 Task: Create record types in player object.
Action: Mouse moved to (900, 72)
Screenshot: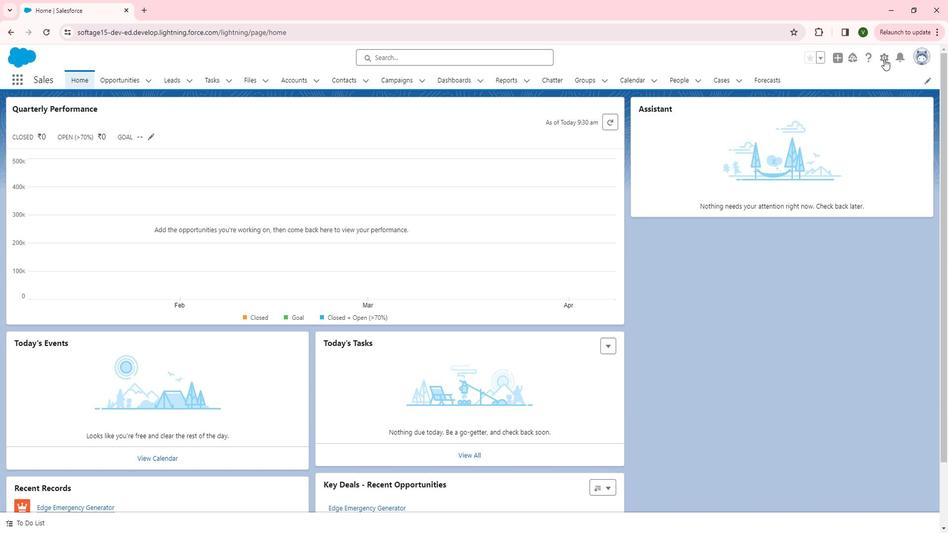 
Action: Mouse pressed left at (900, 72)
Screenshot: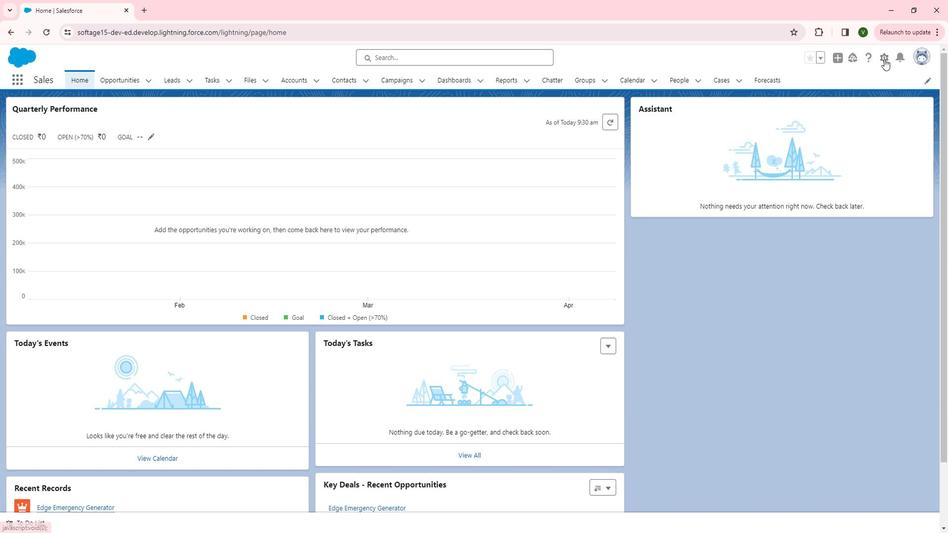 
Action: Mouse moved to (869, 95)
Screenshot: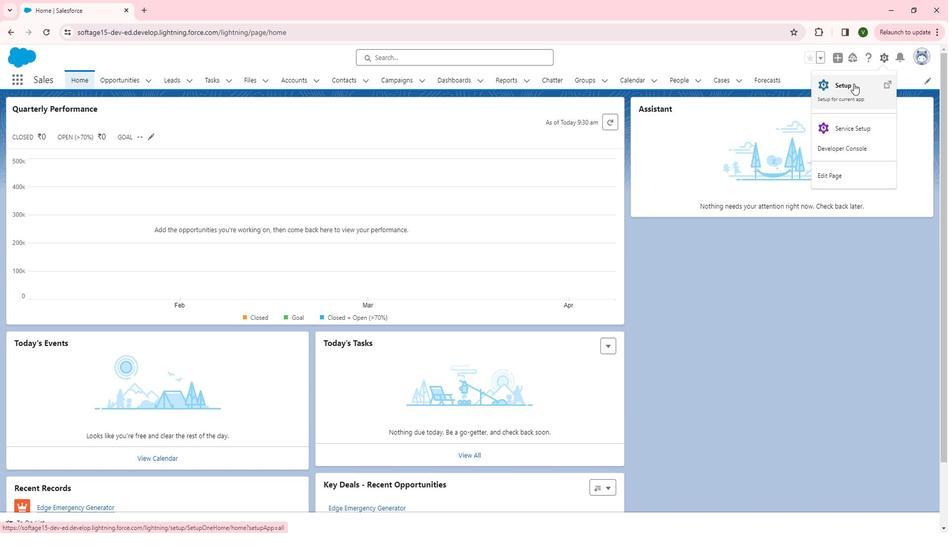 
Action: Mouse pressed left at (869, 95)
Screenshot: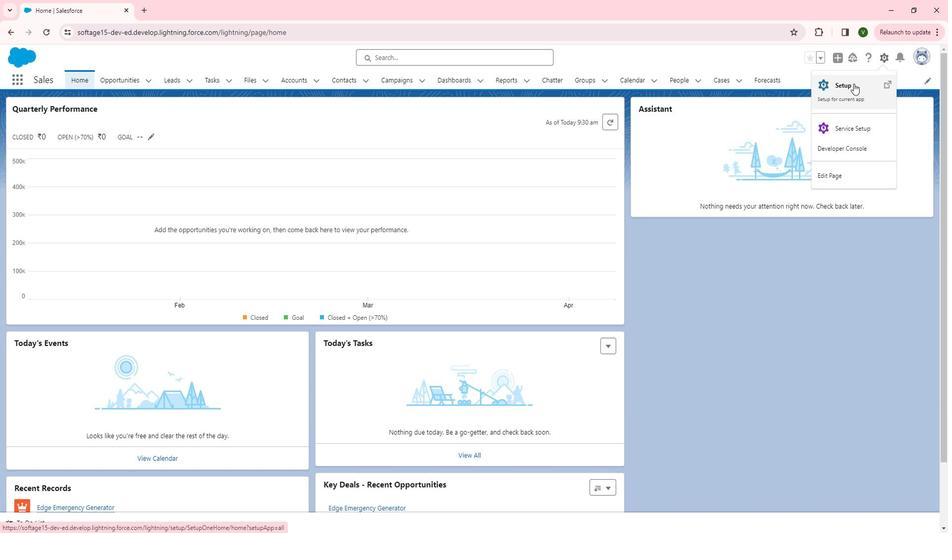 
Action: Mouse moved to (82, 349)
Screenshot: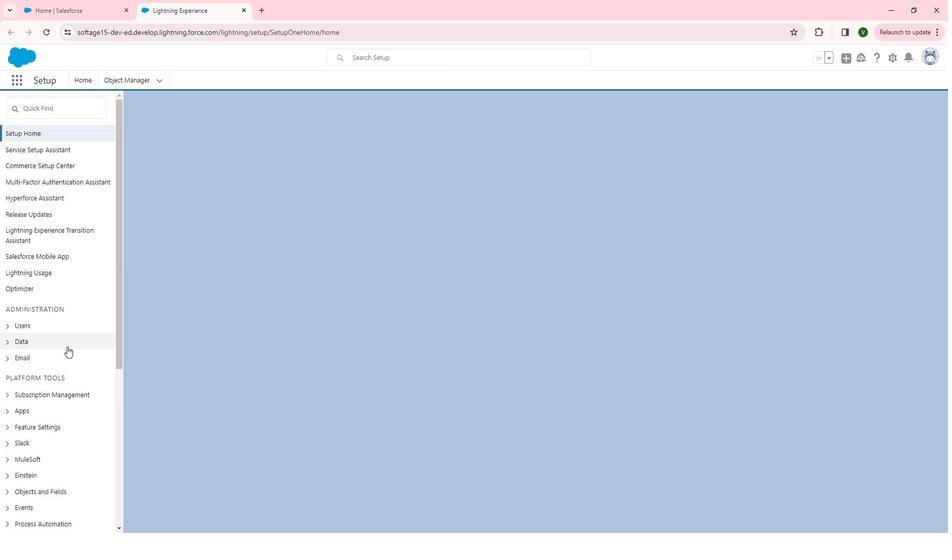 
Action: Mouse scrolled (82, 348) with delta (0, 0)
Screenshot: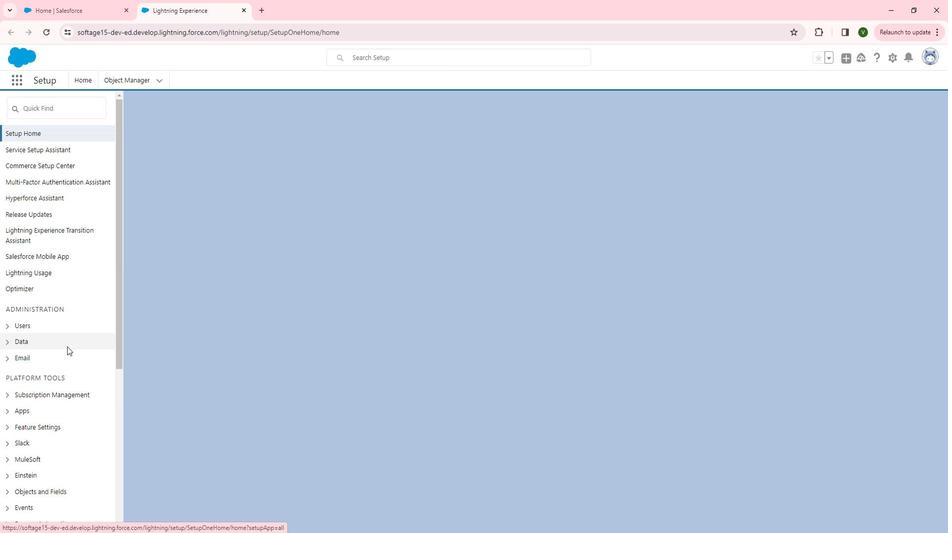 
Action: Mouse scrolled (82, 348) with delta (0, 0)
Screenshot: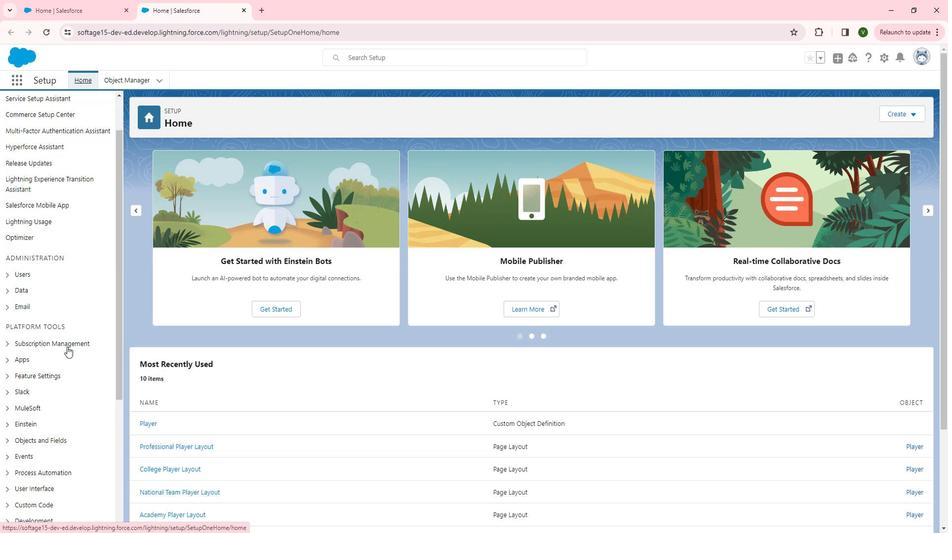
Action: Mouse scrolled (82, 348) with delta (0, 0)
Screenshot: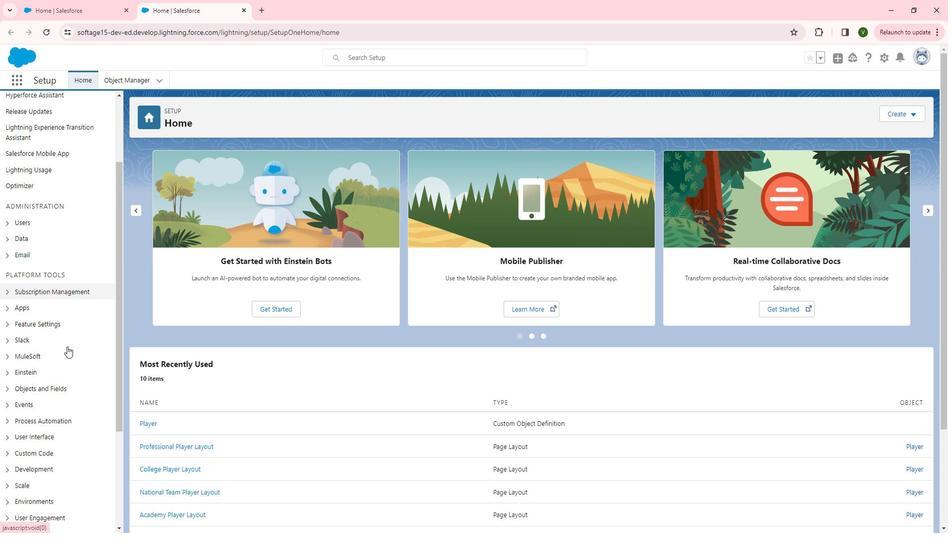 
Action: Mouse moved to (62, 342)
Screenshot: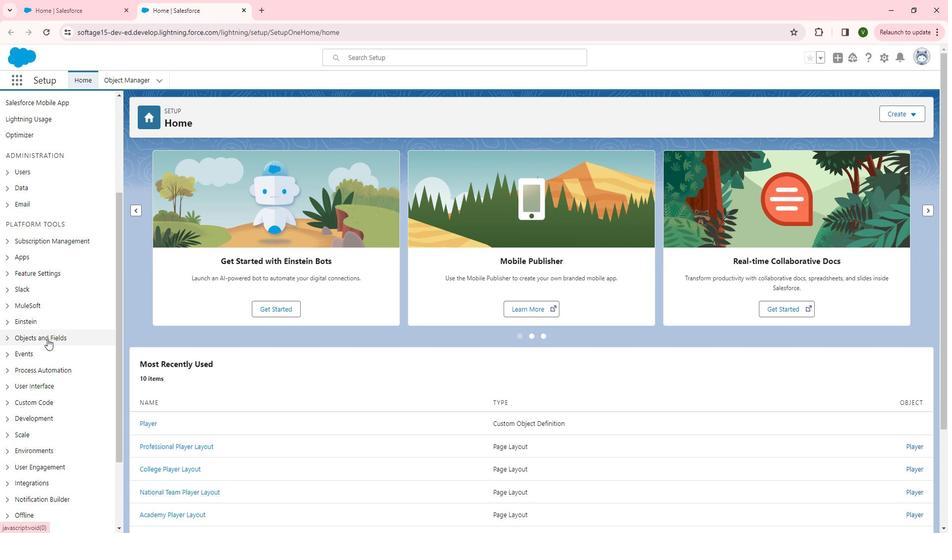 
Action: Mouse pressed left at (62, 342)
Screenshot: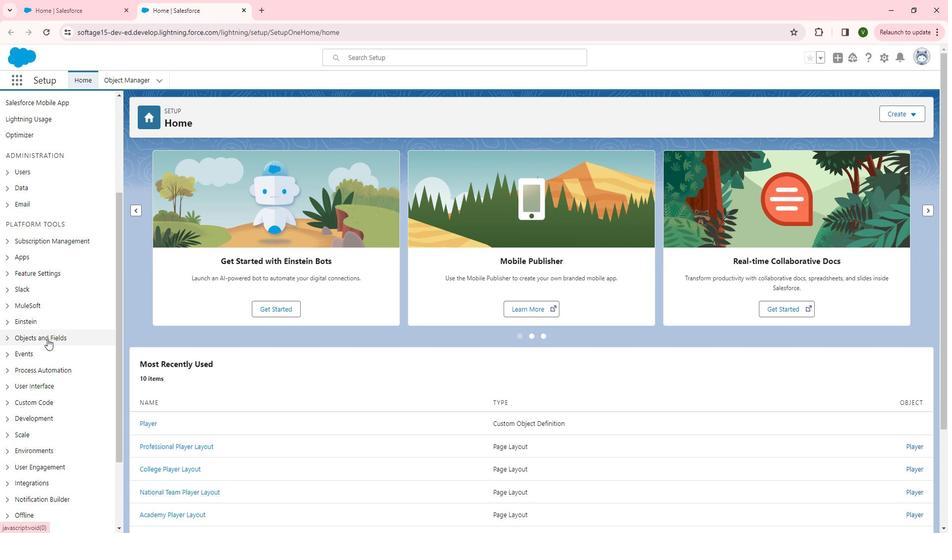
Action: Mouse moved to (70, 356)
Screenshot: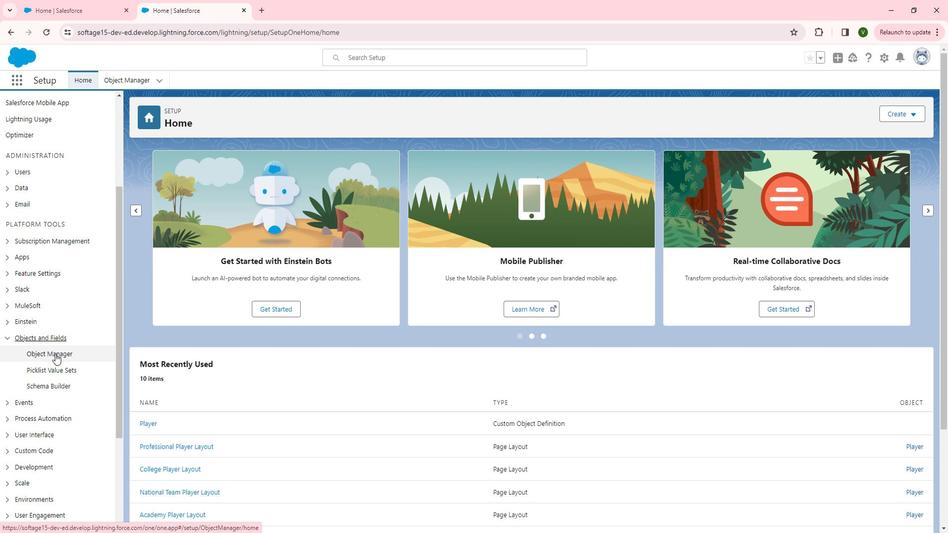 
Action: Mouse pressed left at (70, 356)
Screenshot: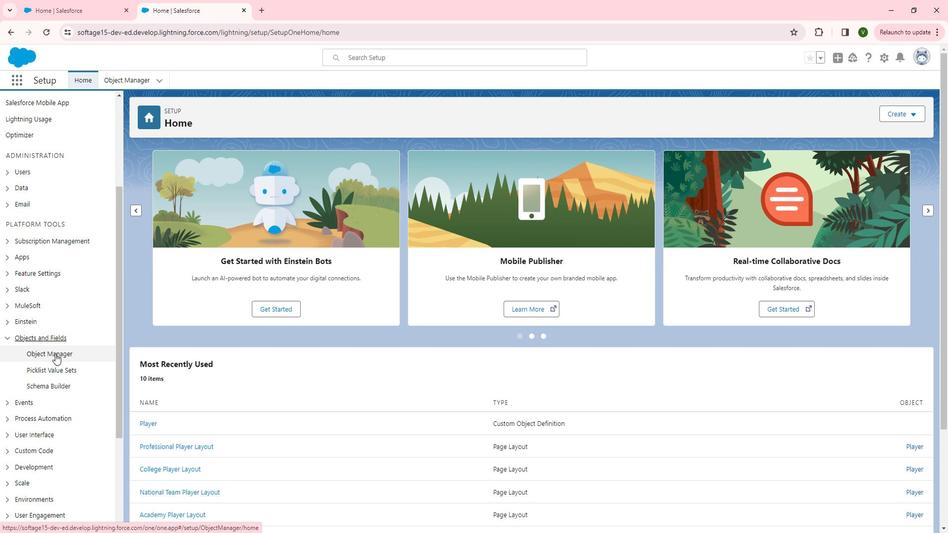 
Action: Mouse moved to (133, 365)
Screenshot: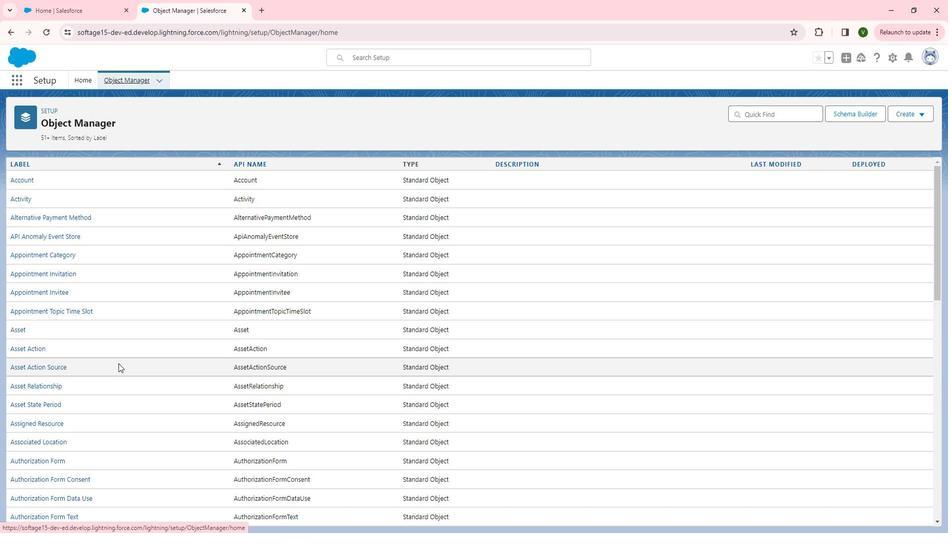 
Action: Mouse scrolled (133, 365) with delta (0, 0)
Screenshot: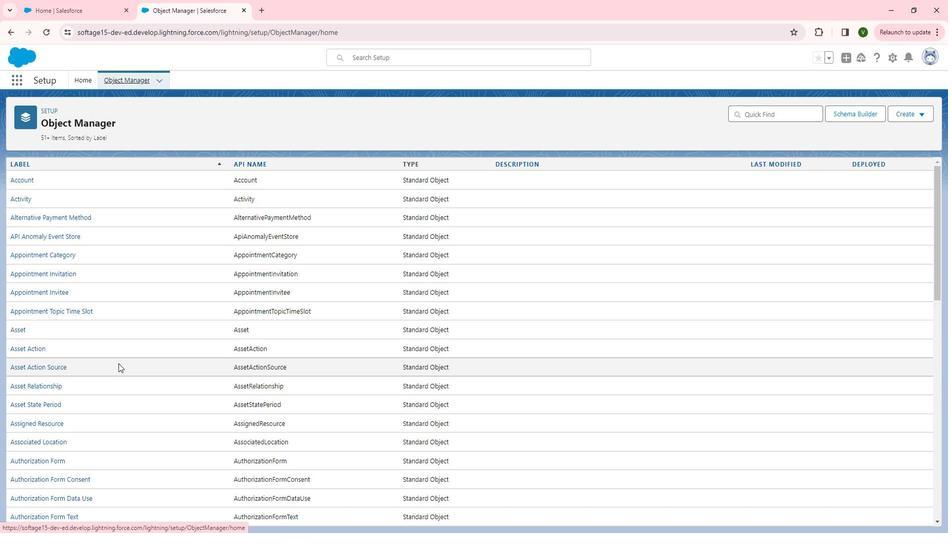 
Action: Mouse scrolled (133, 365) with delta (0, 0)
Screenshot: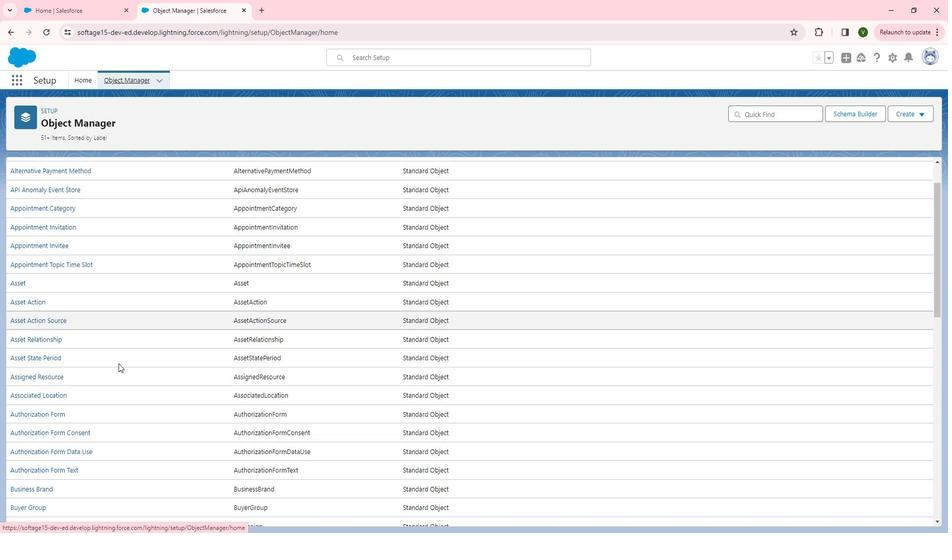 
Action: Mouse scrolled (133, 365) with delta (0, 0)
Screenshot: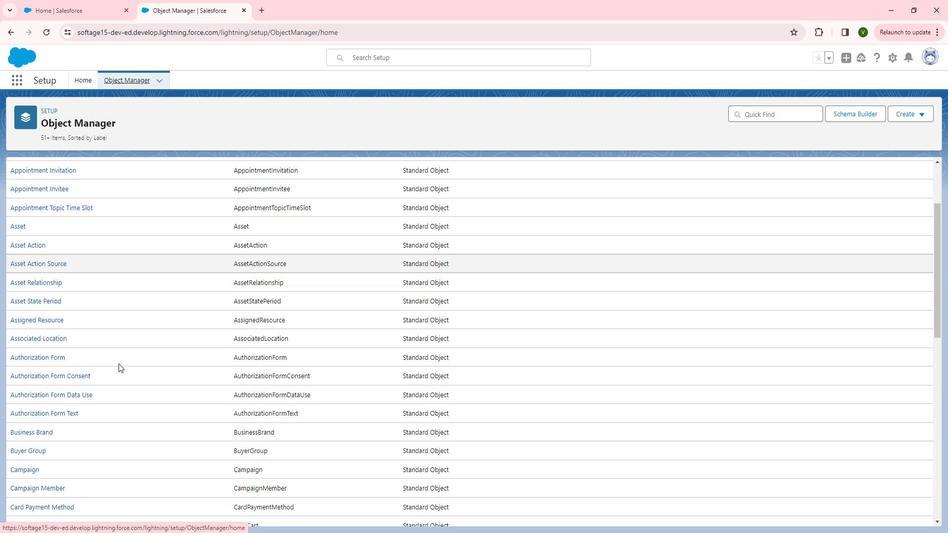 
Action: Mouse scrolled (133, 365) with delta (0, 0)
Screenshot: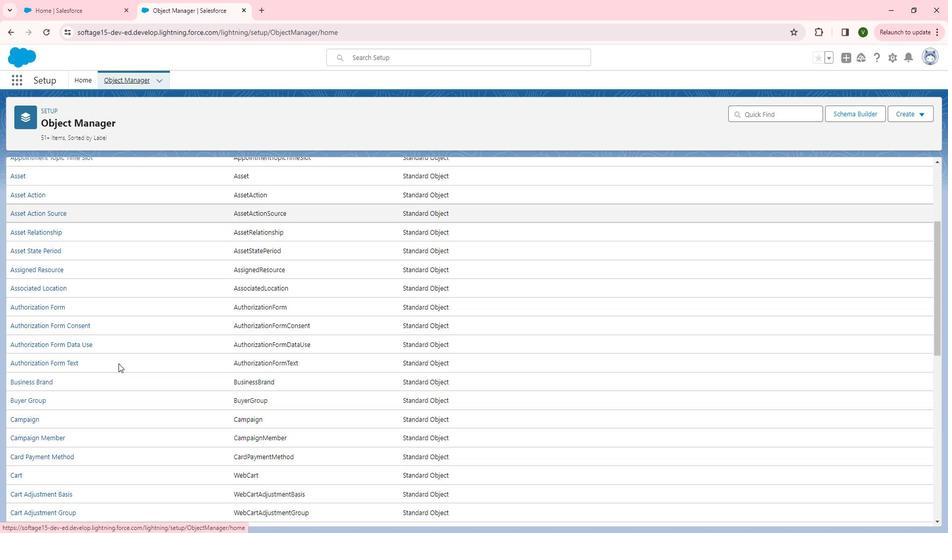 
Action: Mouse moved to (132, 366)
Screenshot: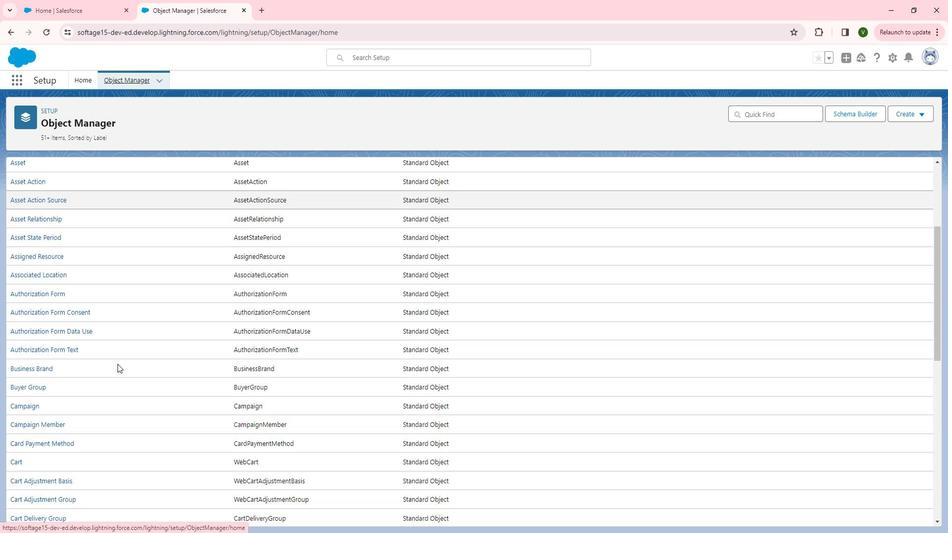 
Action: Mouse scrolled (132, 365) with delta (0, 0)
Screenshot: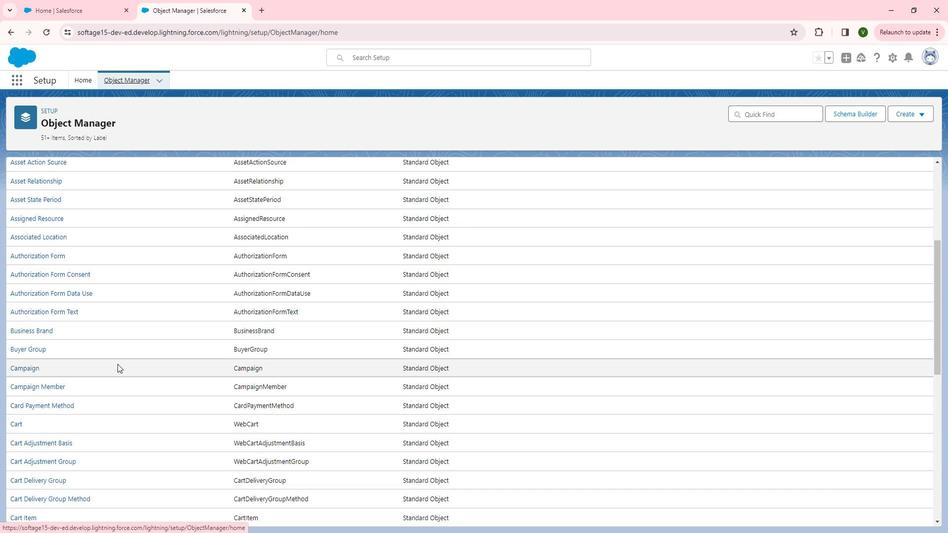 
Action: Mouse scrolled (132, 365) with delta (0, 0)
Screenshot: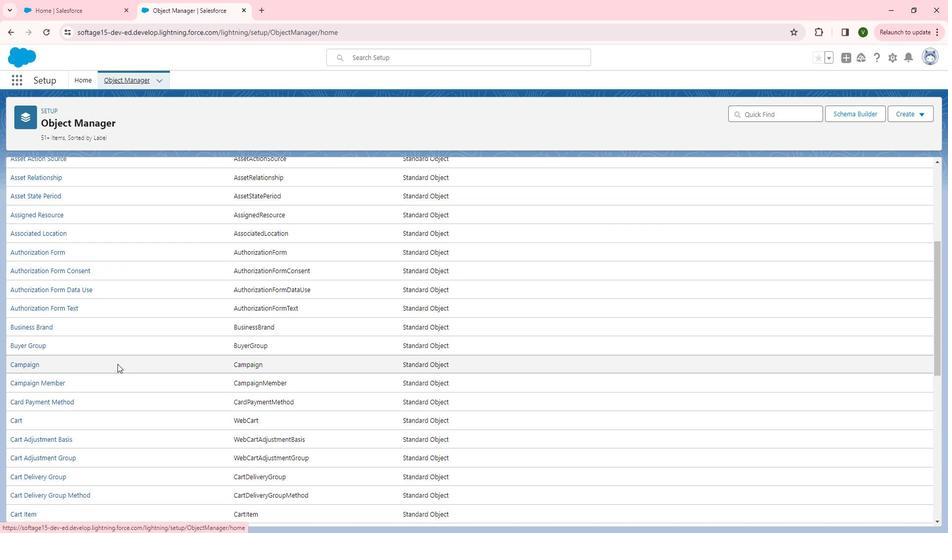 
Action: Mouse scrolled (132, 365) with delta (0, 0)
Screenshot: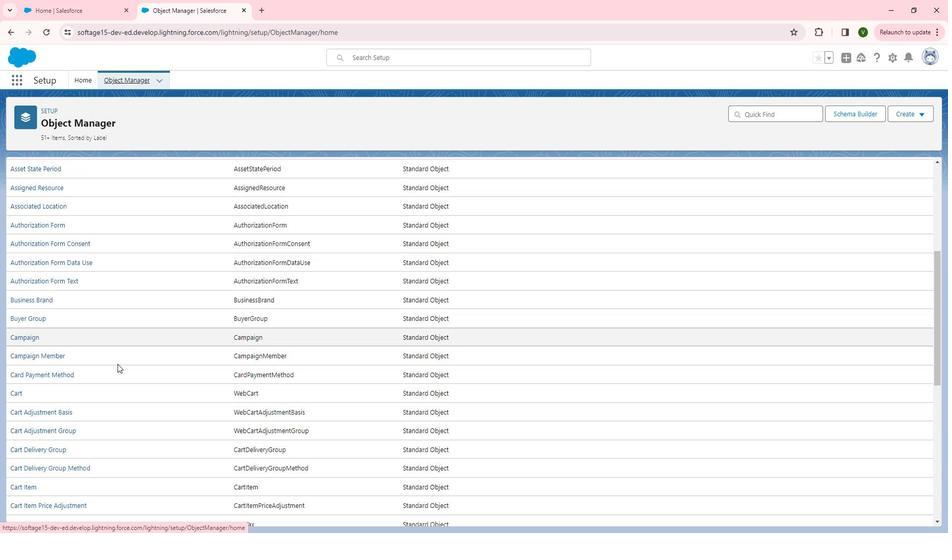 
Action: Mouse scrolled (132, 365) with delta (0, 0)
Screenshot: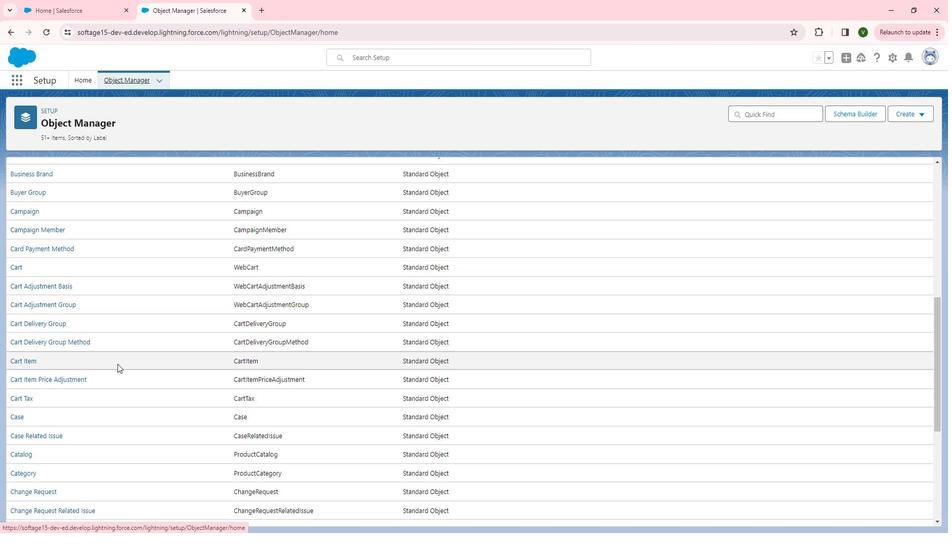 
Action: Mouse moved to (132, 366)
Screenshot: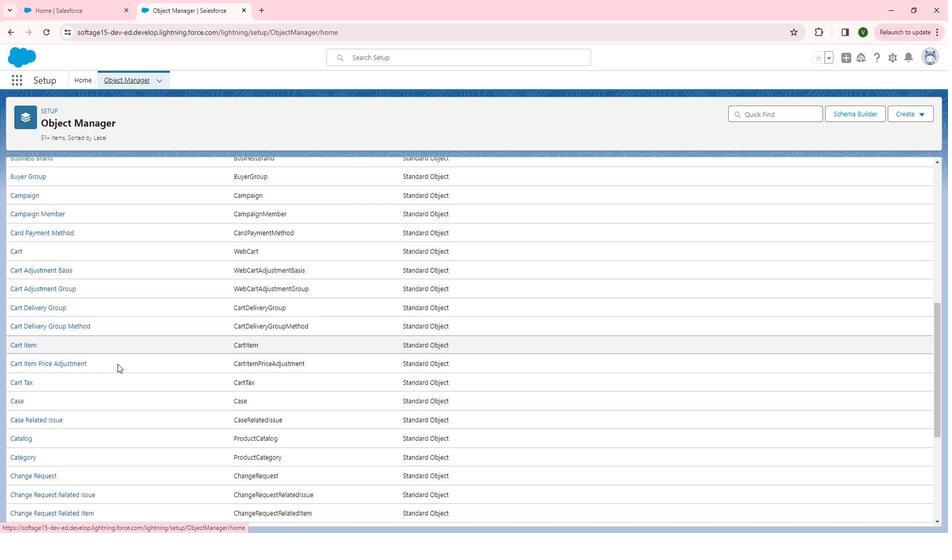 
Action: Mouse scrolled (132, 365) with delta (0, 0)
Screenshot: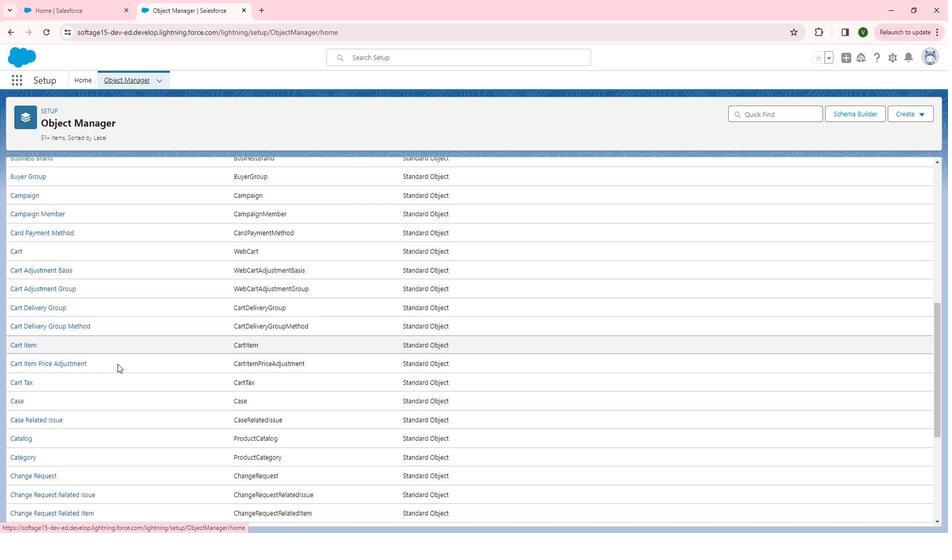
Action: Mouse moved to (131, 366)
Screenshot: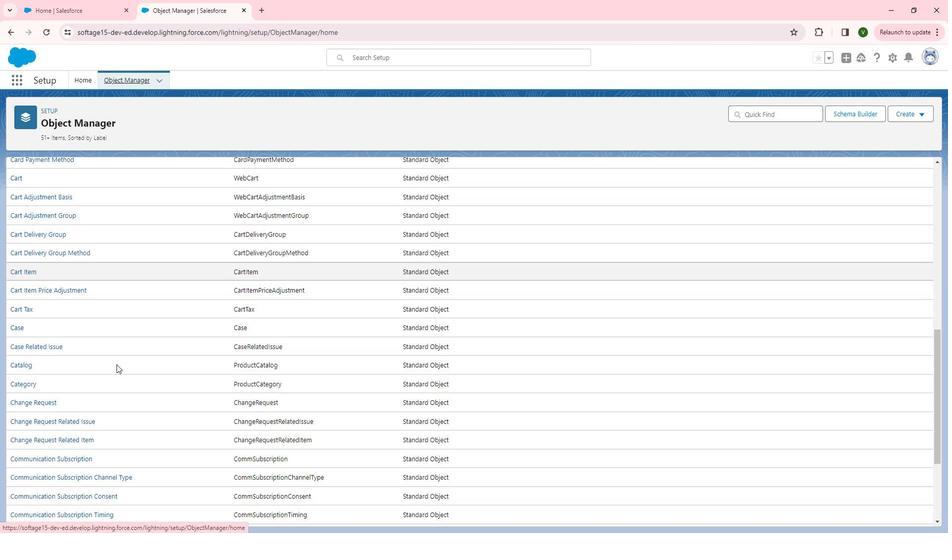 
Action: Mouse scrolled (131, 366) with delta (0, 0)
Screenshot: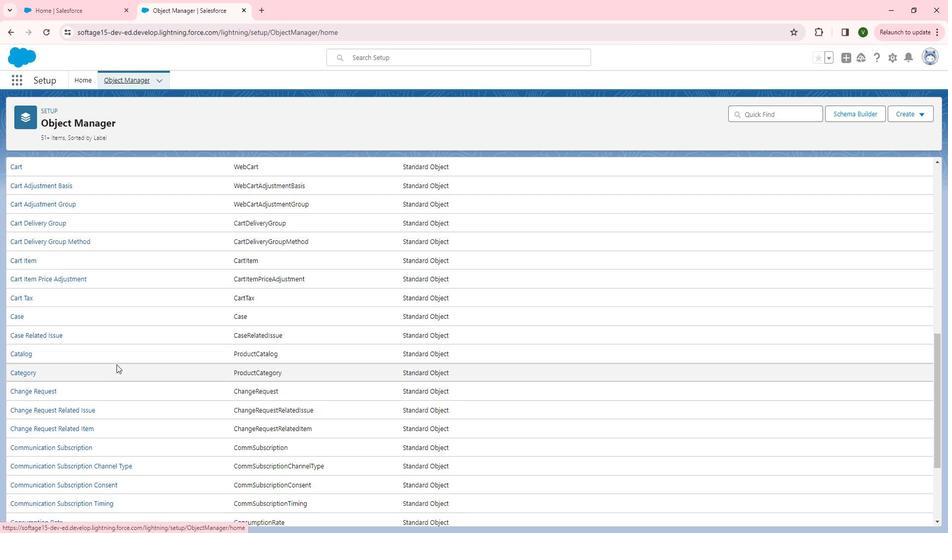 
Action: Mouse scrolled (131, 366) with delta (0, 0)
Screenshot: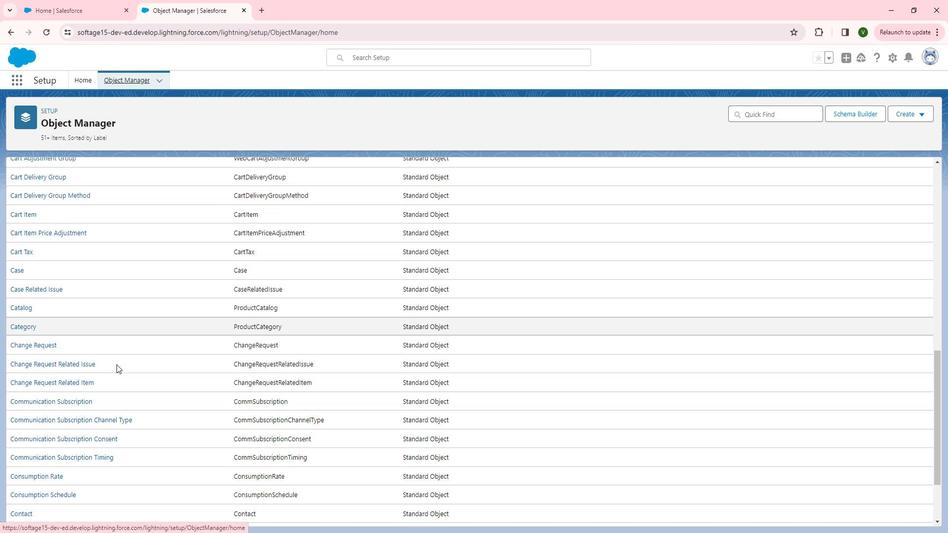 
Action: Mouse moved to (131, 366)
Screenshot: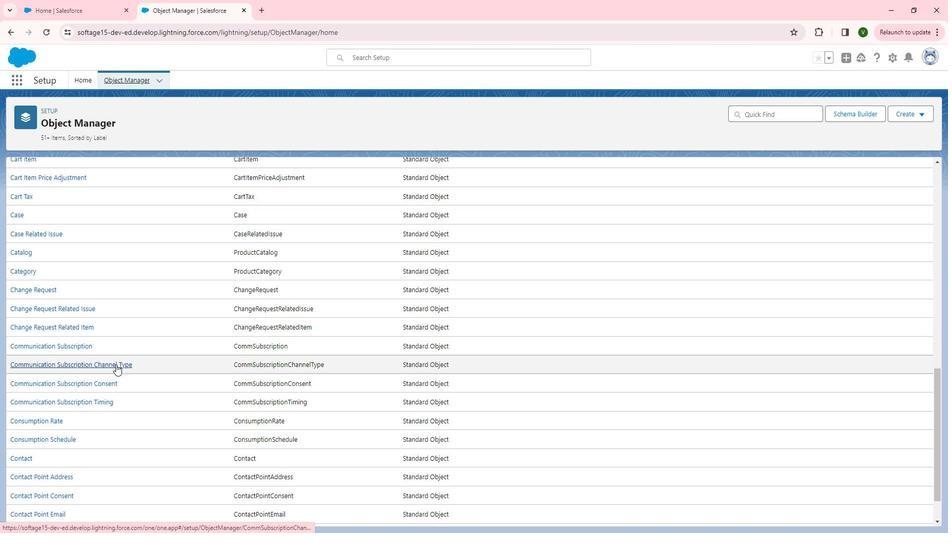 
Action: Mouse scrolled (131, 366) with delta (0, 0)
Screenshot: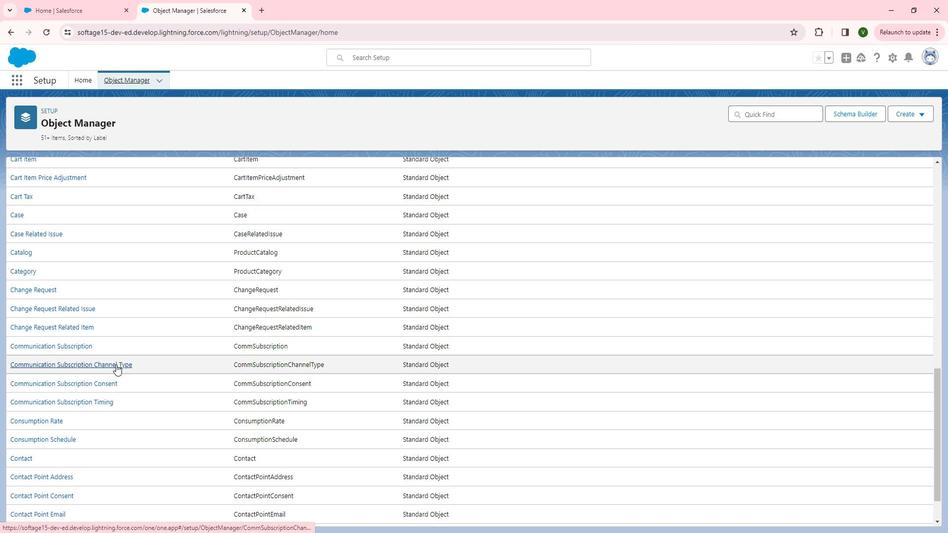 
Action: Mouse scrolled (131, 366) with delta (0, 0)
Screenshot: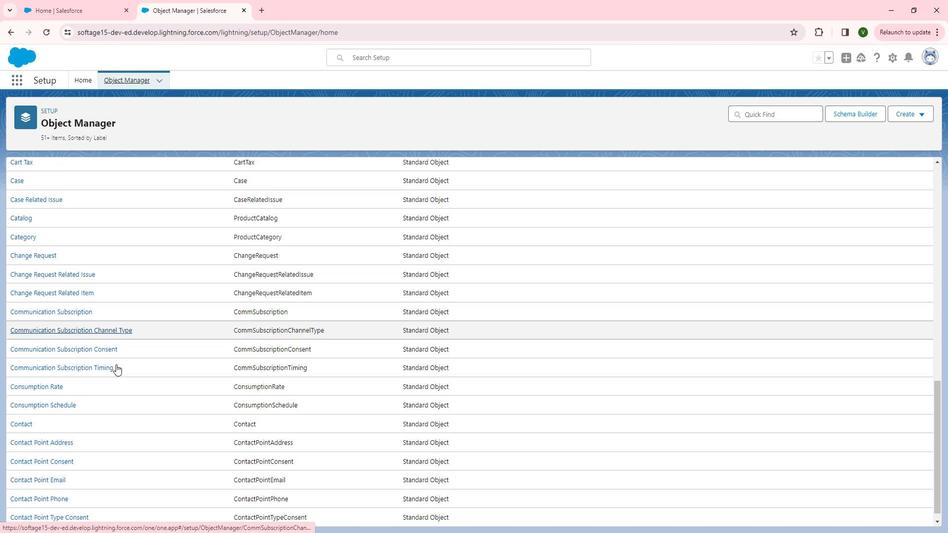 
Action: Mouse scrolled (131, 366) with delta (0, 0)
Screenshot: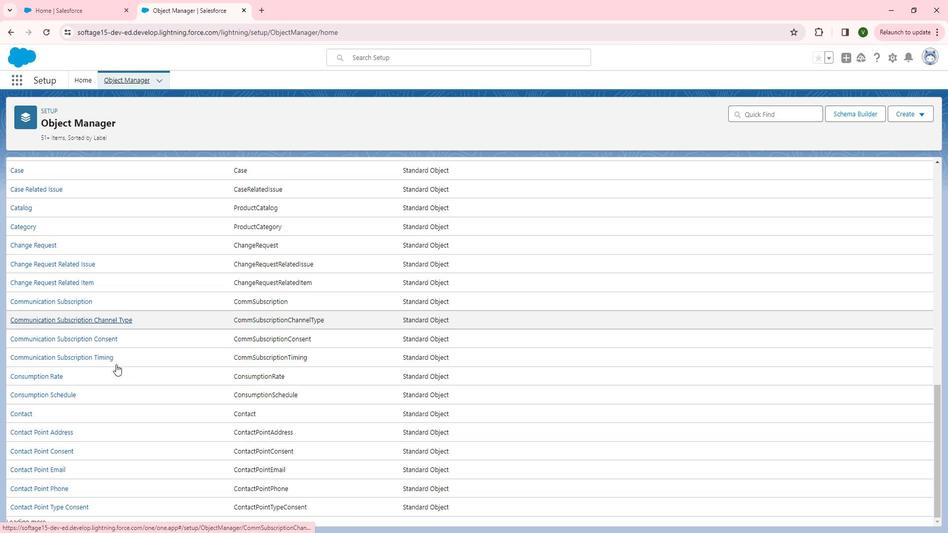 
Action: Mouse scrolled (131, 366) with delta (0, 0)
Screenshot: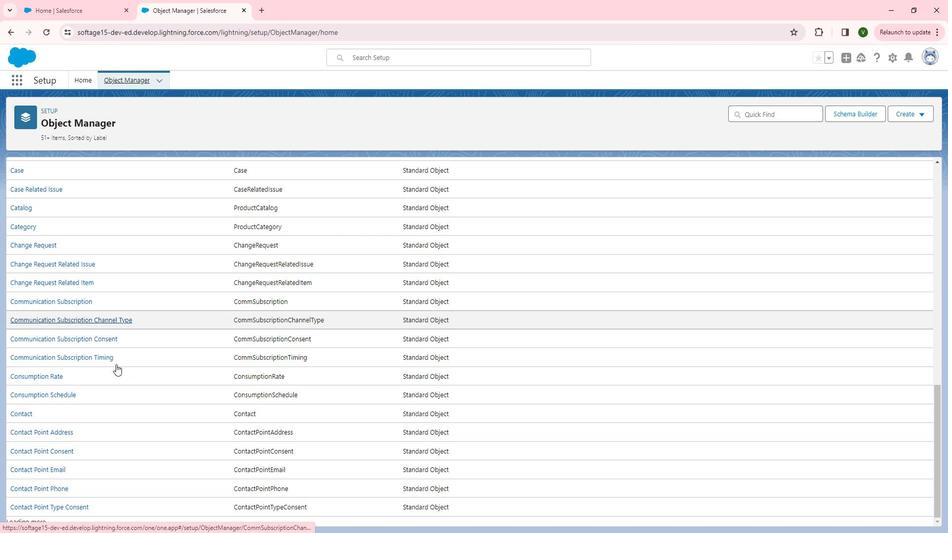 
Action: Mouse moved to (130, 367)
Screenshot: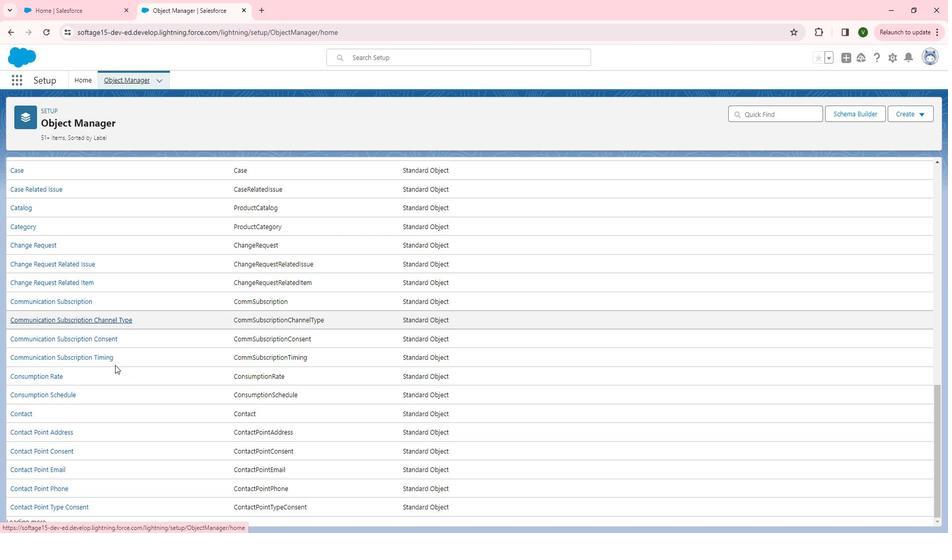 
Action: Mouse scrolled (130, 366) with delta (0, 0)
Screenshot: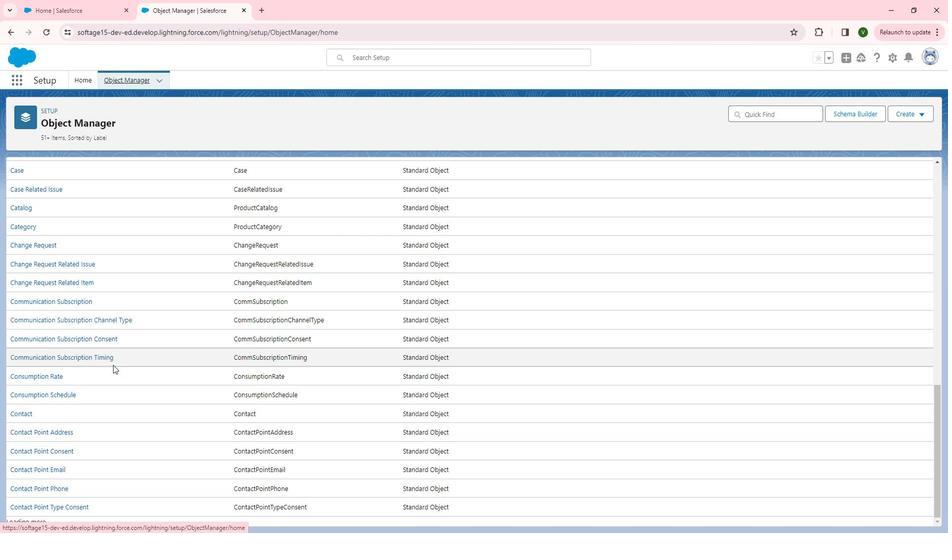 
Action: Mouse moved to (128, 367)
Screenshot: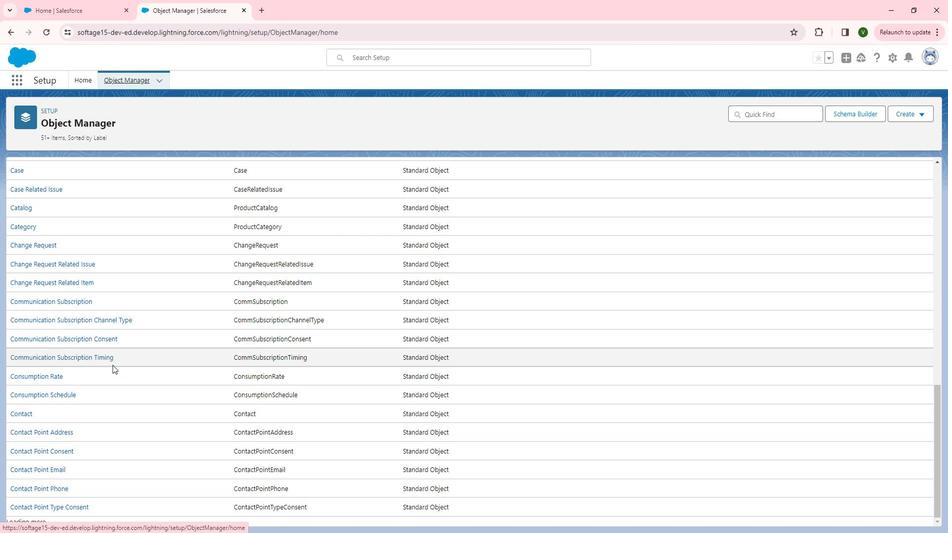 
Action: Mouse scrolled (128, 366) with delta (0, 0)
Screenshot: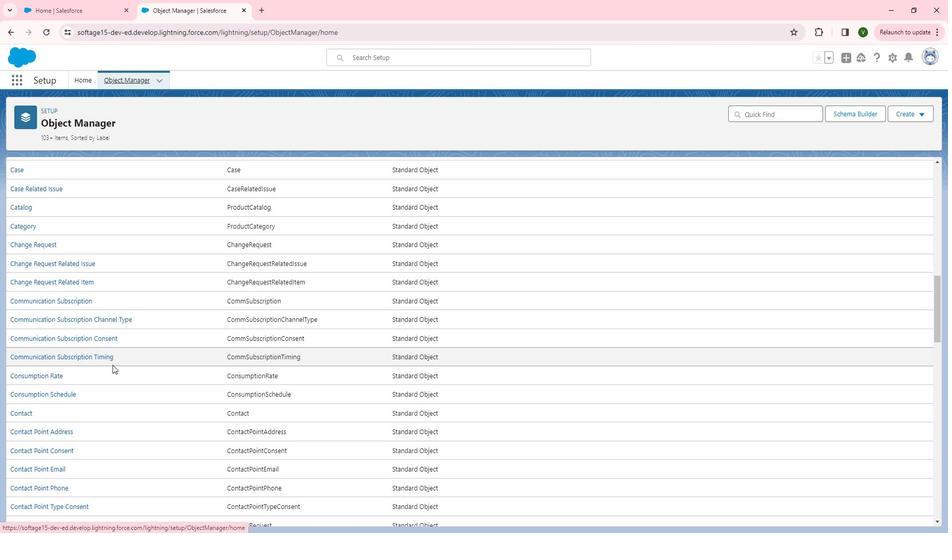 
Action: Mouse scrolled (128, 366) with delta (0, 0)
Screenshot: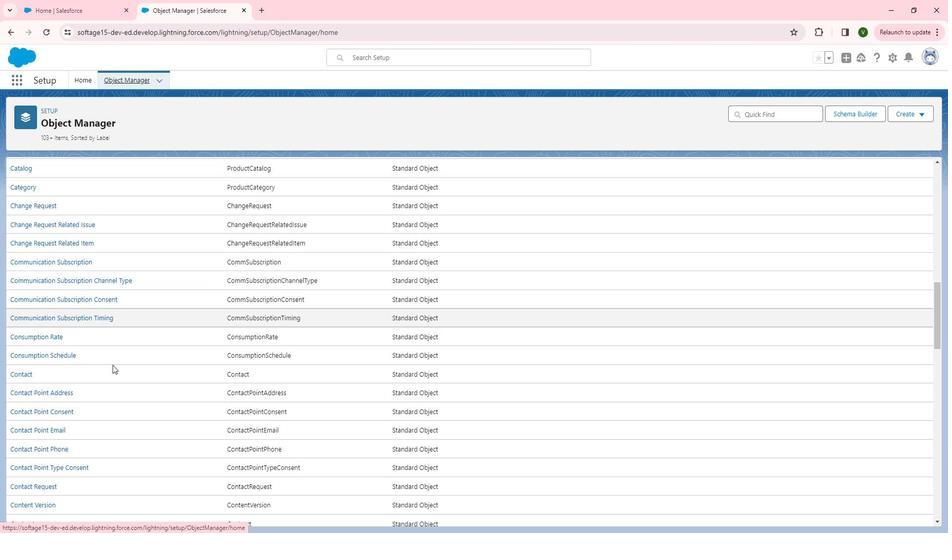 
Action: Mouse scrolled (128, 366) with delta (0, 0)
Screenshot: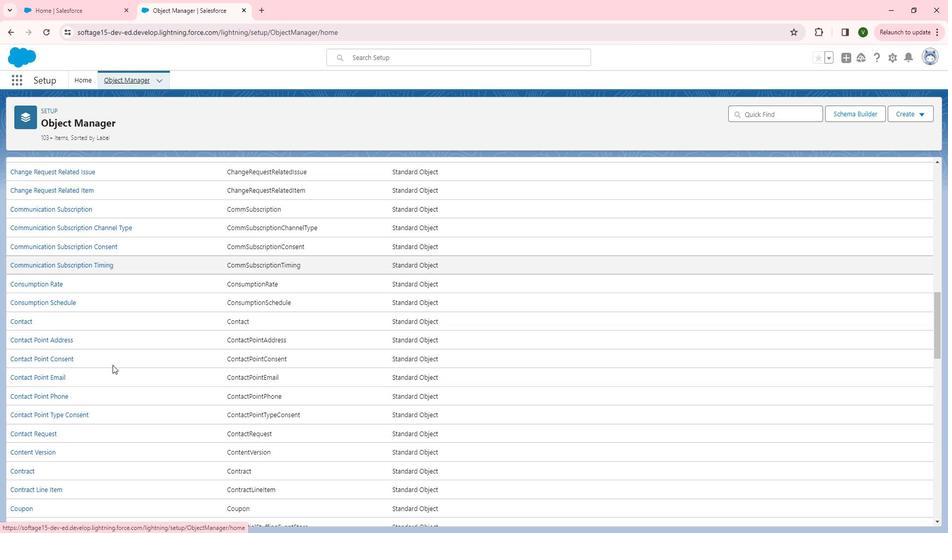 
Action: Mouse scrolled (128, 366) with delta (0, 0)
Screenshot: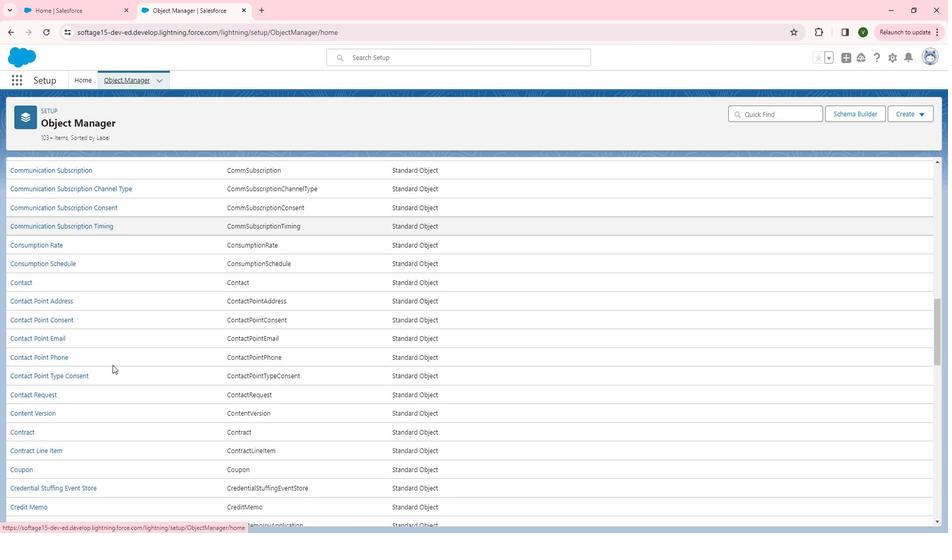 
Action: Mouse scrolled (128, 366) with delta (0, 0)
Screenshot: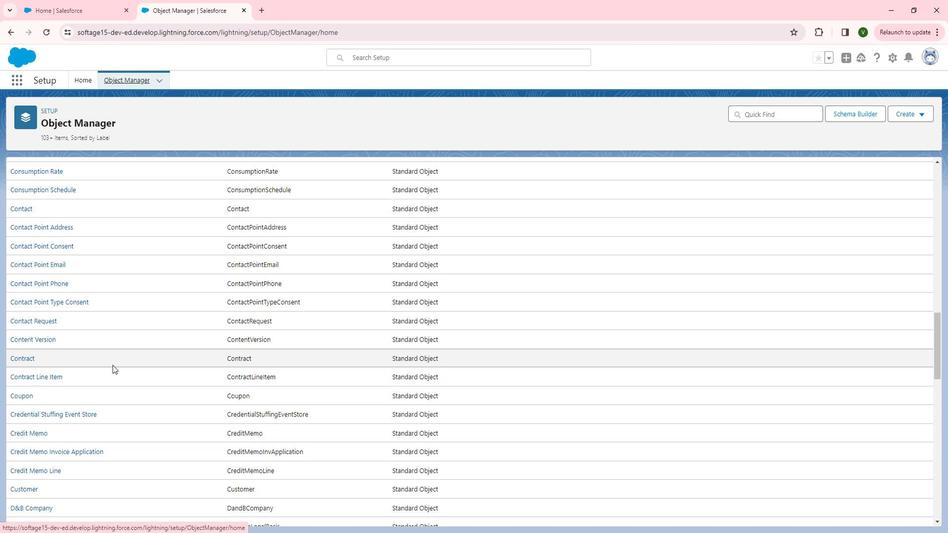 
Action: Mouse scrolled (128, 366) with delta (0, 0)
Screenshot: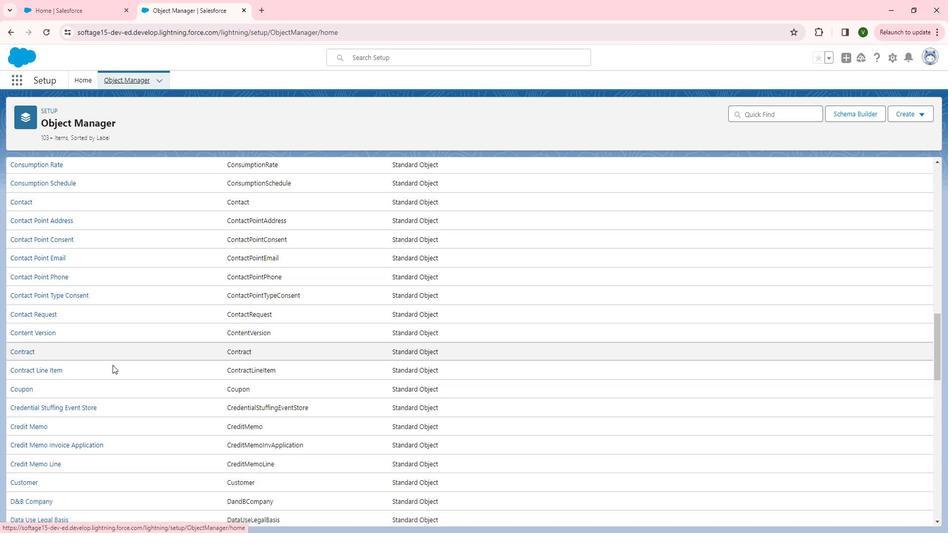 
Action: Mouse scrolled (128, 366) with delta (0, 0)
Screenshot: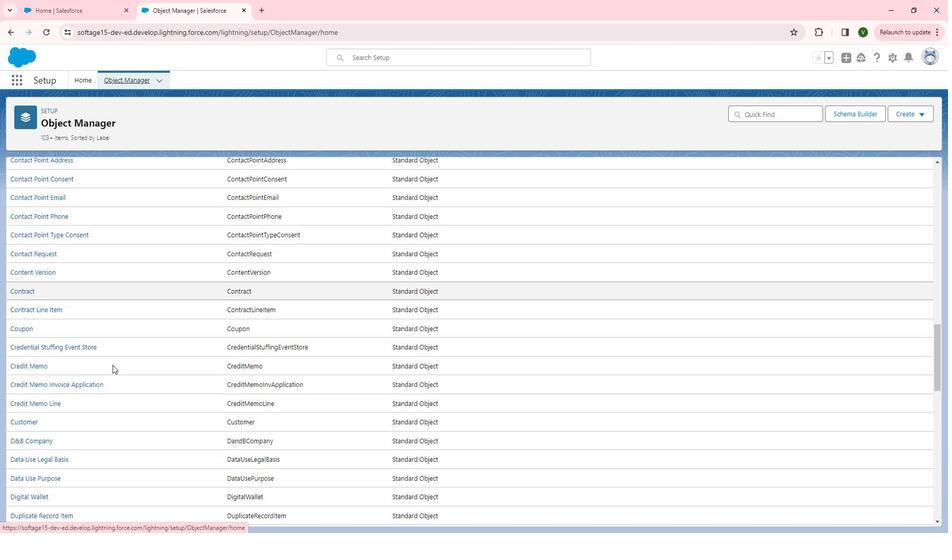 
Action: Mouse scrolled (128, 366) with delta (0, 0)
Screenshot: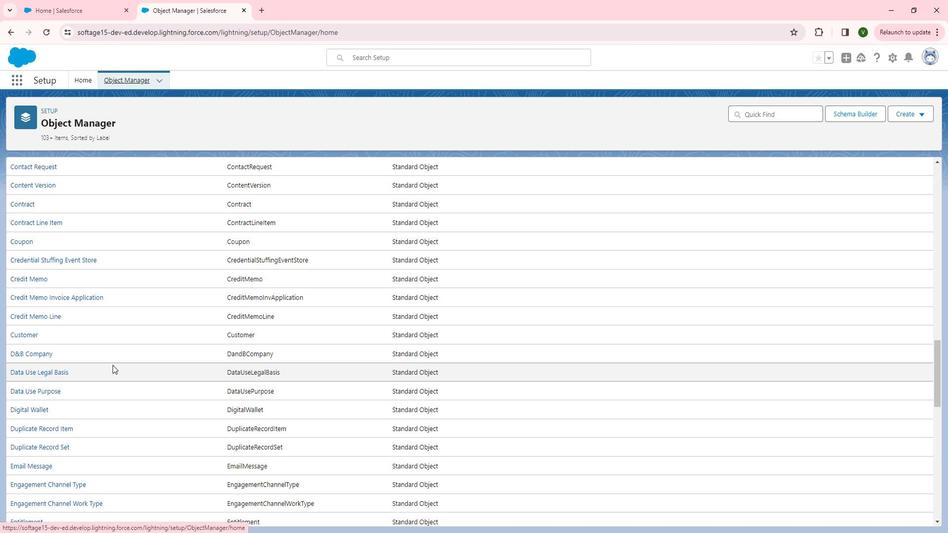 
Action: Mouse scrolled (128, 366) with delta (0, 0)
Screenshot: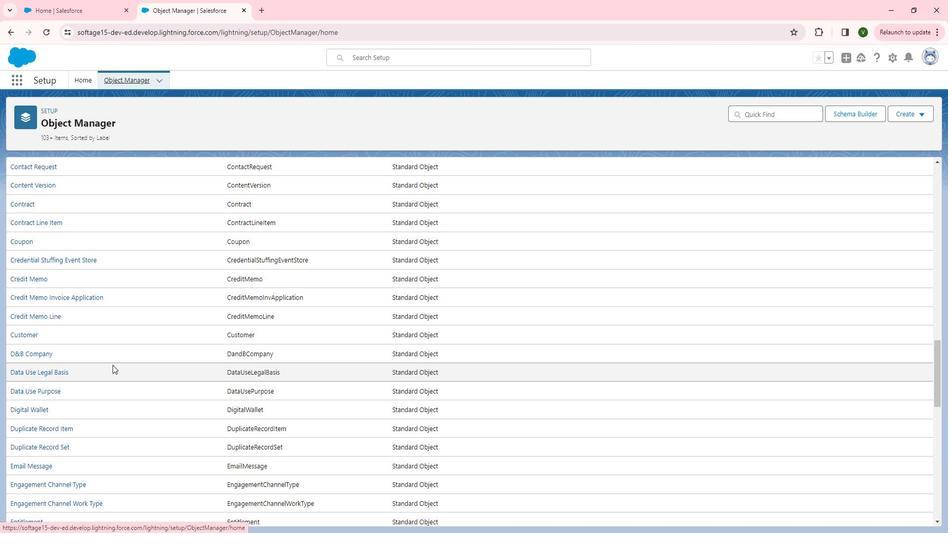 
Action: Mouse scrolled (128, 366) with delta (0, 0)
Screenshot: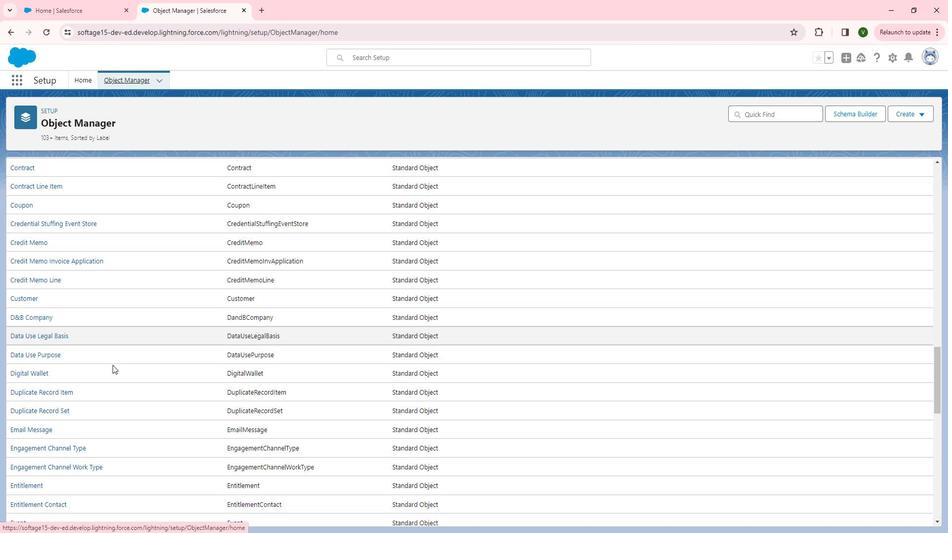 
Action: Mouse scrolled (128, 366) with delta (0, 0)
Screenshot: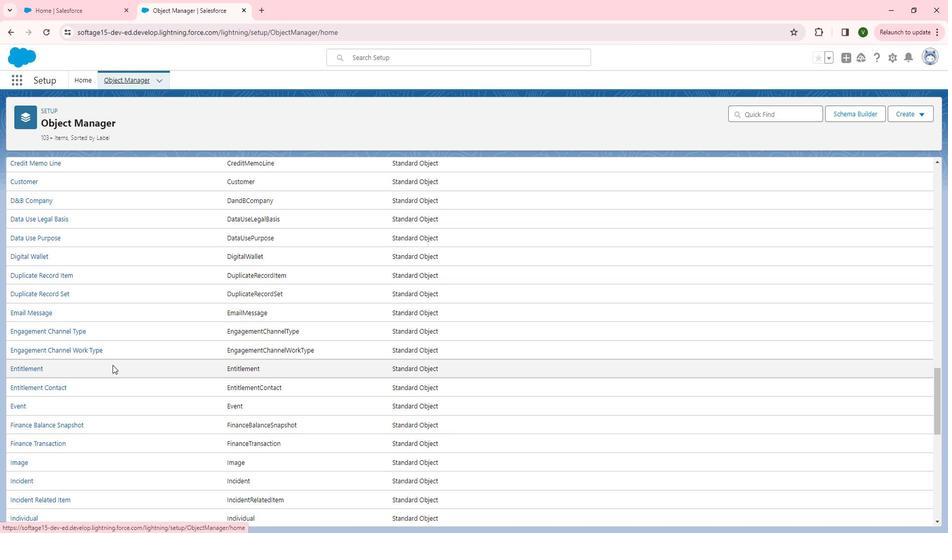 
Action: Mouse scrolled (128, 366) with delta (0, 0)
Screenshot: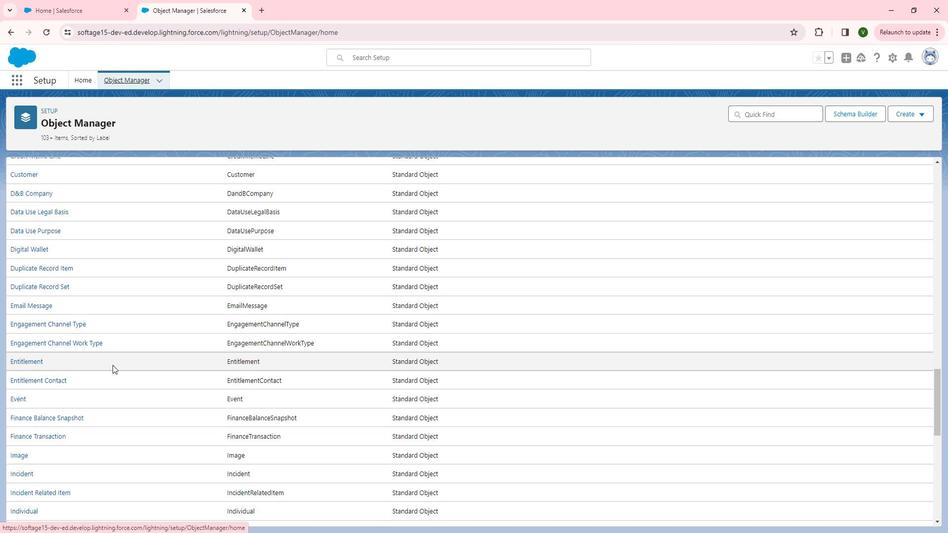 
Action: Mouse scrolled (128, 366) with delta (0, 0)
Screenshot: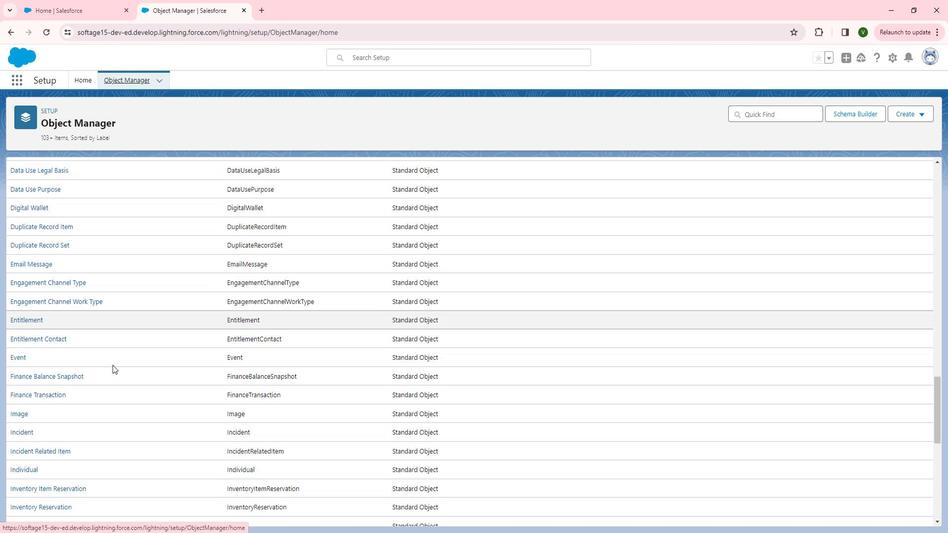 
Action: Mouse moved to (126, 366)
Screenshot: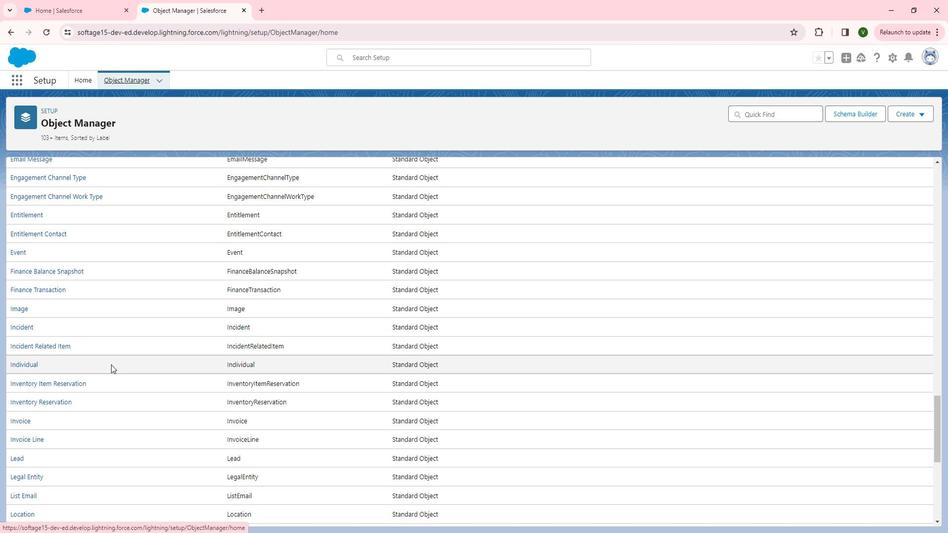 
Action: Mouse scrolled (126, 366) with delta (0, 0)
Screenshot: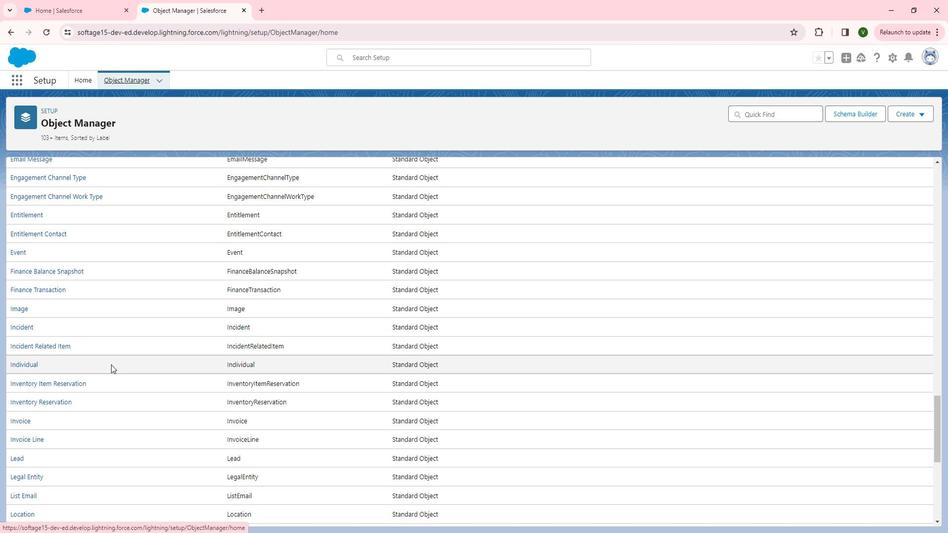 
Action: Mouse scrolled (126, 366) with delta (0, 0)
Screenshot: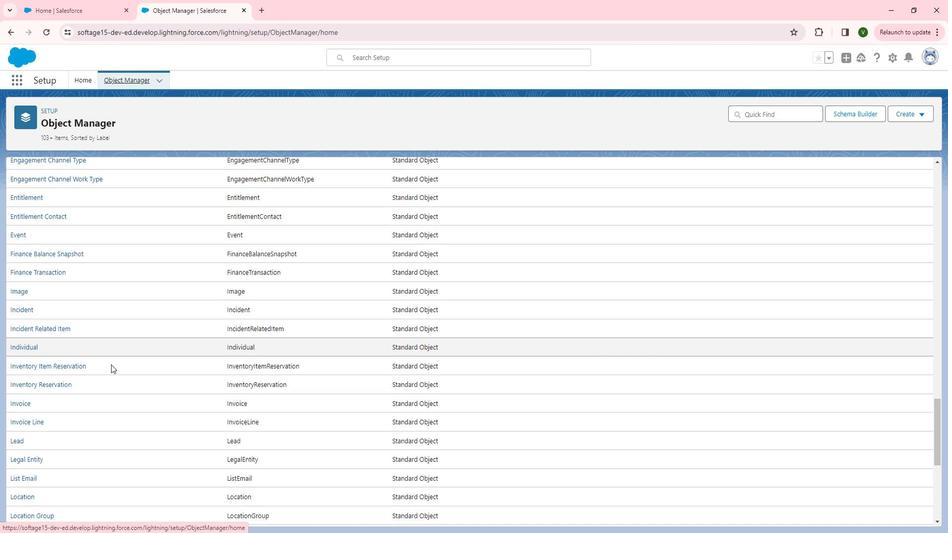 
Action: Mouse scrolled (126, 366) with delta (0, 0)
Screenshot: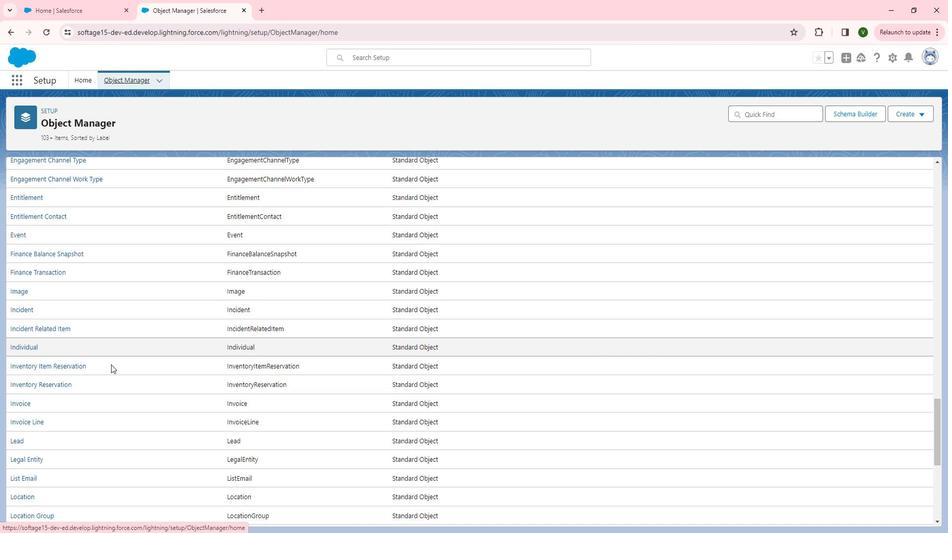 
Action: Mouse moved to (126, 365)
Screenshot: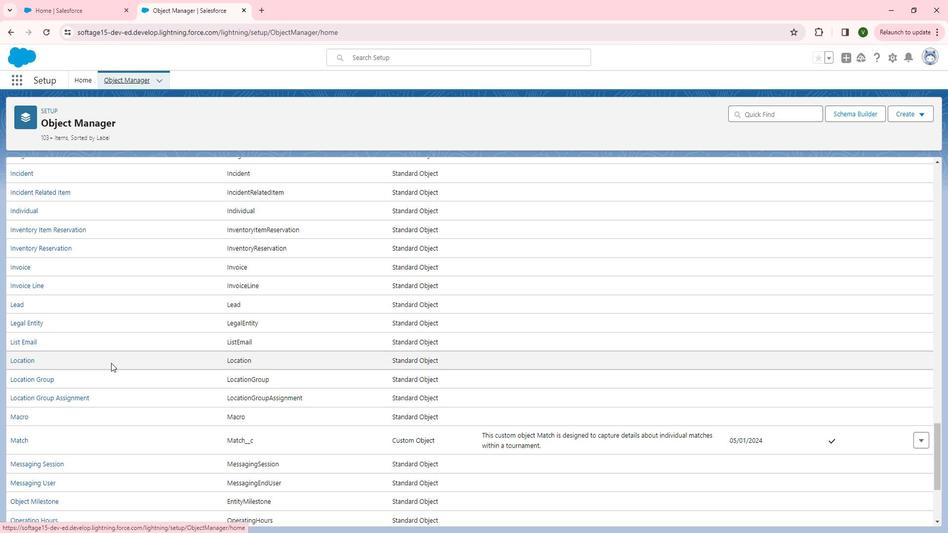 
Action: Mouse scrolled (126, 364) with delta (0, 0)
Screenshot: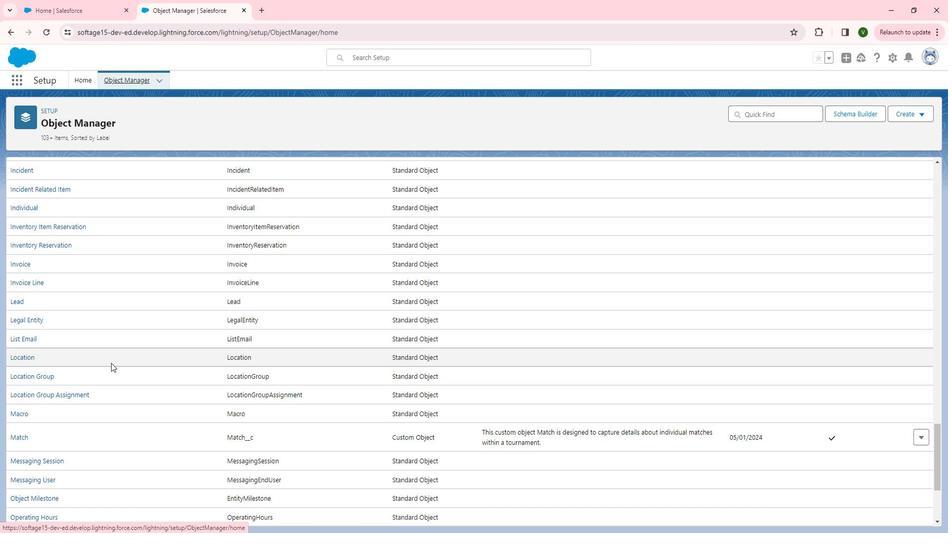 
Action: Mouse moved to (112, 347)
Screenshot: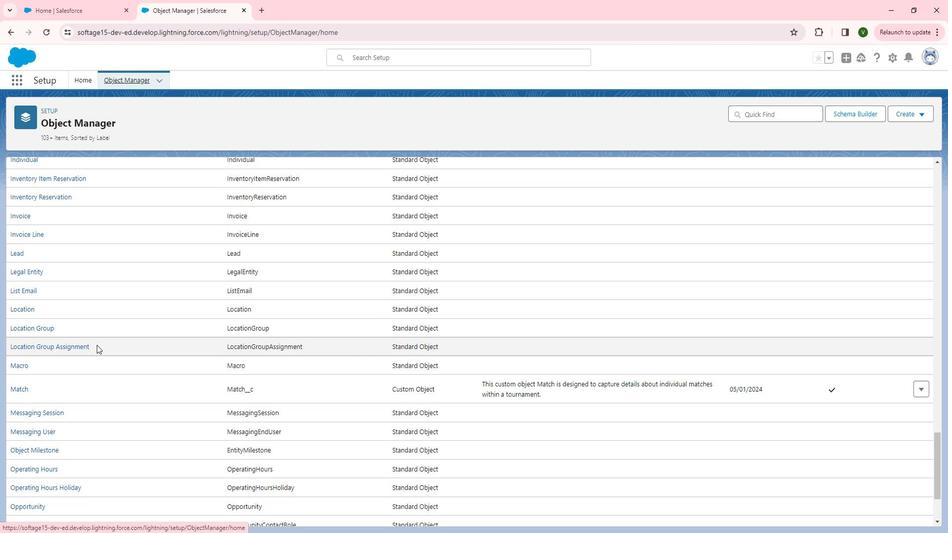 
Action: Mouse scrolled (112, 347) with delta (0, 0)
Screenshot: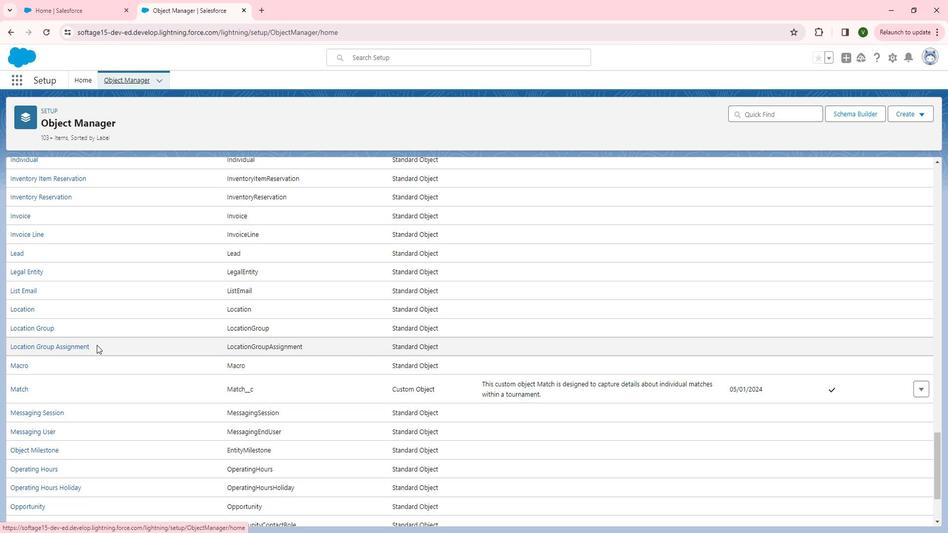 
Action: Mouse scrolled (112, 347) with delta (0, 0)
Screenshot: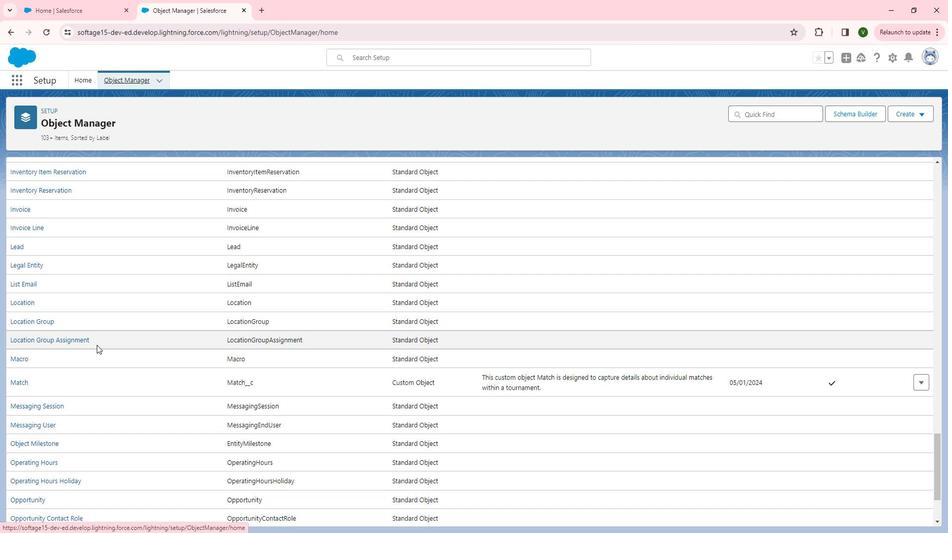 
Action: Mouse scrolled (112, 347) with delta (0, 0)
Screenshot: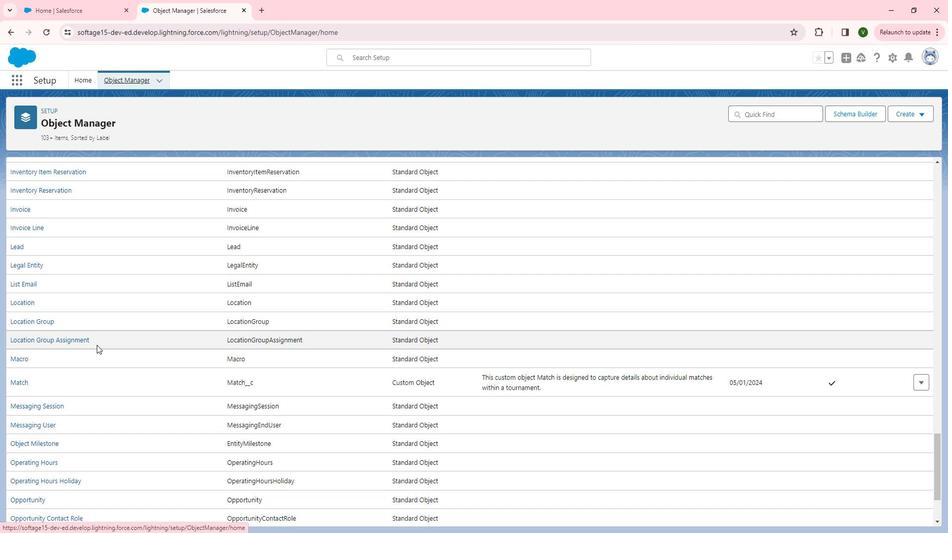 
Action: Mouse moved to (110, 348)
Screenshot: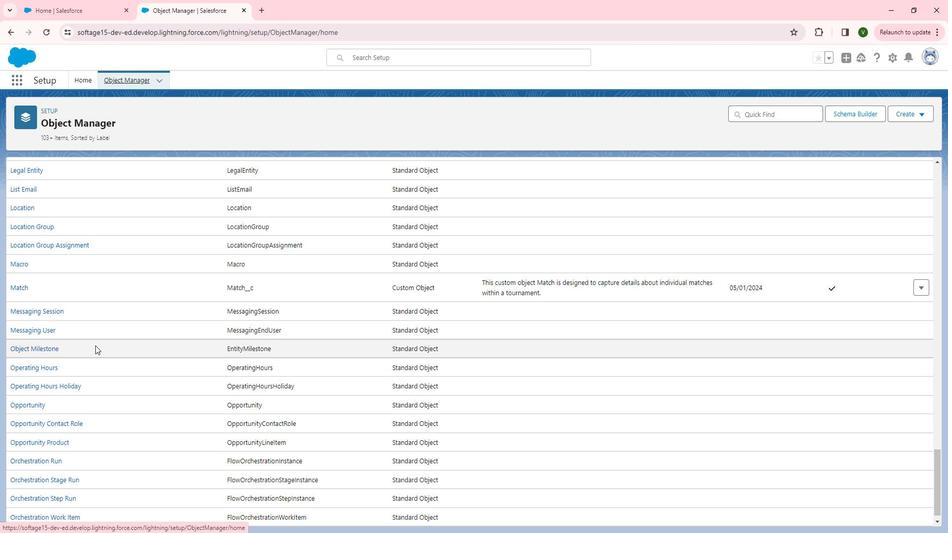 
Action: Mouse scrolled (110, 347) with delta (0, 0)
Screenshot: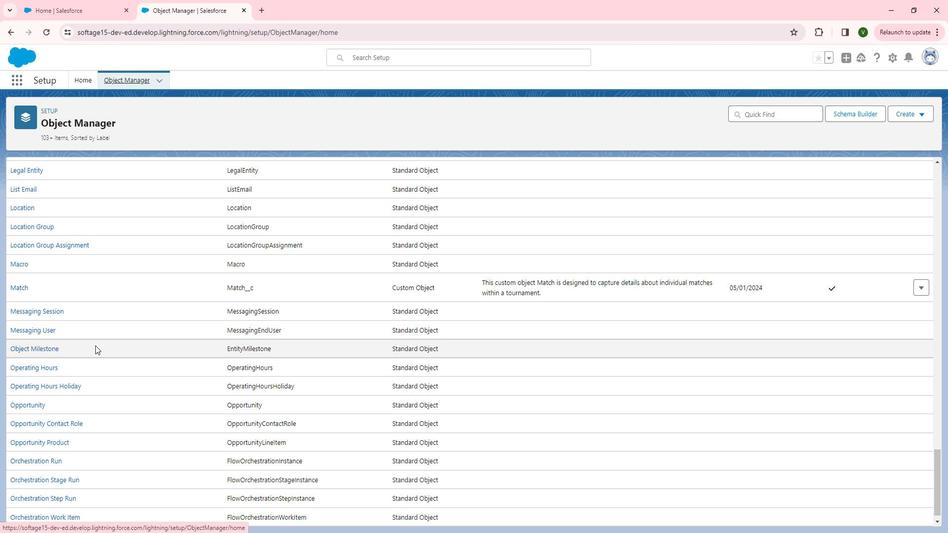 
Action: Mouse scrolled (110, 347) with delta (0, 0)
Screenshot: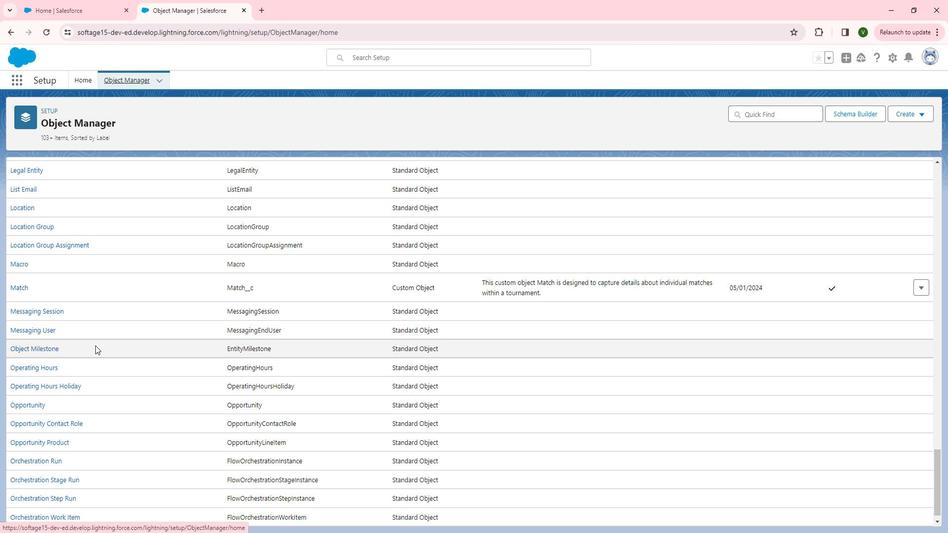 
Action: Mouse moved to (110, 348)
Screenshot: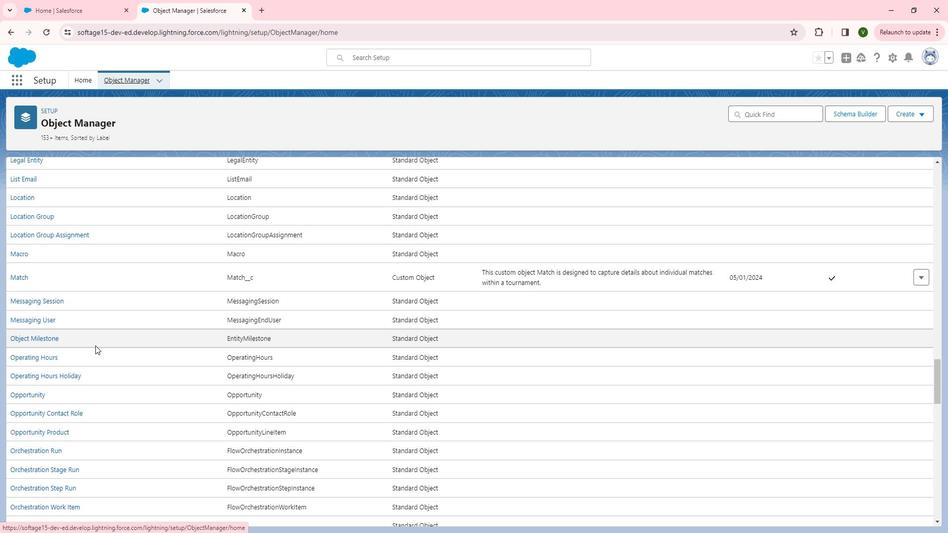 
Action: Mouse scrolled (110, 347) with delta (0, 0)
Screenshot: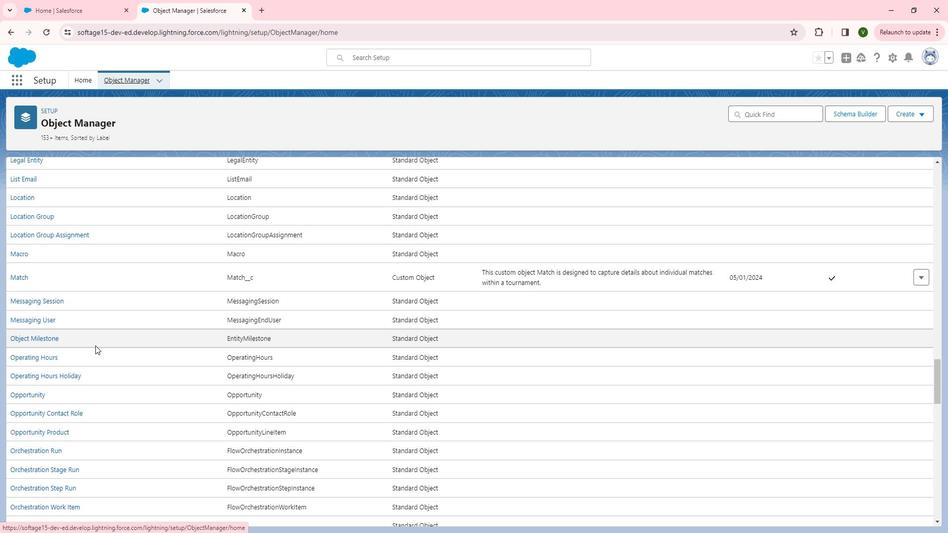 
Action: Mouse scrolled (110, 347) with delta (0, 0)
Screenshot: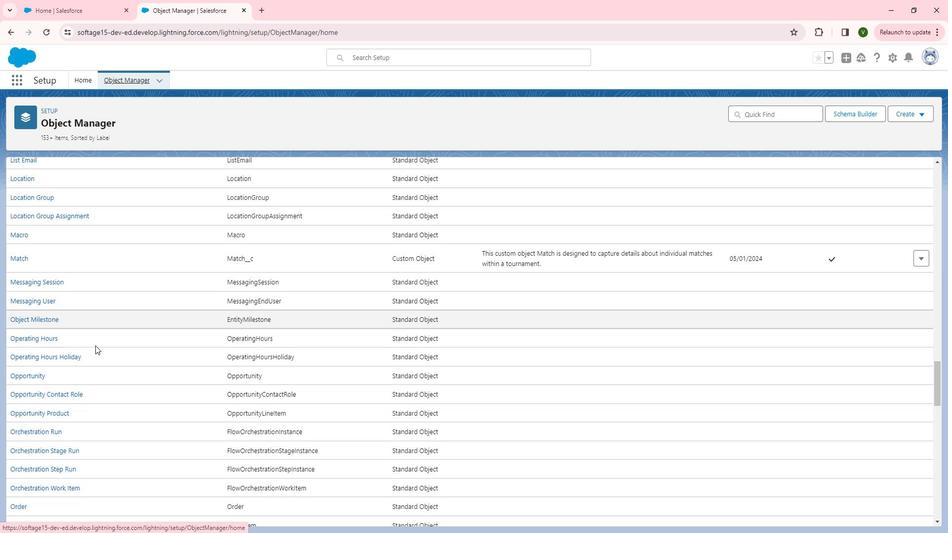 
Action: Mouse scrolled (110, 347) with delta (0, 0)
Screenshot: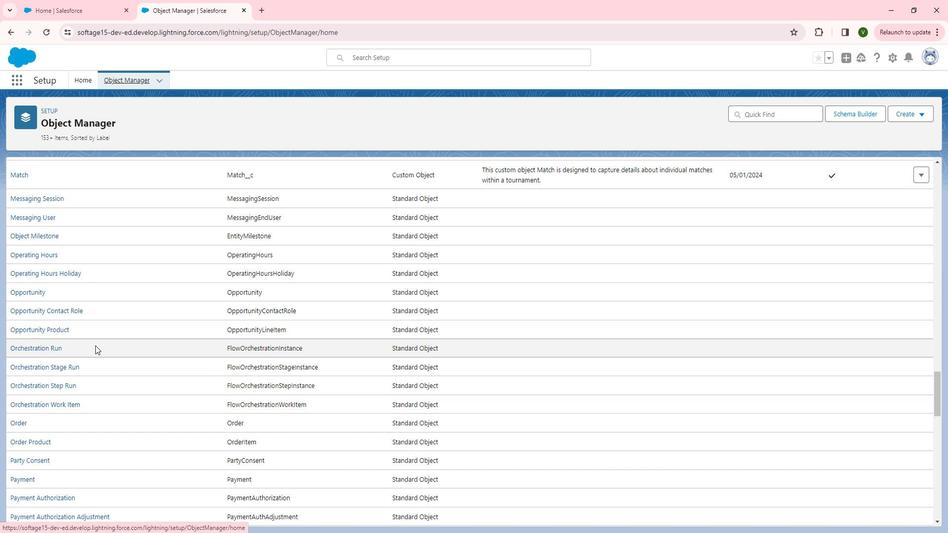 
Action: Mouse scrolled (110, 347) with delta (0, 0)
Screenshot: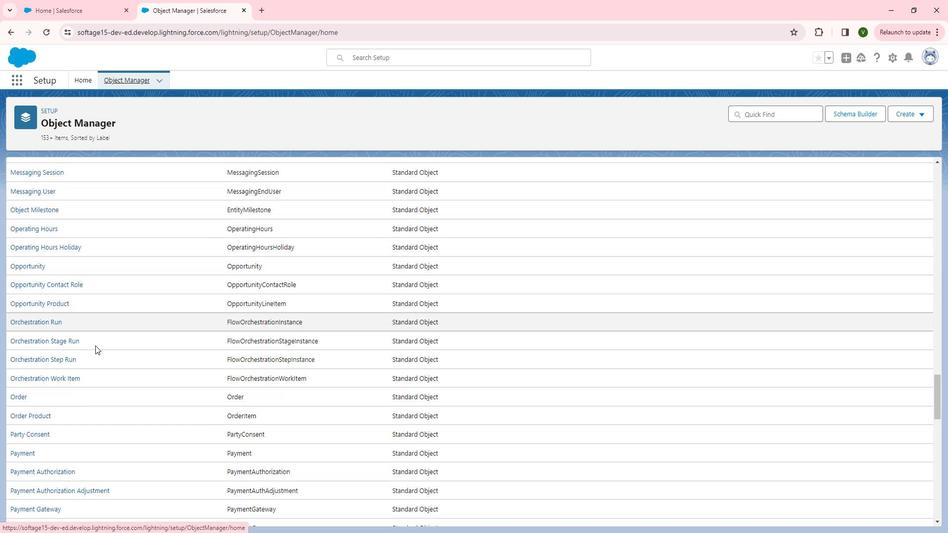 
Action: Mouse moved to (105, 355)
Screenshot: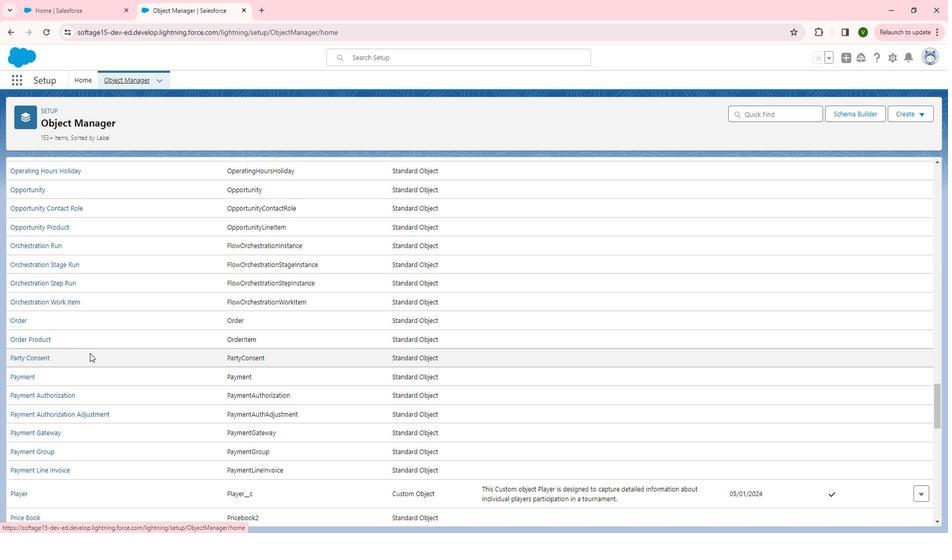 
Action: Mouse scrolled (105, 355) with delta (0, 0)
Screenshot: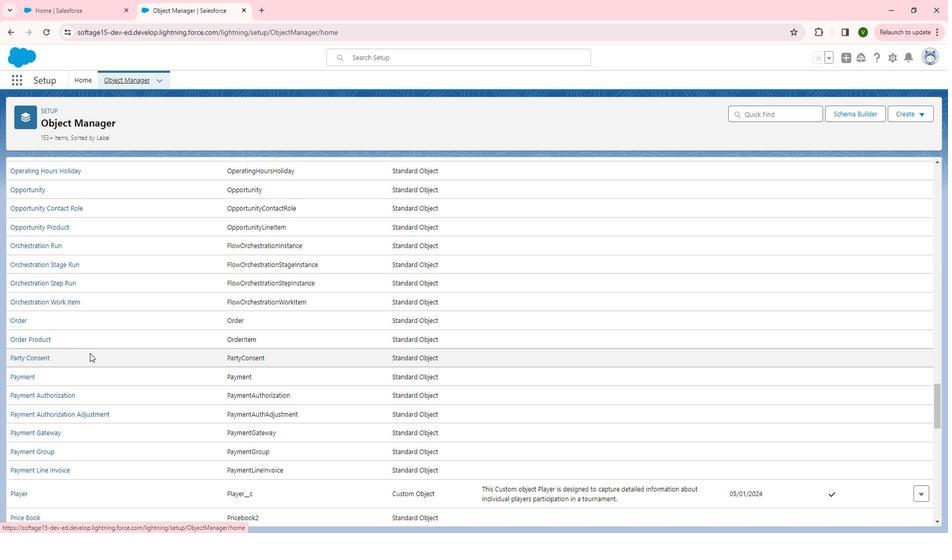 
Action: Mouse scrolled (105, 355) with delta (0, 0)
Screenshot: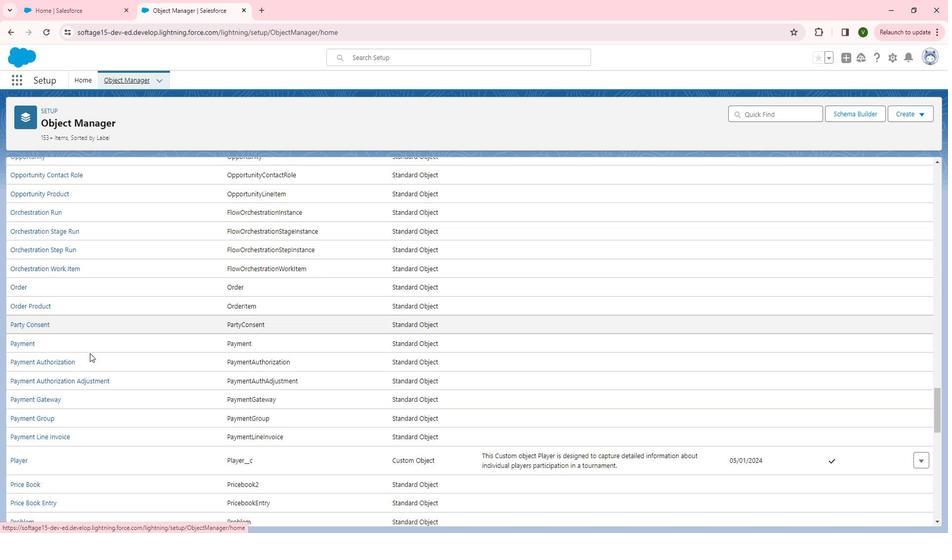 
Action: Mouse moved to (33, 392)
Screenshot: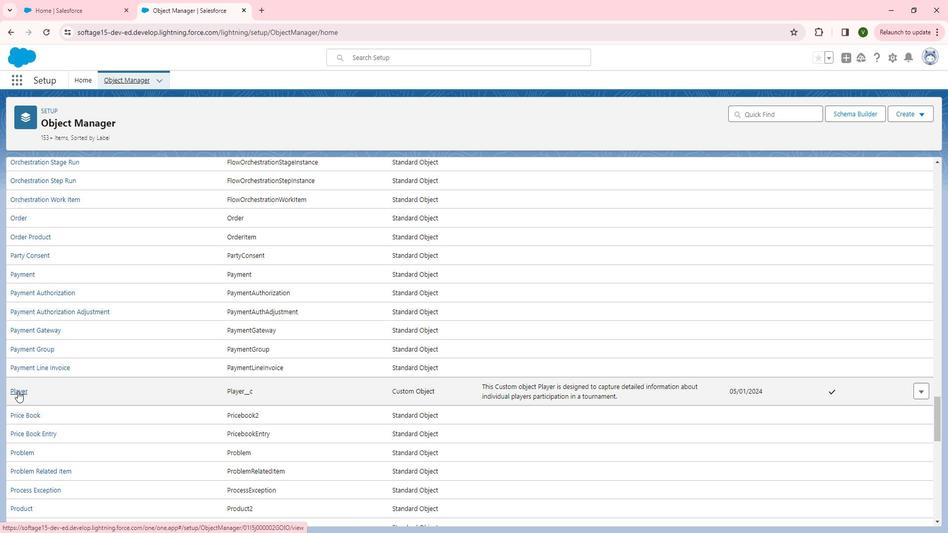 
Action: Mouse pressed left at (33, 392)
Screenshot: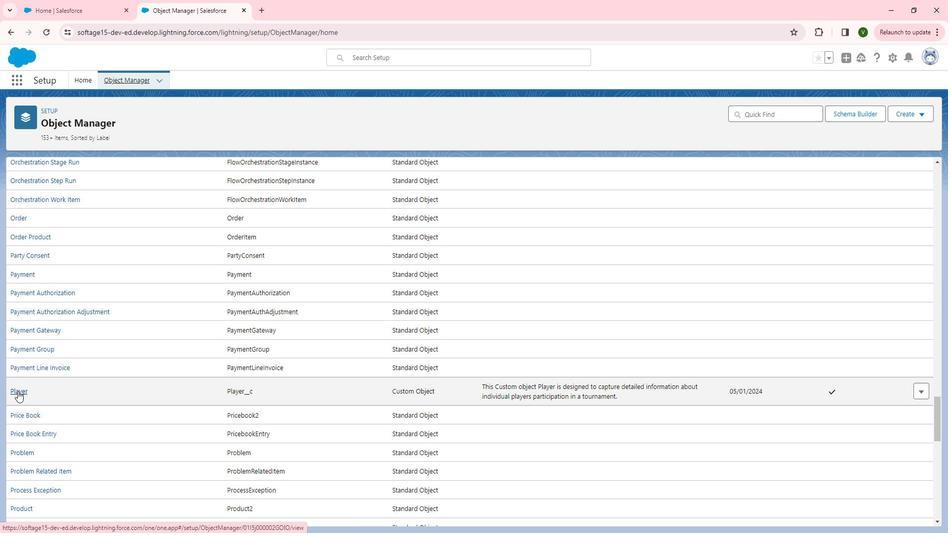 
Action: Mouse moved to (55, 321)
Screenshot: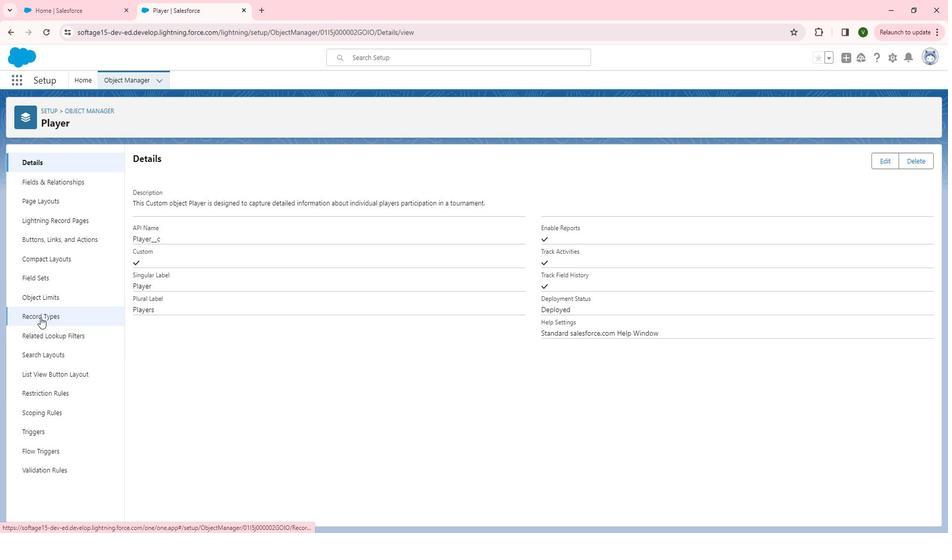 
Action: Mouse pressed left at (55, 321)
Screenshot: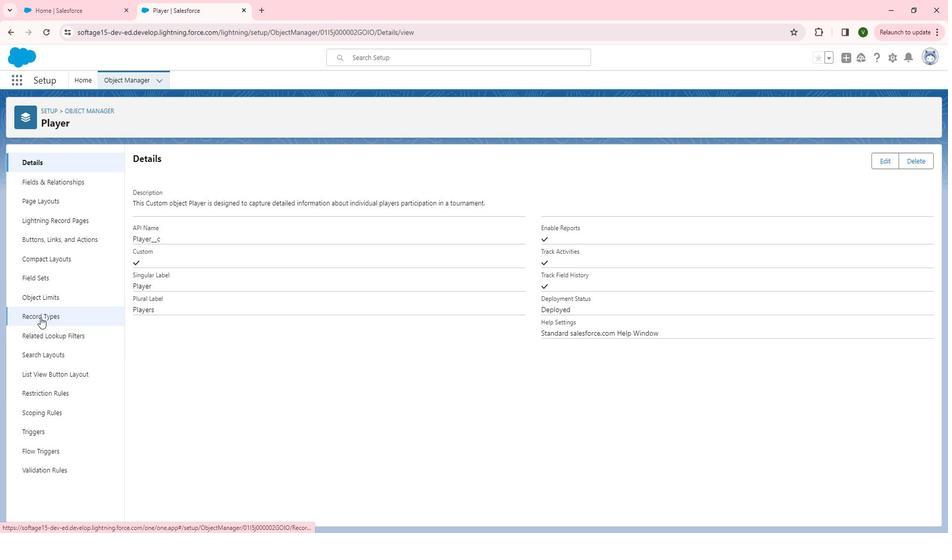 
Action: Mouse moved to (849, 170)
Screenshot: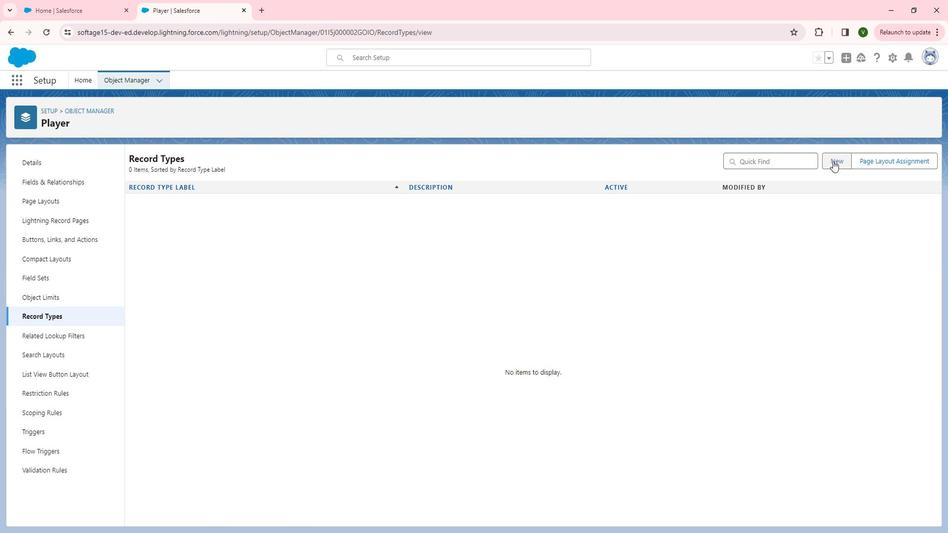 
Action: Mouse pressed left at (849, 170)
Screenshot: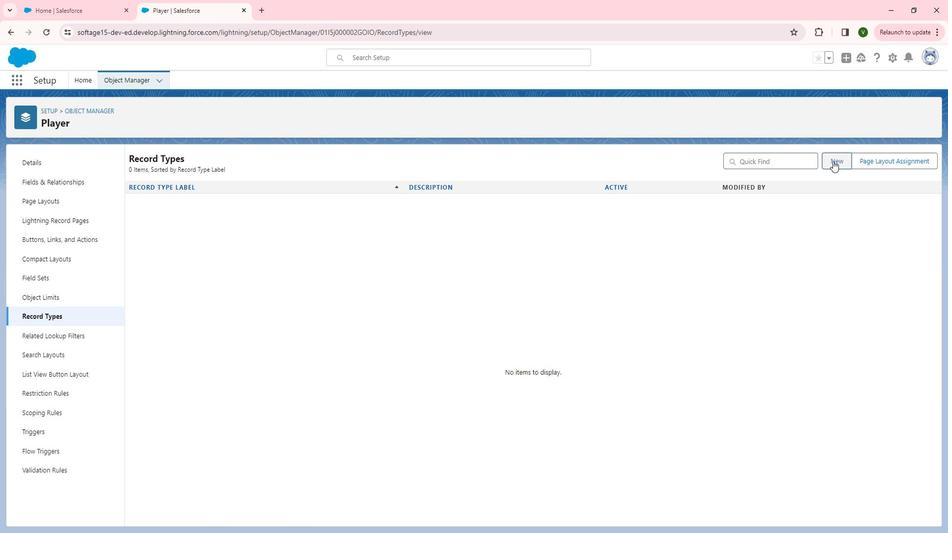 
Action: Mouse moved to (379, 258)
Screenshot: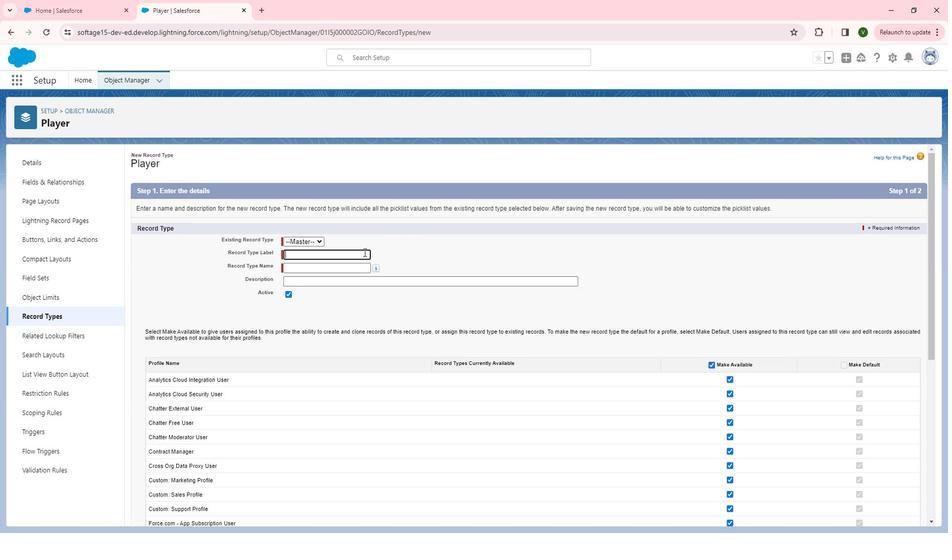 
Action: Mouse pressed left at (379, 258)
Screenshot: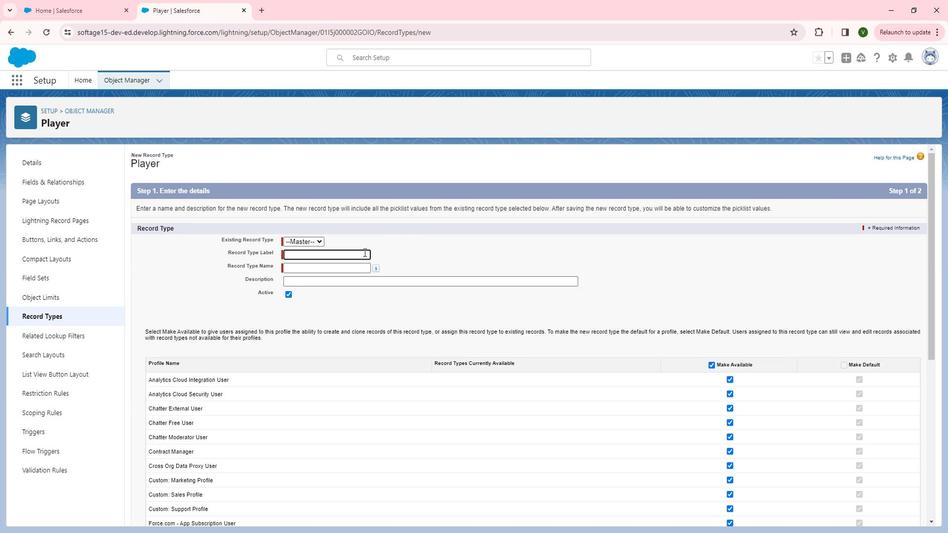 
Action: Mouse moved to (397, 241)
Screenshot: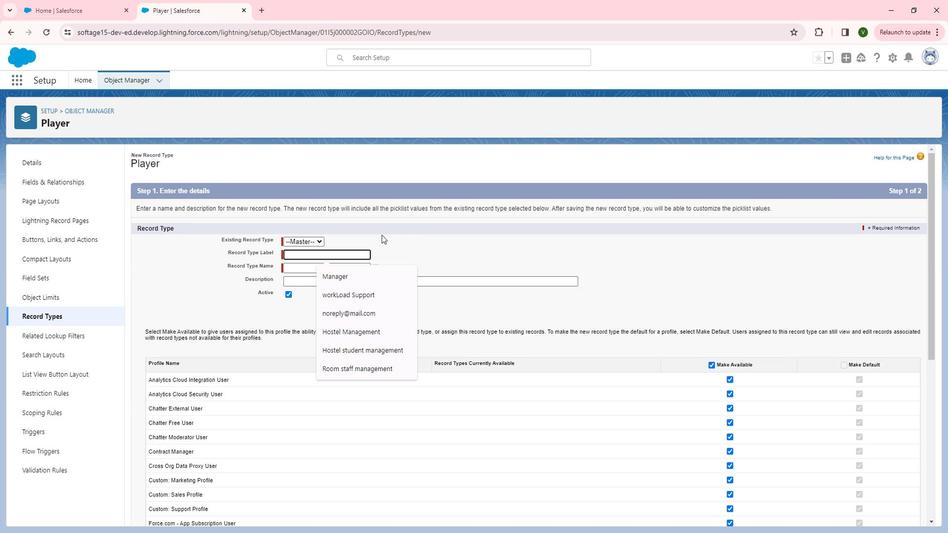 
Action: Key pressed <Key.shift>Community<Key.space>players
Screenshot: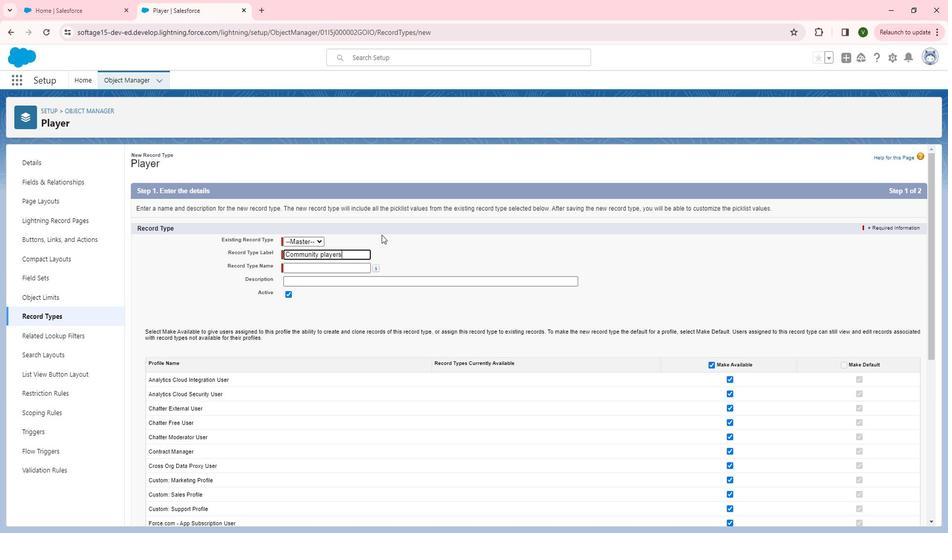 
Action: Mouse moved to (350, 267)
Screenshot: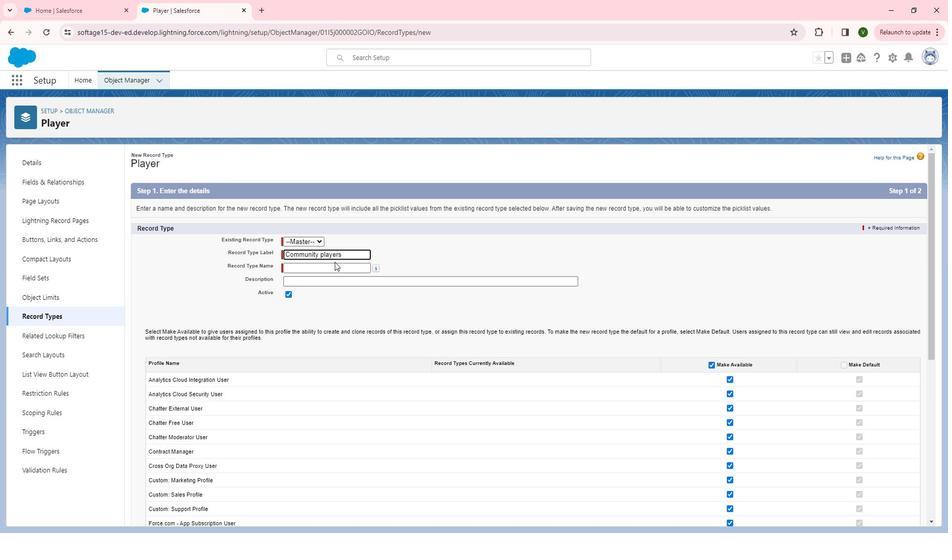 
Action: Mouse pressed left at (350, 267)
Screenshot: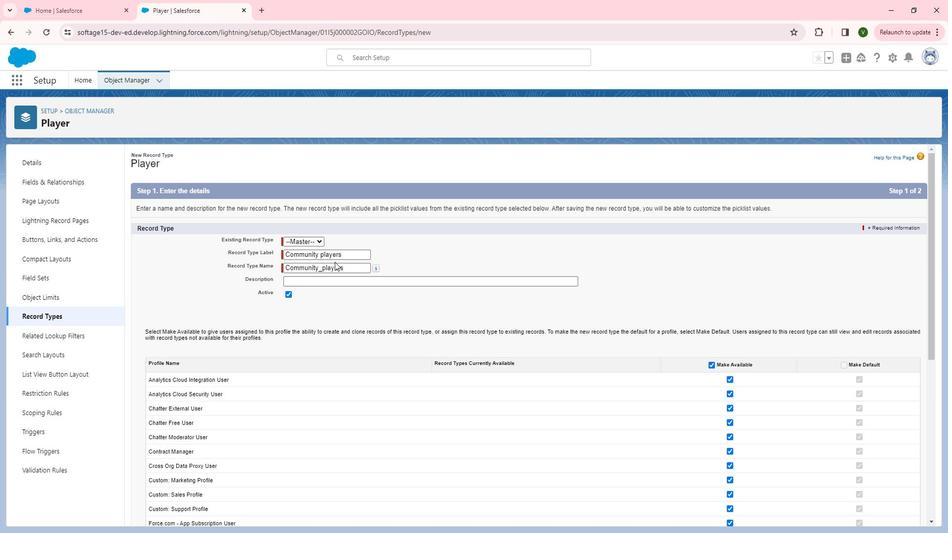 
Action: Mouse moved to (361, 284)
Screenshot: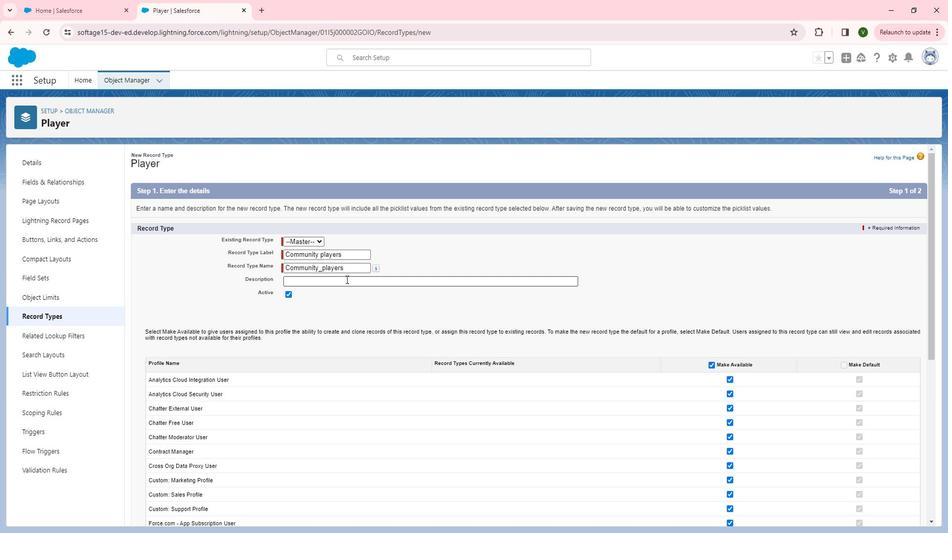 
Action: Mouse pressed left at (361, 284)
Screenshot: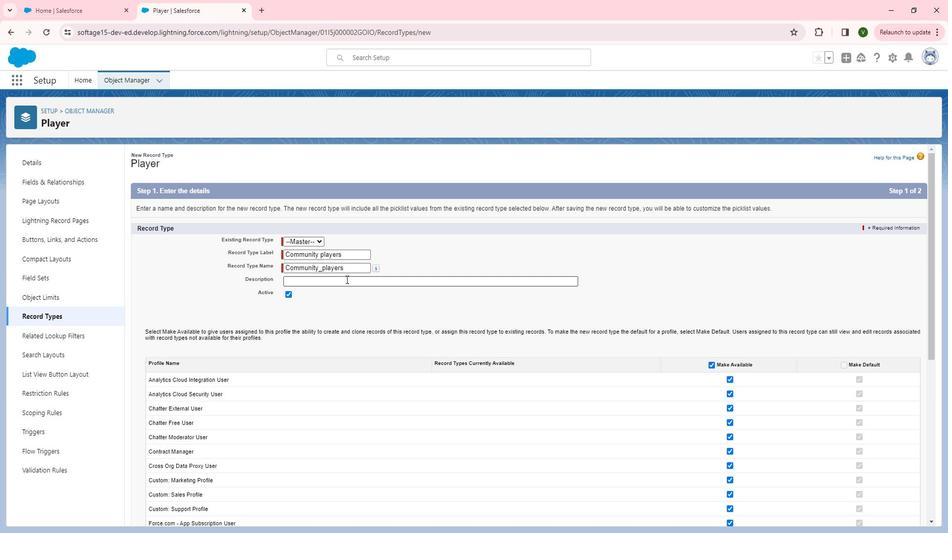 
Action: Key pressed <Key.shift>This<Key.space>record<Key.space>type<Key.space>is<Key.space>for<Key.space>the<Key.space>players<Key.space>actively<Key.space>involved<Key.space>in<Key.space>community<Key.space>sports<Key.space>initiatives.
Screenshot: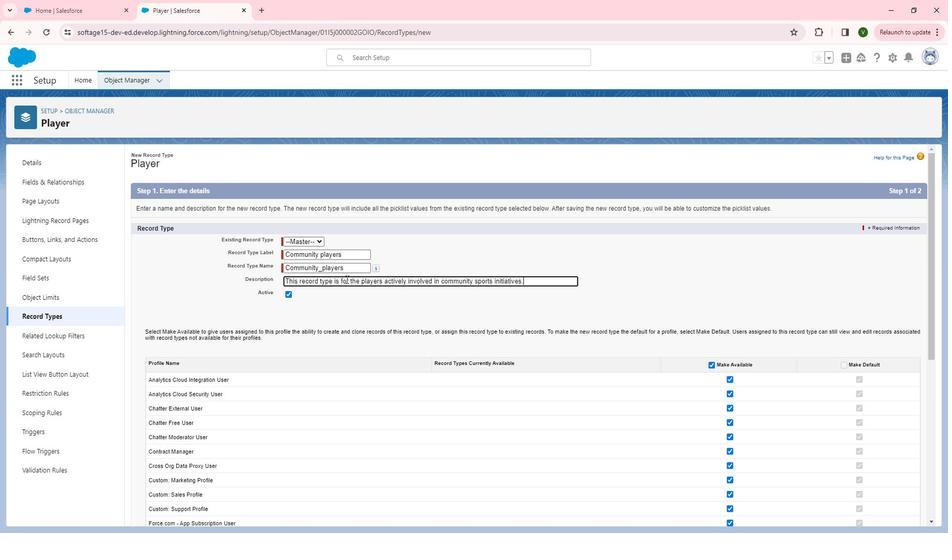 
Action: Mouse moved to (731, 362)
Screenshot: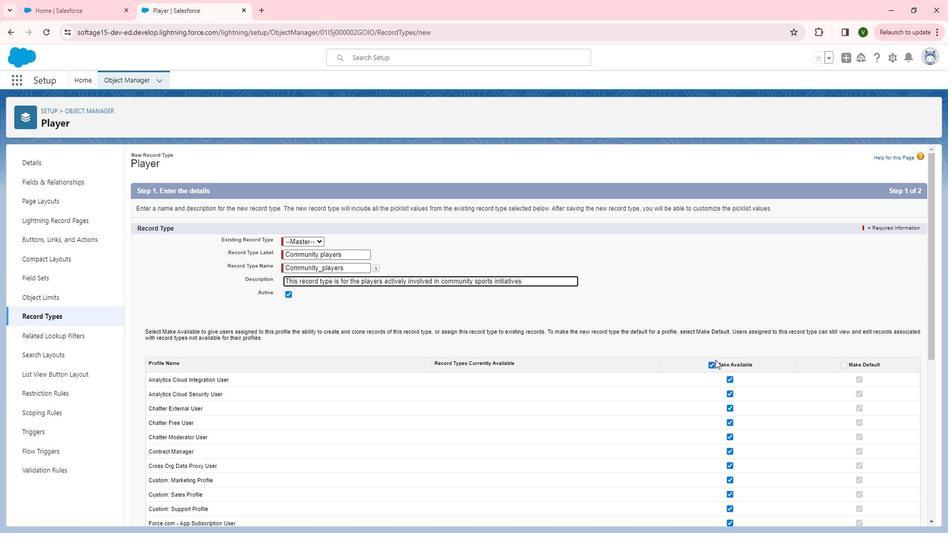 
Action: Mouse scrolled (731, 361) with delta (0, 0)
Screenshot: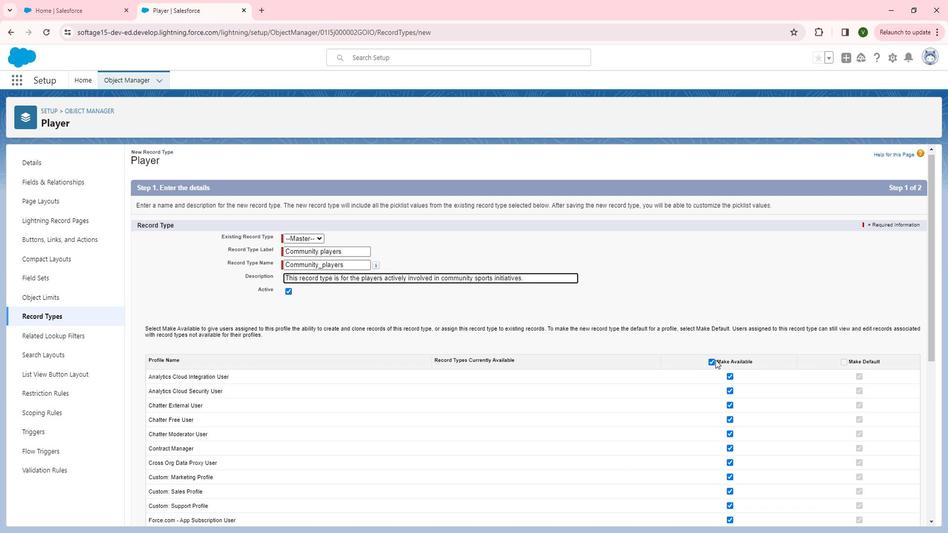 
Action: Mouse scrolled (731, 361) with delta (0, 0)
Screenshot: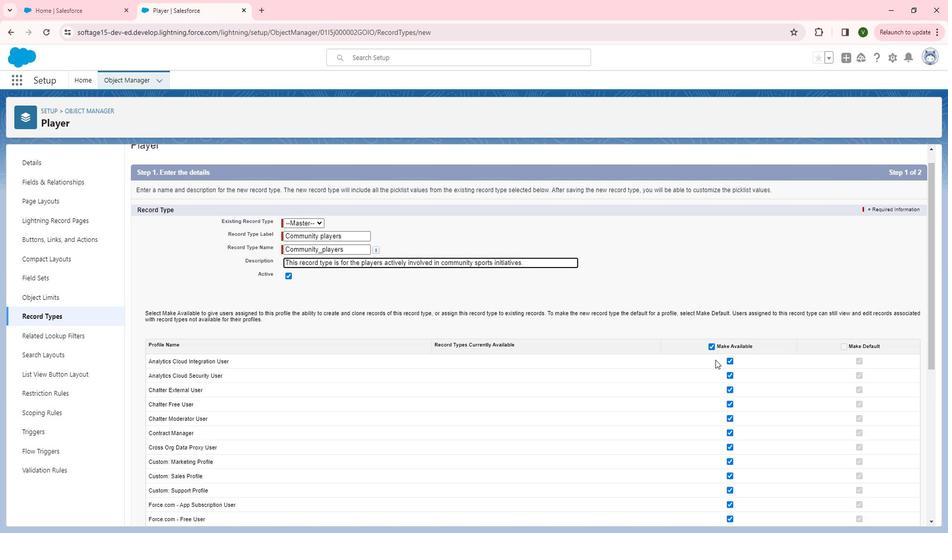 
Action: Mouse moved to (746, 310)
Screenshot: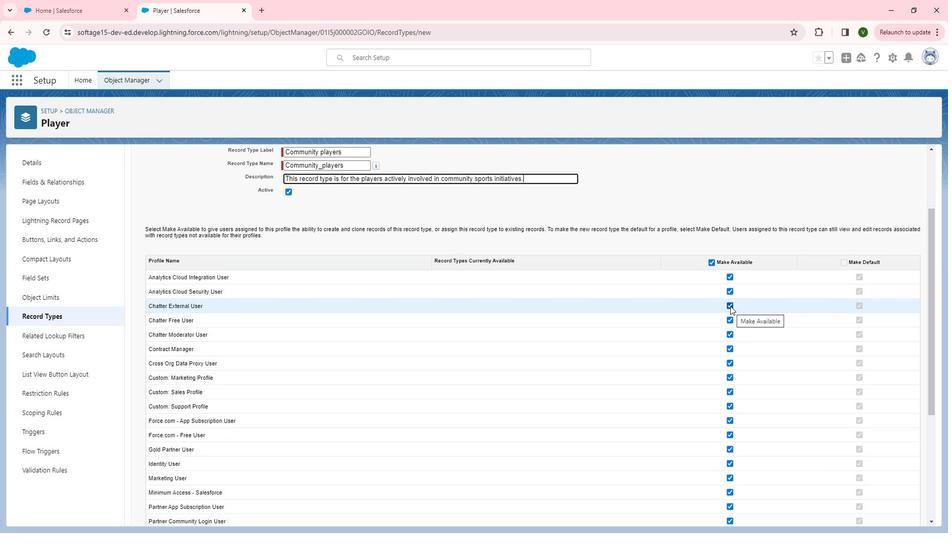 
Action: Mouse pressed left at (746, 310)
Screenshot: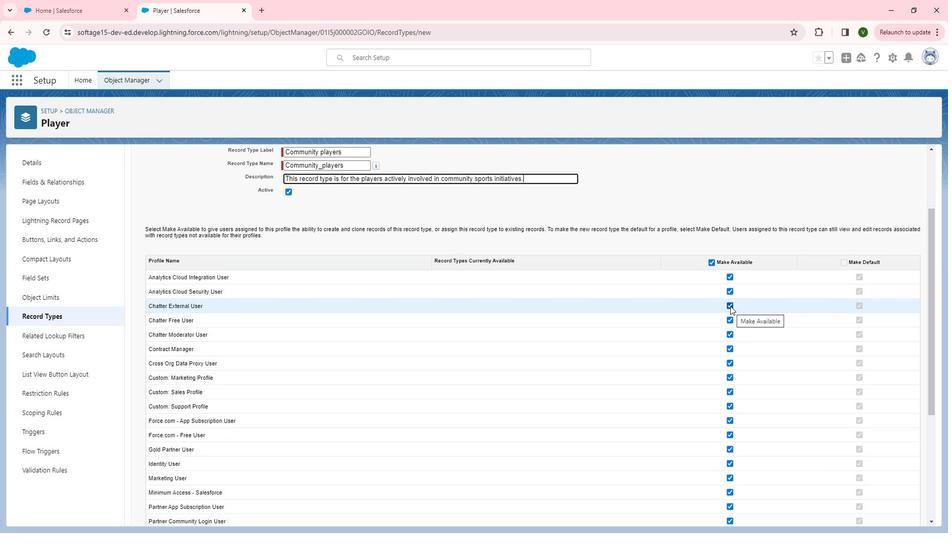 
Action: Mouse moved to (746, 323)
Screenshot: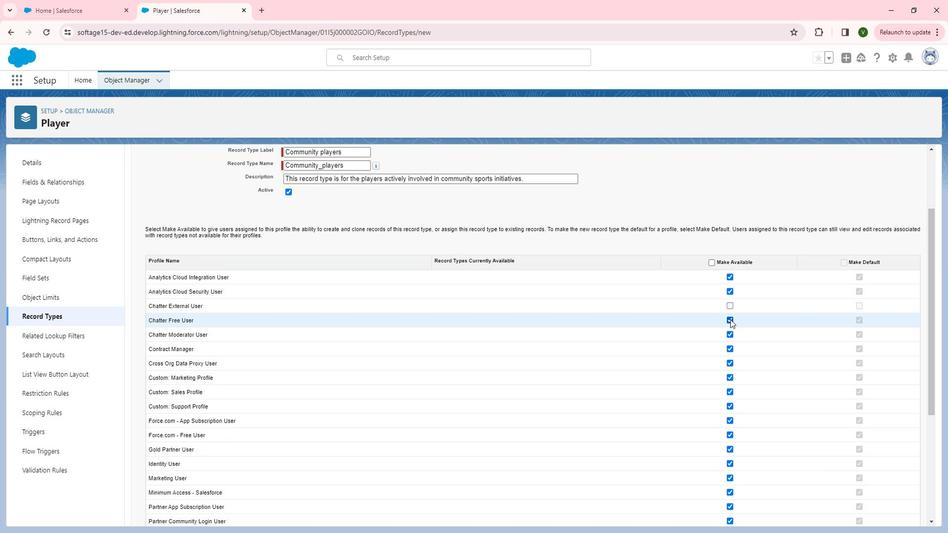 
Action: Mouse pressed left at (746, 323)
Screenshot: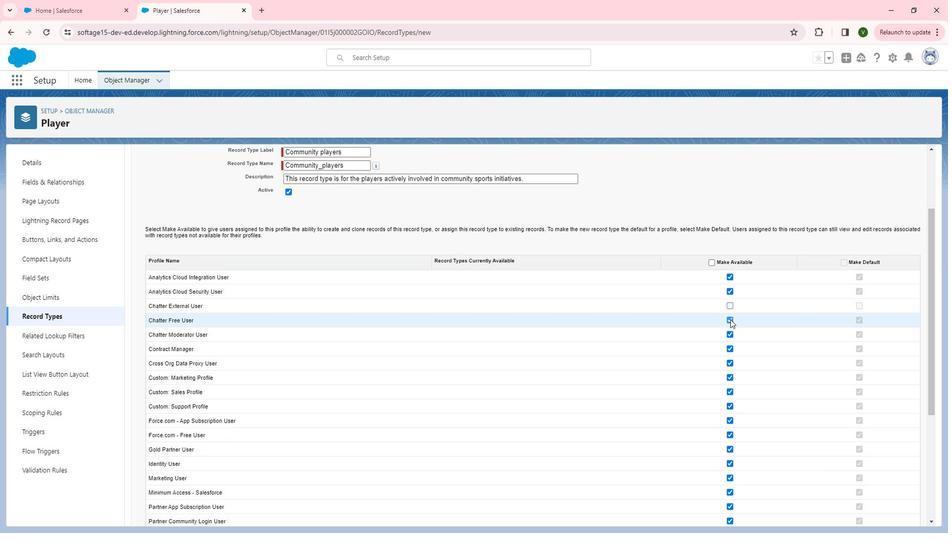 
Action: Mouse moved to (743, 336)
Screenshot: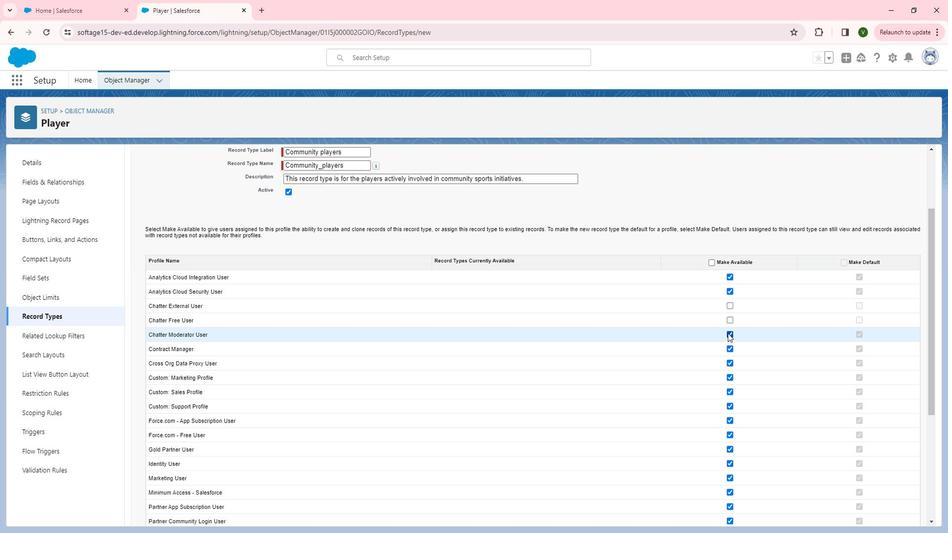 
Action: Mouse pressed left at (743, 336)
Screenshot: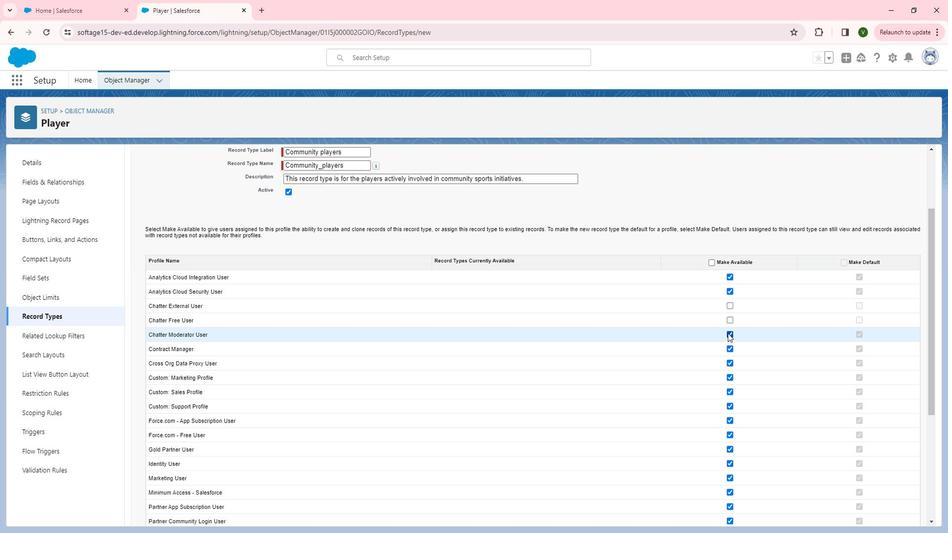 
Action: Mouse moved to (739, 346)
Screenshot: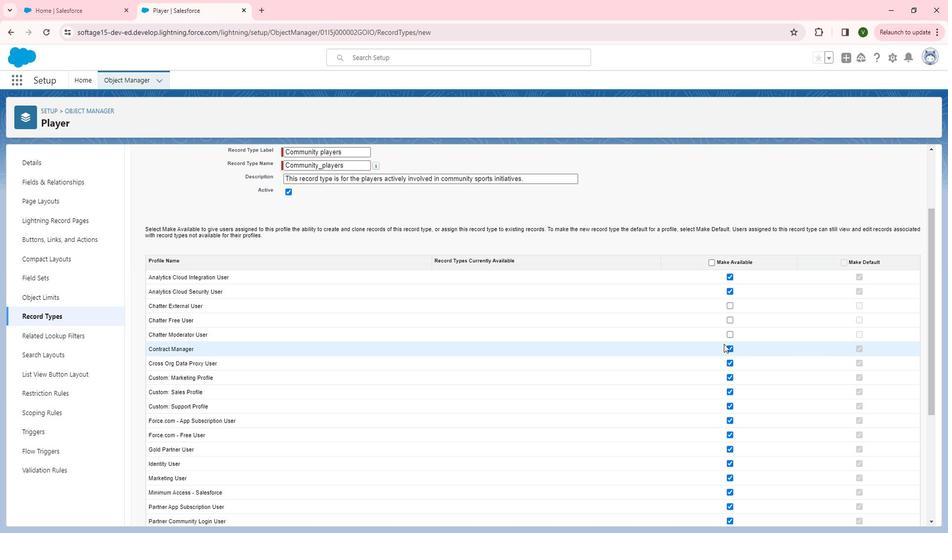 
Action: Mouse scrolled (739, 346) with delta (0, 0)
Screenshot: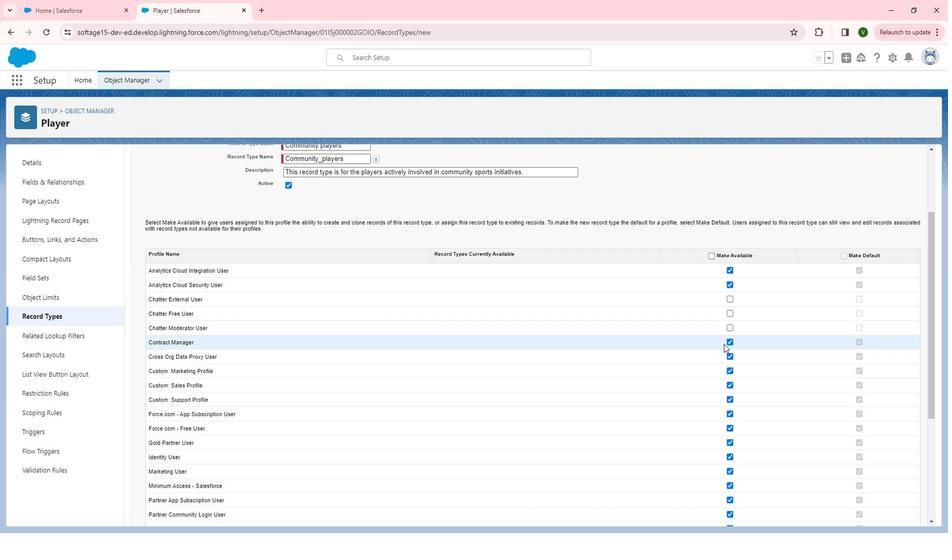 
Action: Mouse scrolled (739, 346) with delta (0, 0)
Screenshot: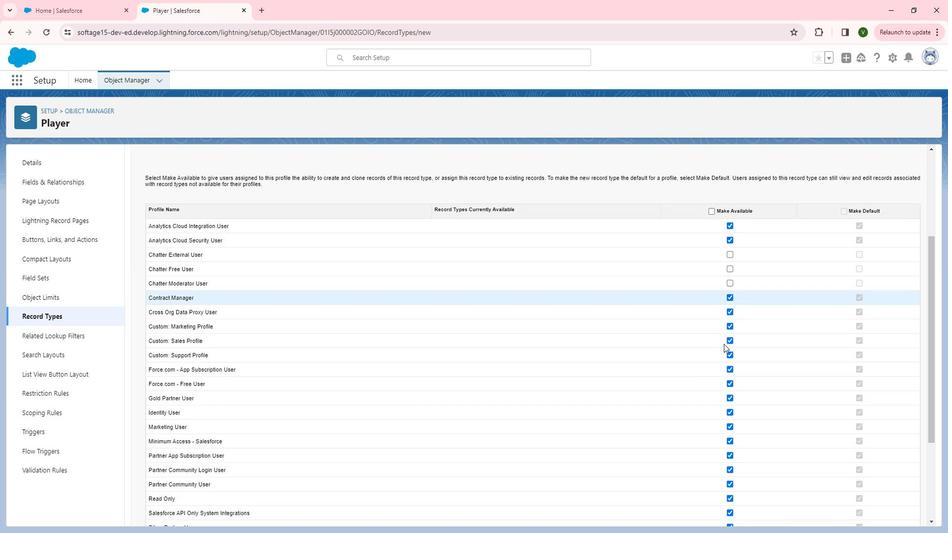 
Action: Mouse scrolled (739, 346) with delta (0, 0)
Screenshot: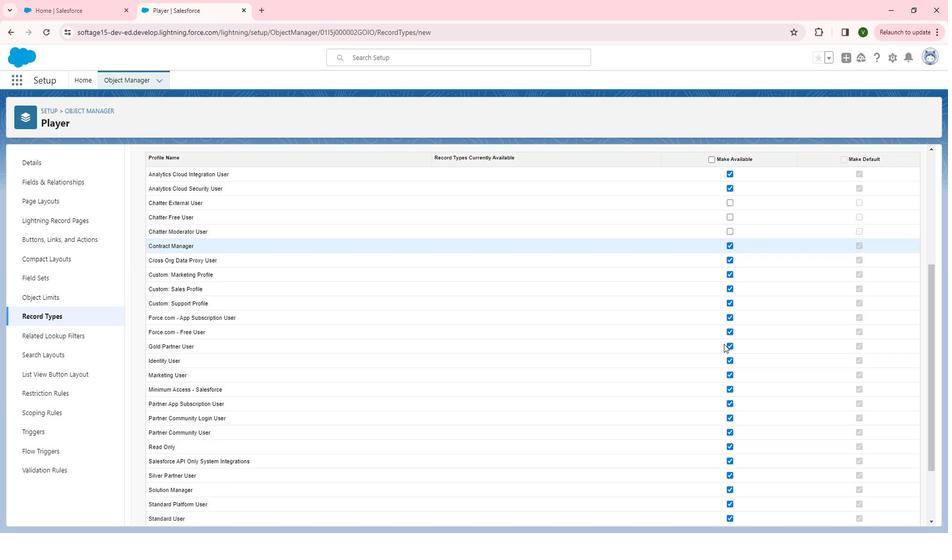 
Action: Mouse moved to (747, 273)
Screenshot: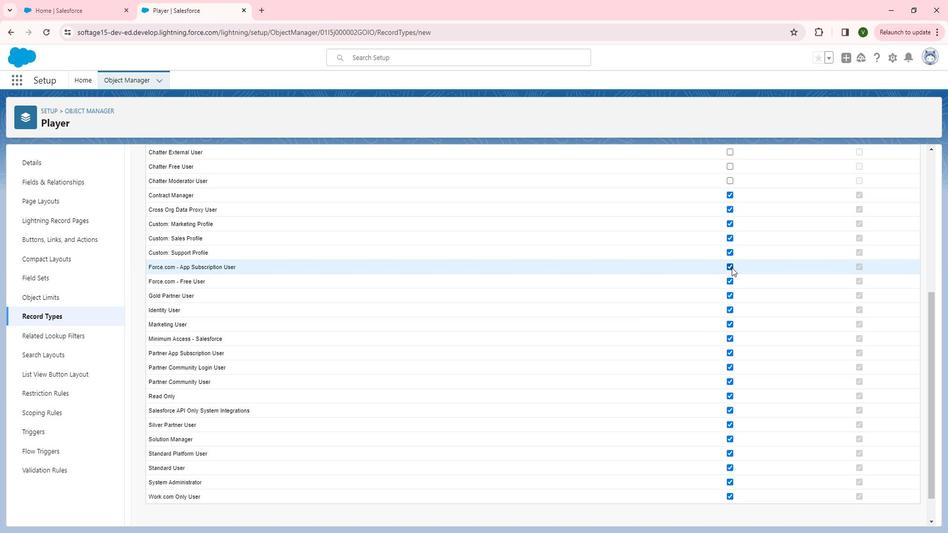 
Action: Mouse pressed left at (747, 273)
Screenshot: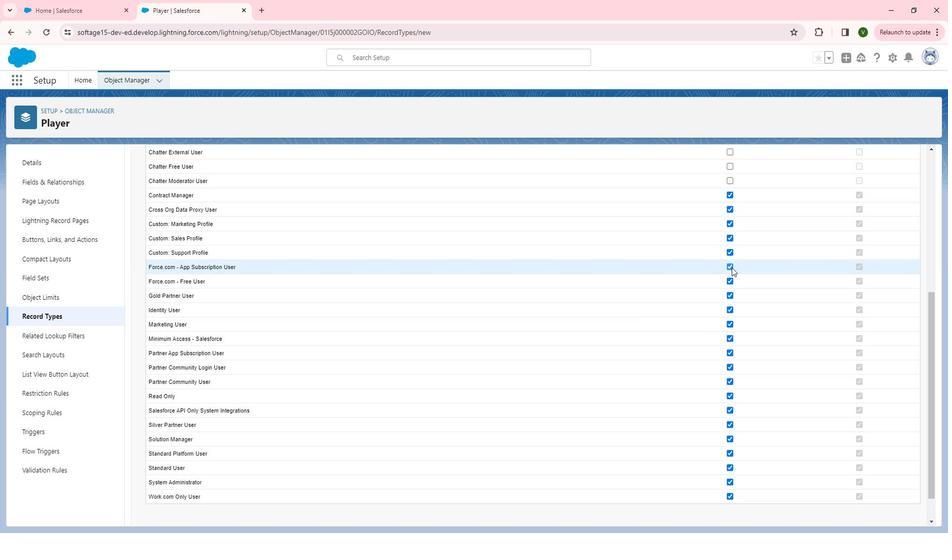 
Action: Mouse moved to (745, 287)
Screenshot: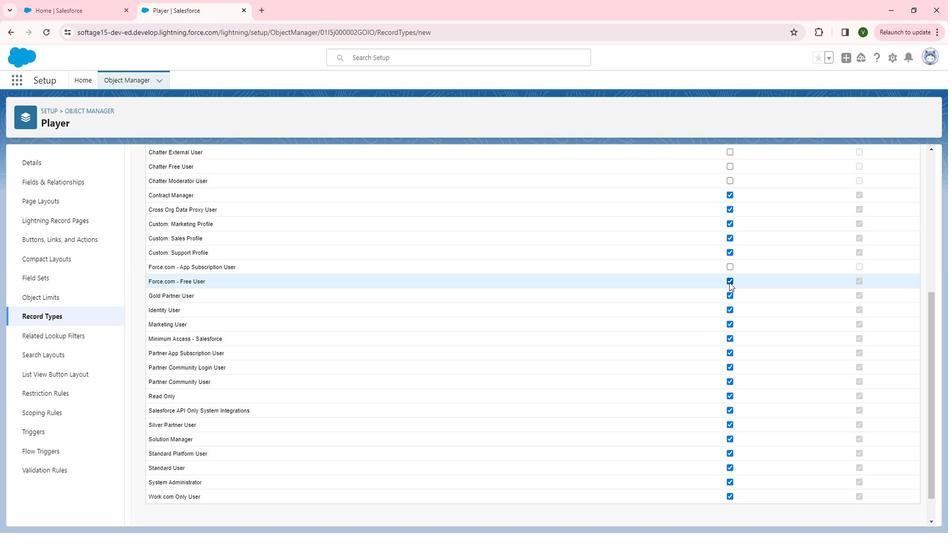 
Action: Mouse pressed left at (745, 287)
Screenshot: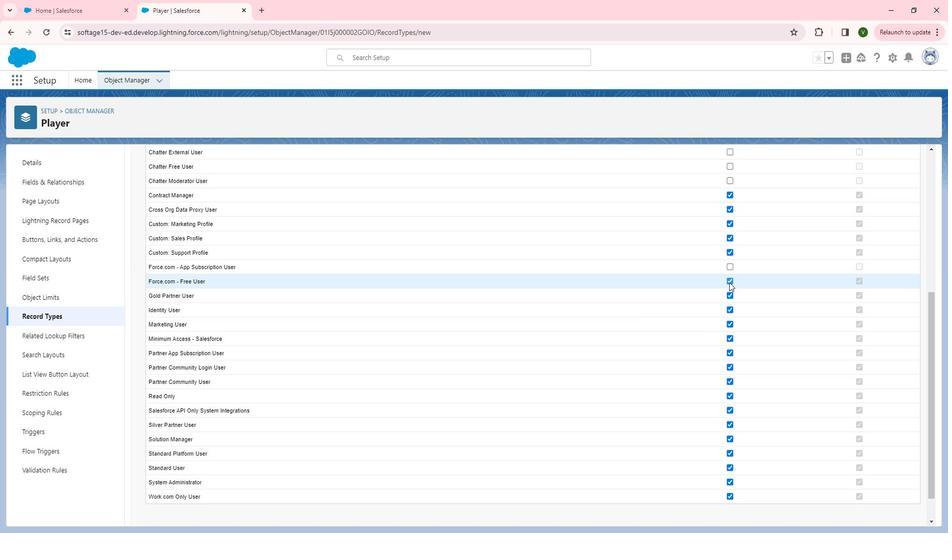 
Action: Mouse moved to (744, 354)
Screenshot: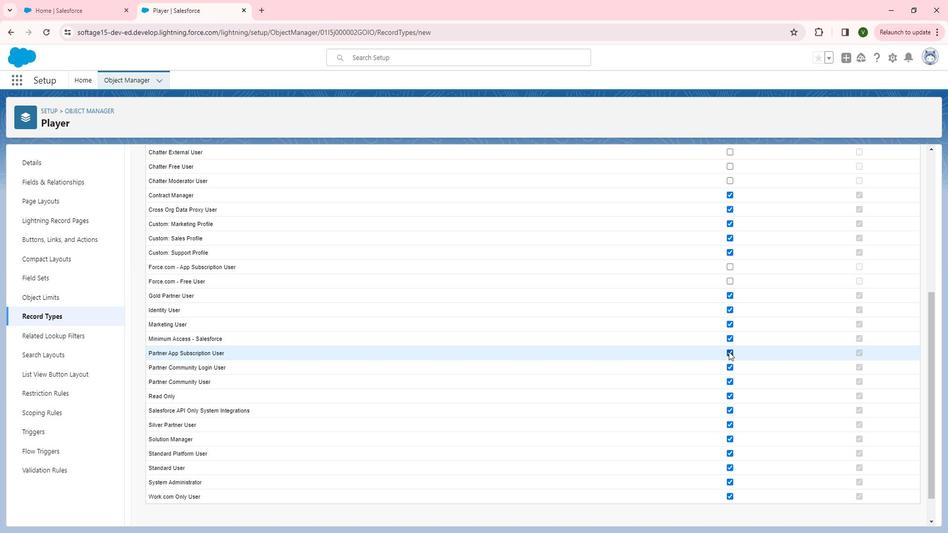 
Action: Mouse pressed left at (744, 354)
Screenshot: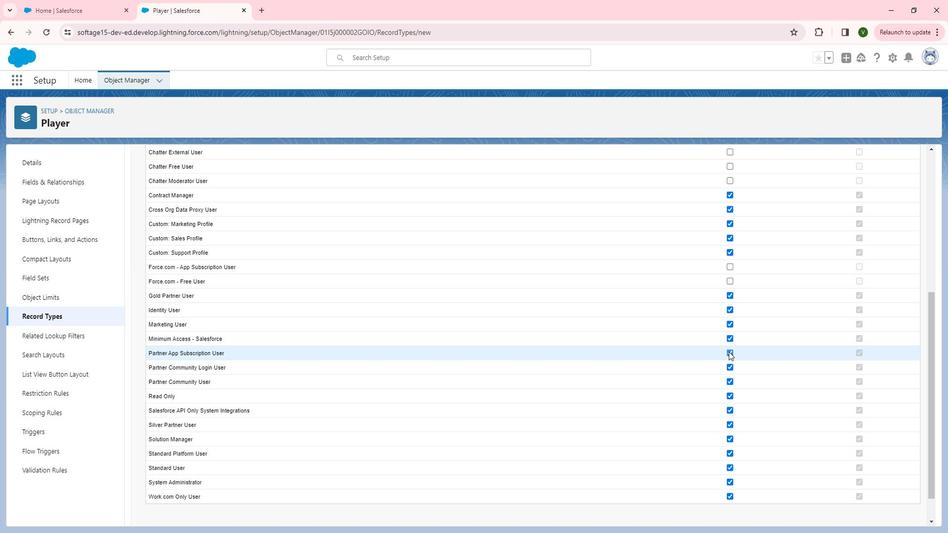 
Action: Mouse moved to (745, 369)
Screenshot: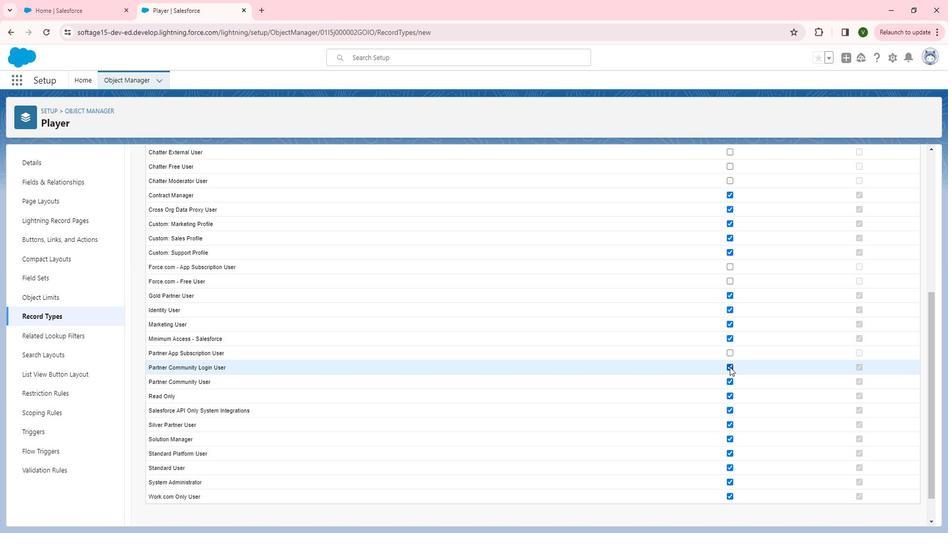 
Action: Mouse pressed left at (745, 369)
Screenshot: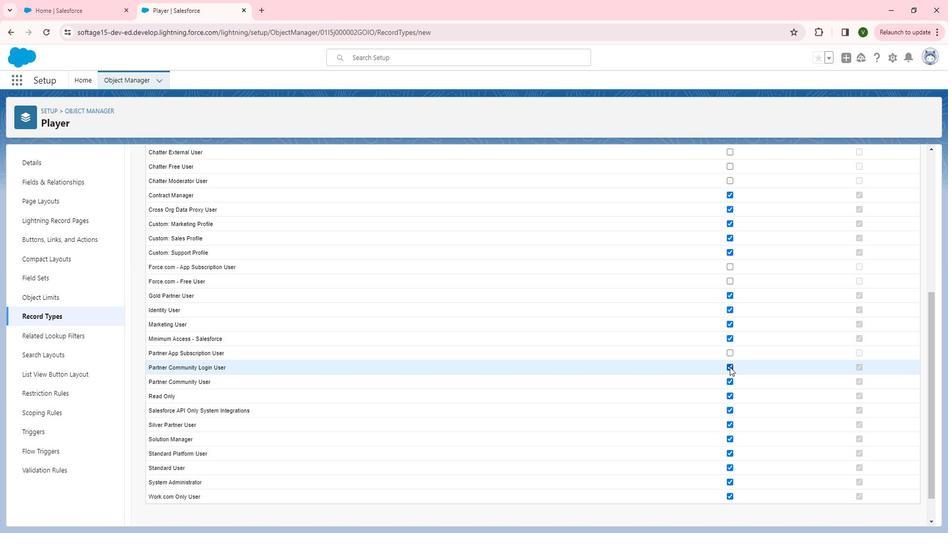 
Action: Mouse moved to (746, 385)
Screenshot: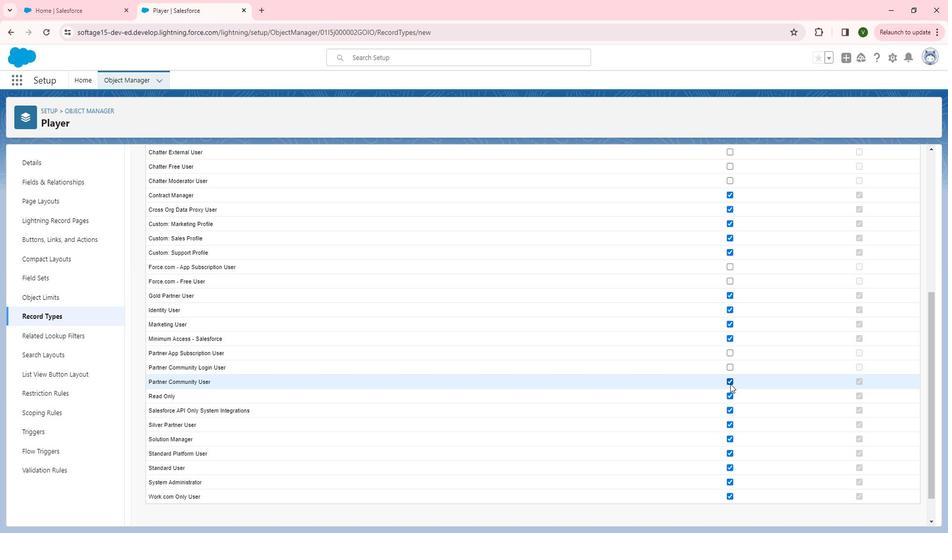 
Action: Mouse pressed left at (746, 385)
Screenshot: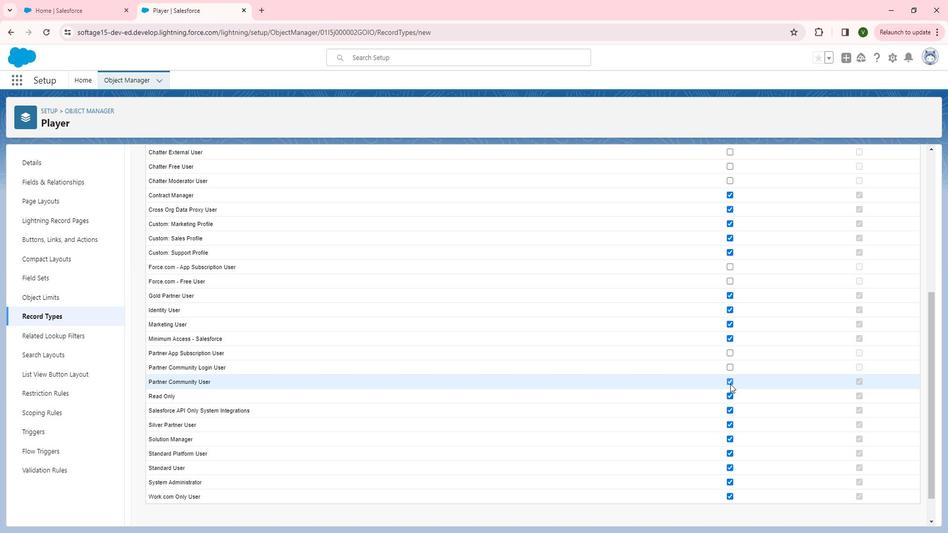 
Action: Mouse moved to (747, 395)
Screenshot: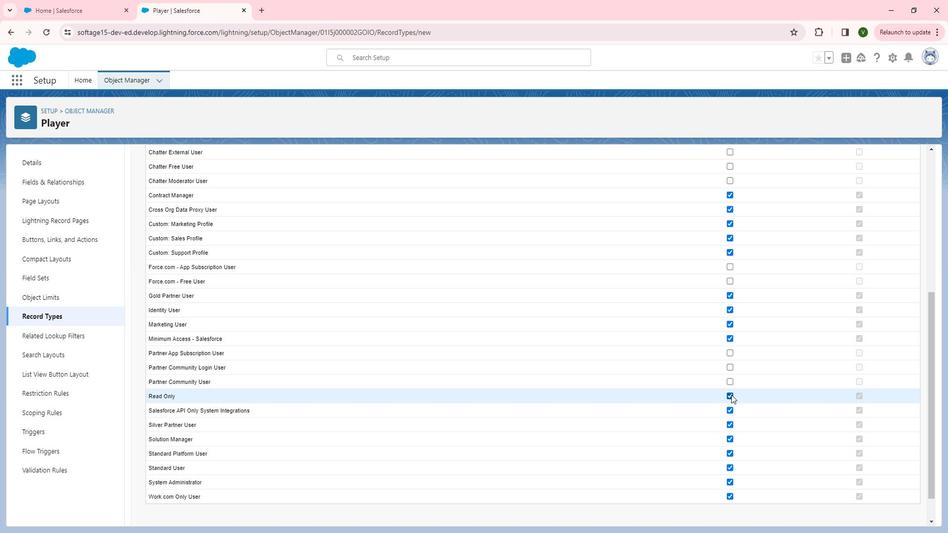 
Action: Mouse pressed left at (747, 395)
Screenshot: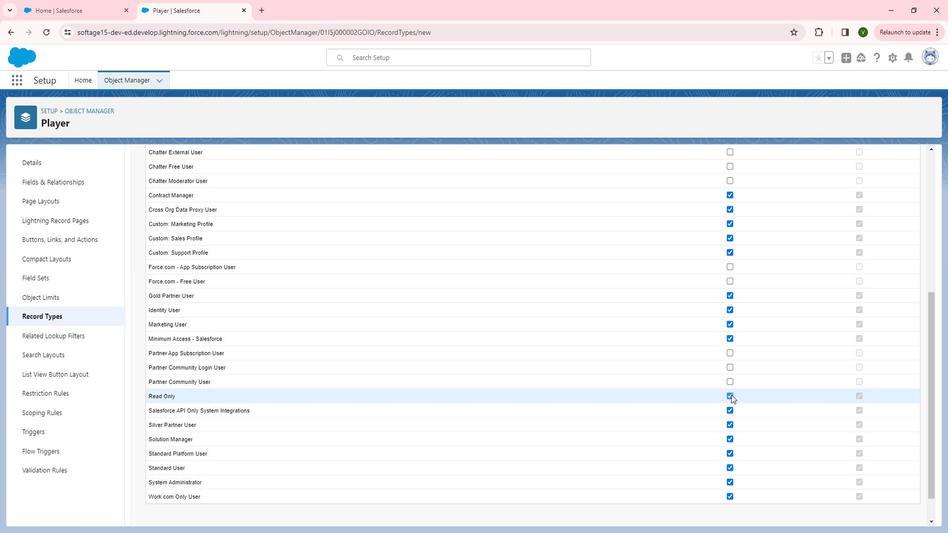 
Action: Mouse moved to (745, 492)
Screenshot: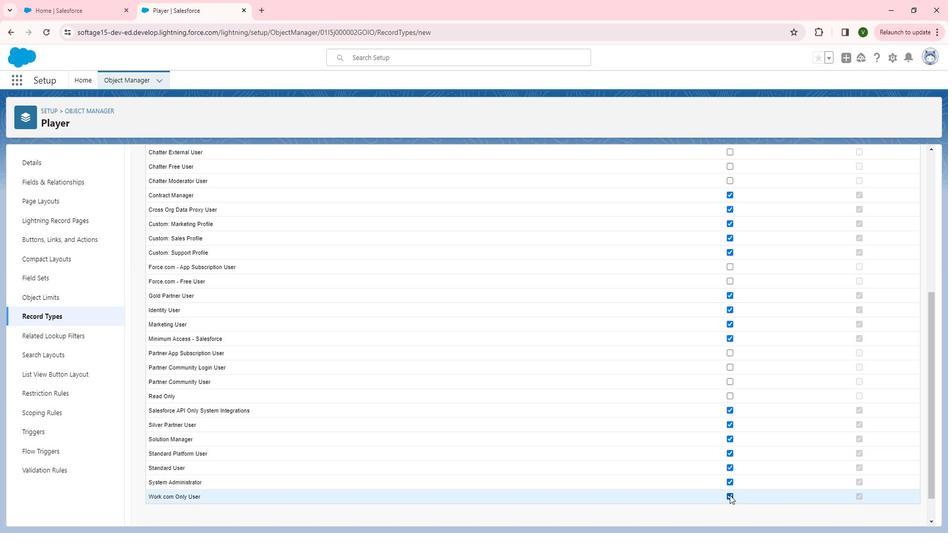 
Action: Mouse pressed left at (745, 492)
Screenshot: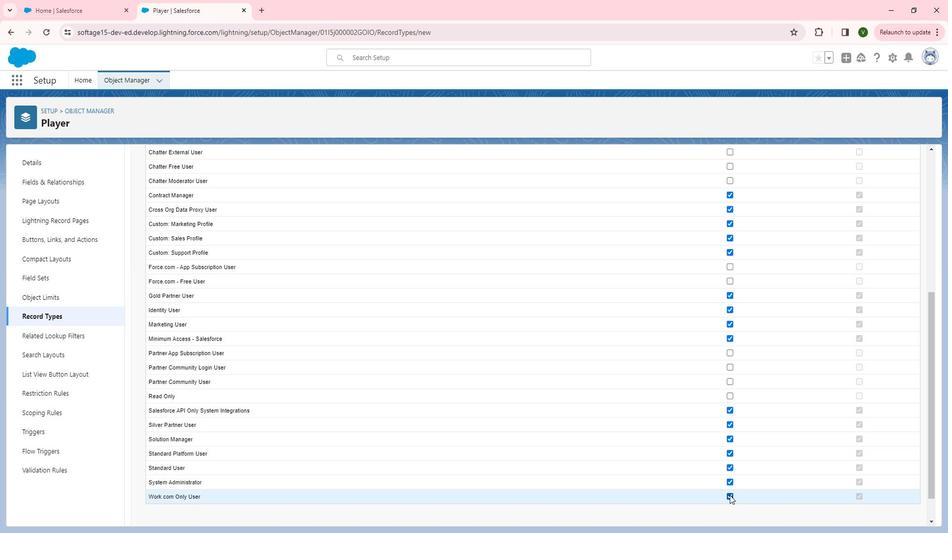 
Action: Mouse moved to (744, 425)
Screenshot: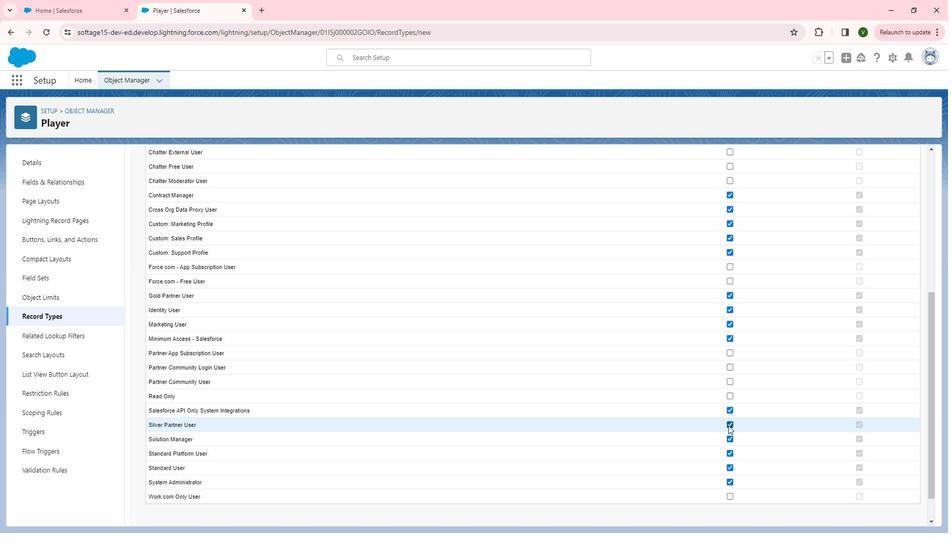 
Action: Mouse pressed left at (744, 425)
Screenshot: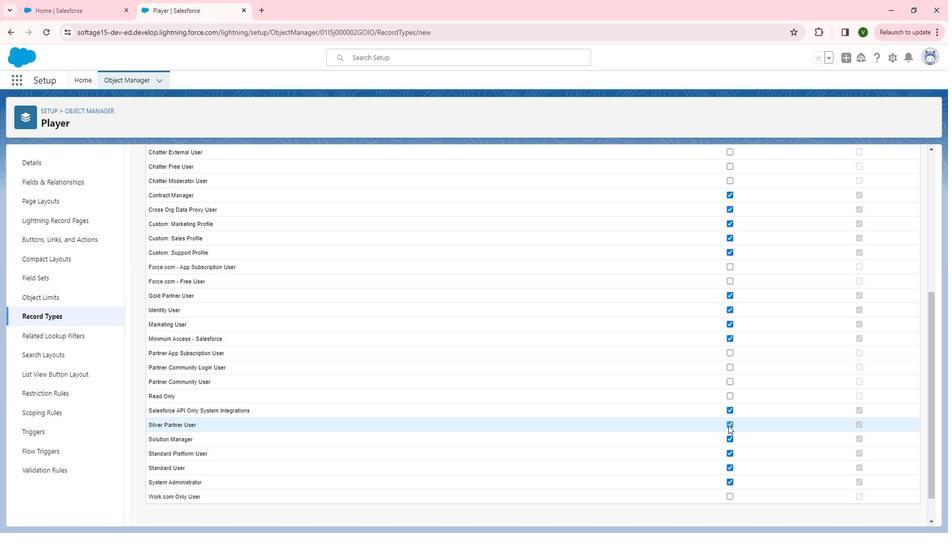 
Action: Mouse moved to (827, 470)
Screenshot: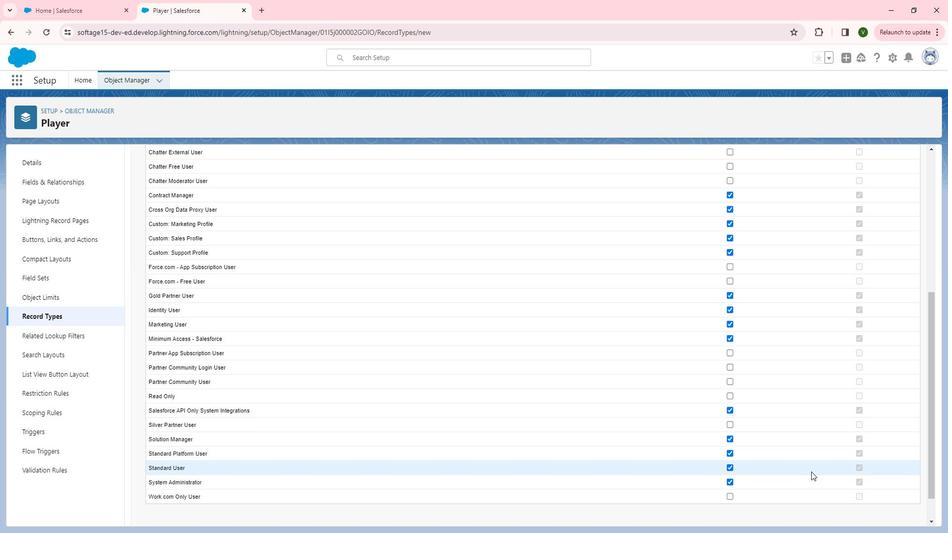 
Action: Mouse scrolled (827, 469) with delta (0, 0)
Screenshot: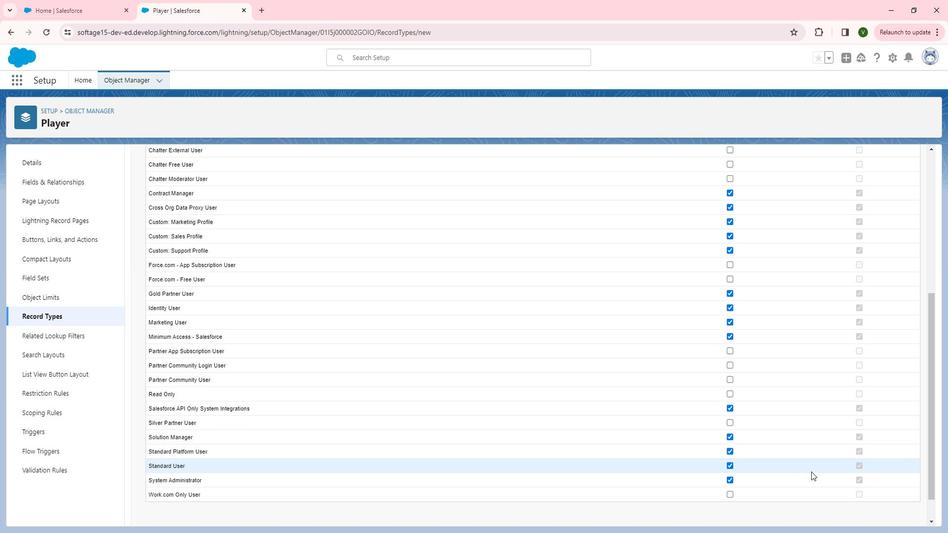
Action: Mouse scrolled (827, 469) with delta (0, 0)
Screenshot: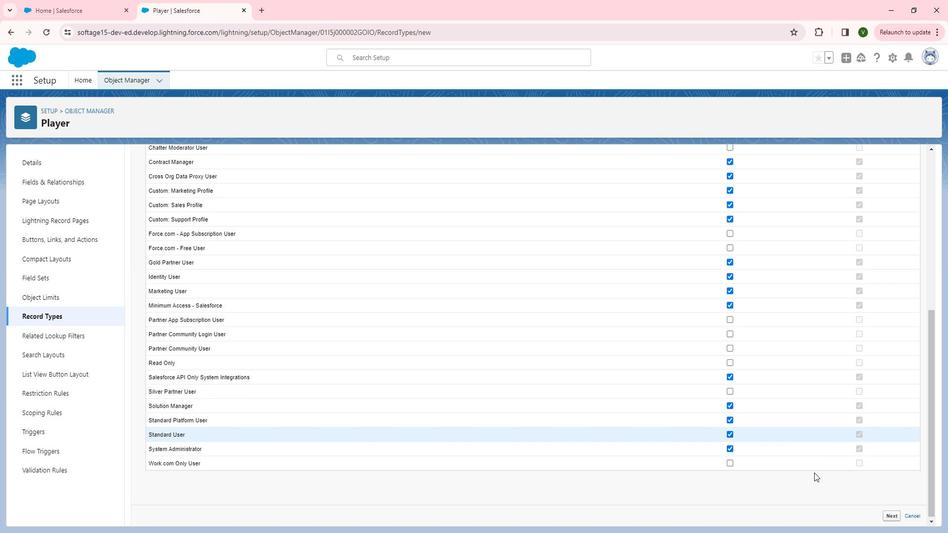 
Action: Mouse moved to (906, 511)
Screenshot: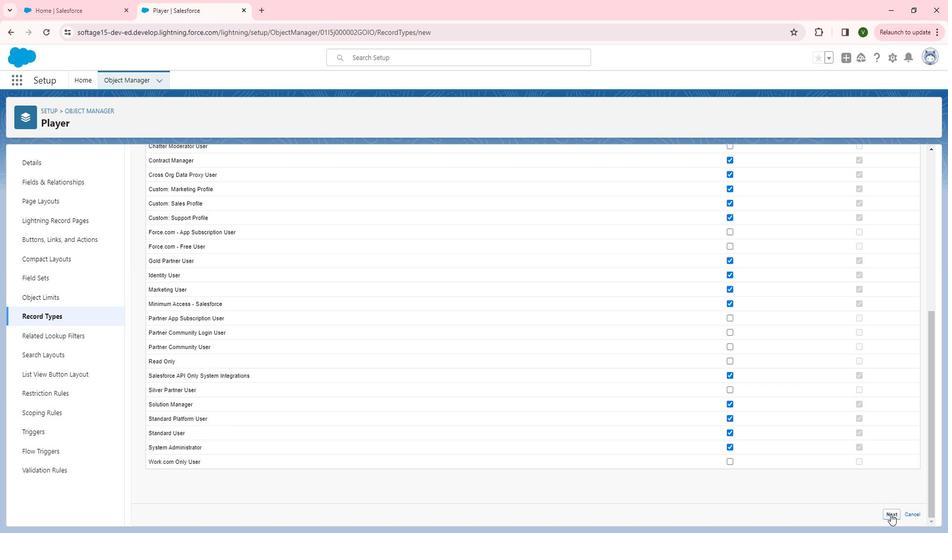 
Action: Mouse pressed left at (906, 511)
Screenshot: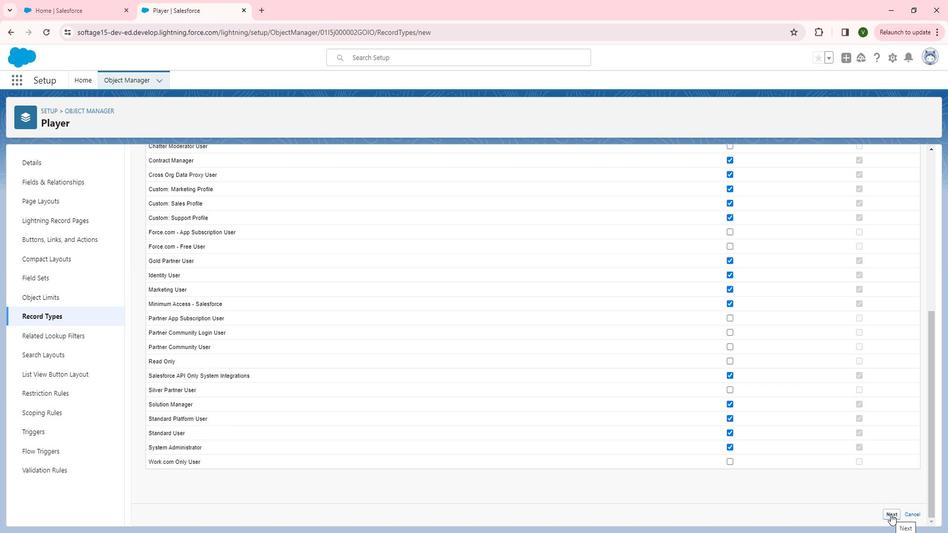 
Action: Mouse moved to (360, 298)
Screenshot: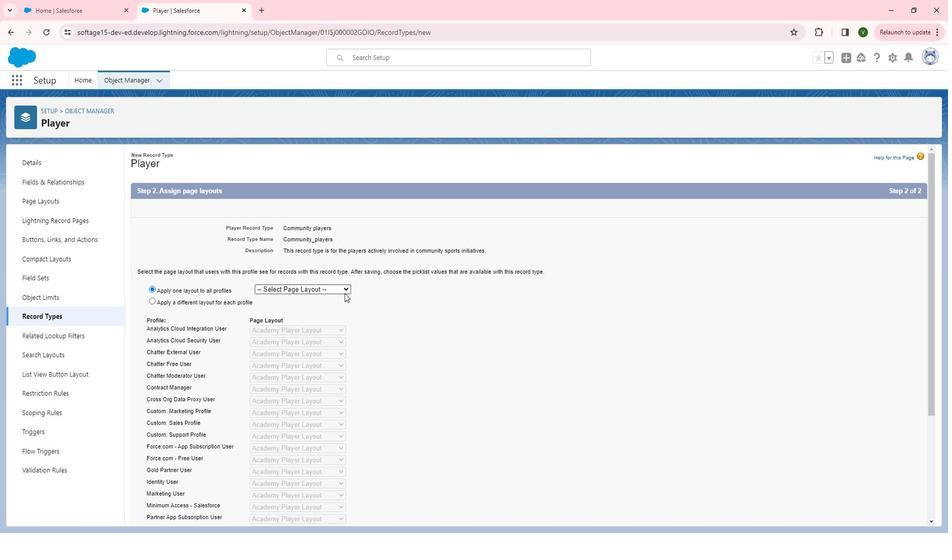 
Action: Mouse pressed left at (360, 298)
Screenshot: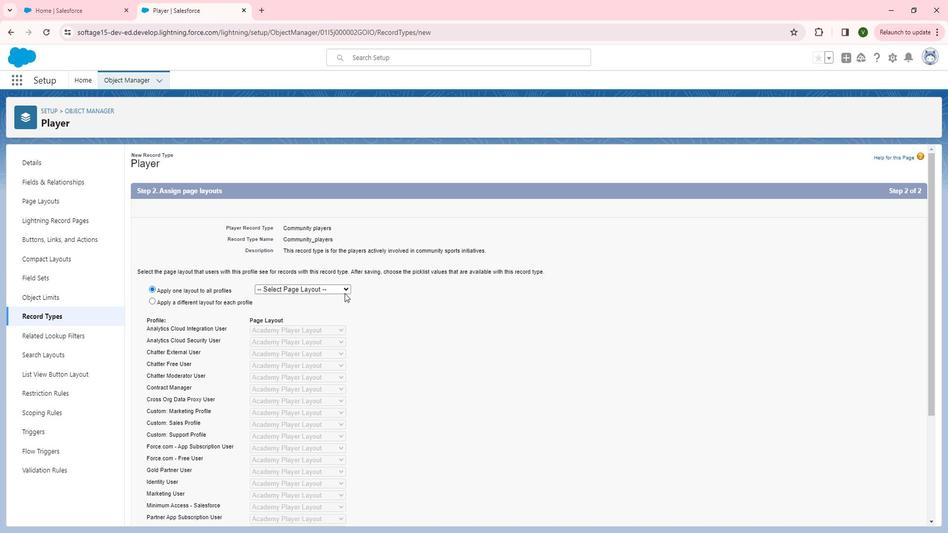 
Action: Mouse moved to (339, 340)
Screenshot: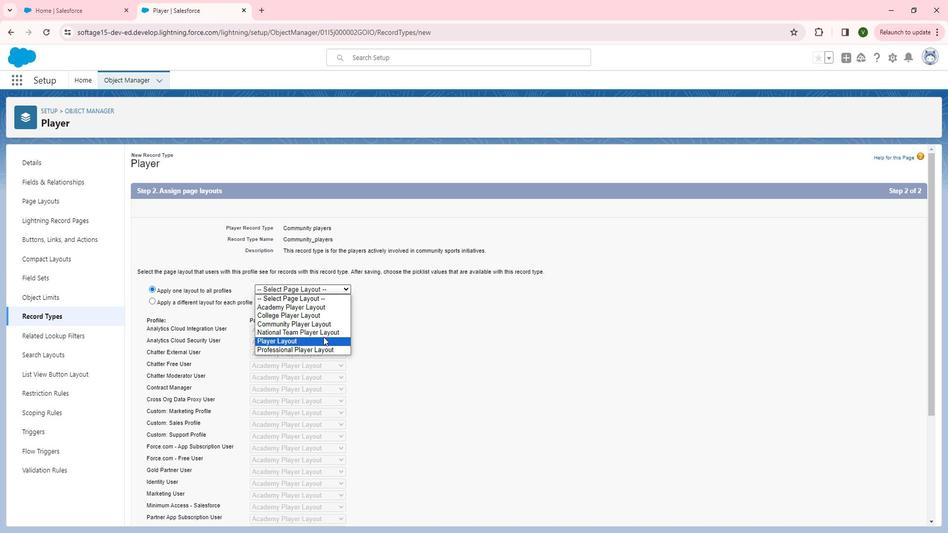 
Action: Mouse pressed left at (339, 340)
Screenshot: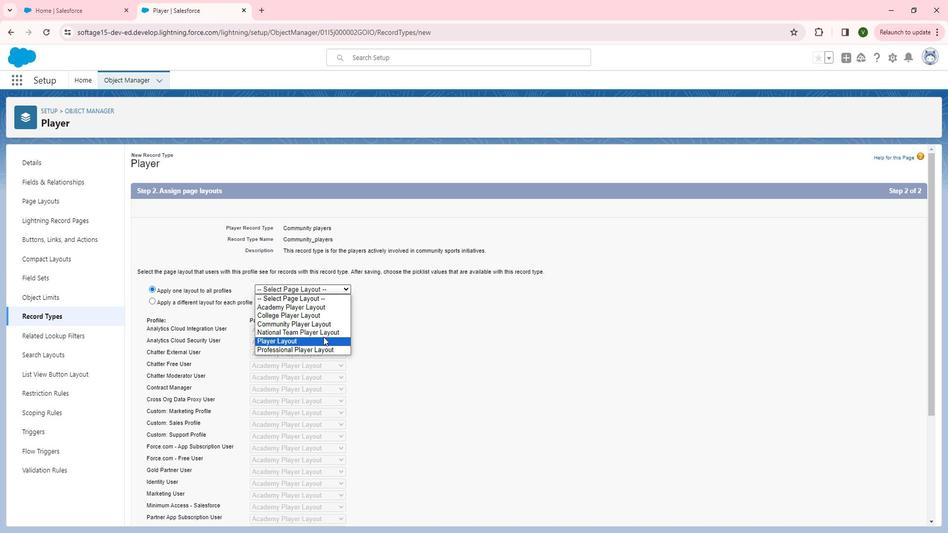 
Action: Mouse moved to (247, 304)
Screenshot: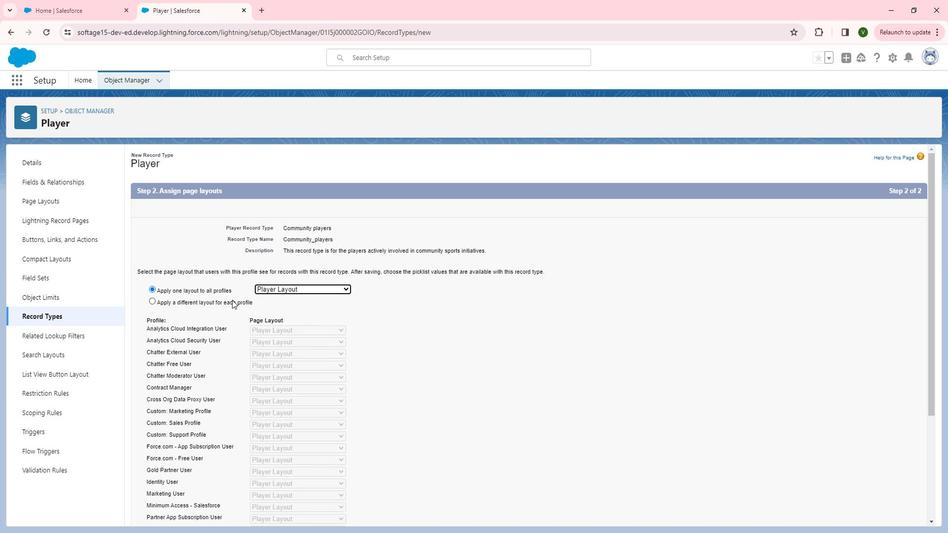 
Action: Mouse pressed left at (247, 304)
Screenshot: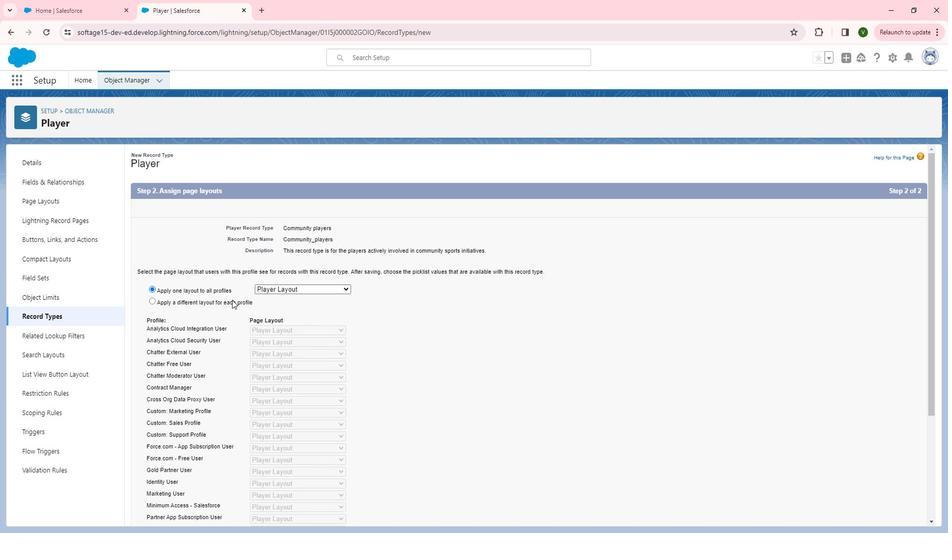 
Action: Mouse moved to (512, 340)
Screenshot: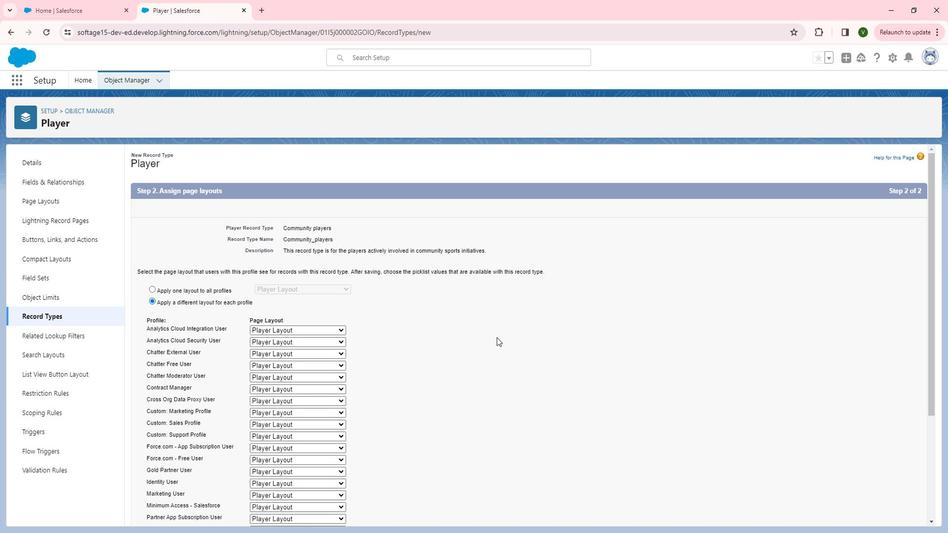 
Action: Mouse scrolled (512, 340) with delta (0, 0)
Screenshot: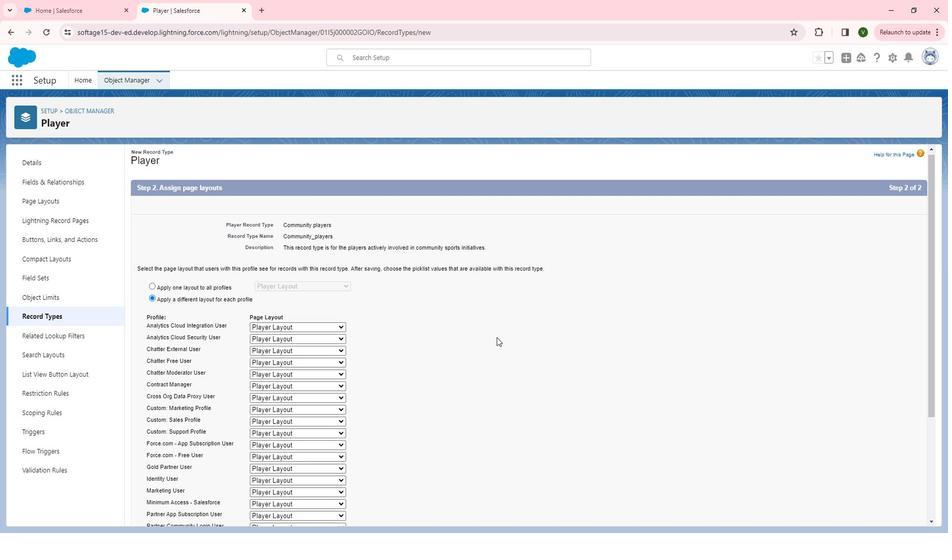 
Action: Mouse moved to (511, 340)
Screenshot: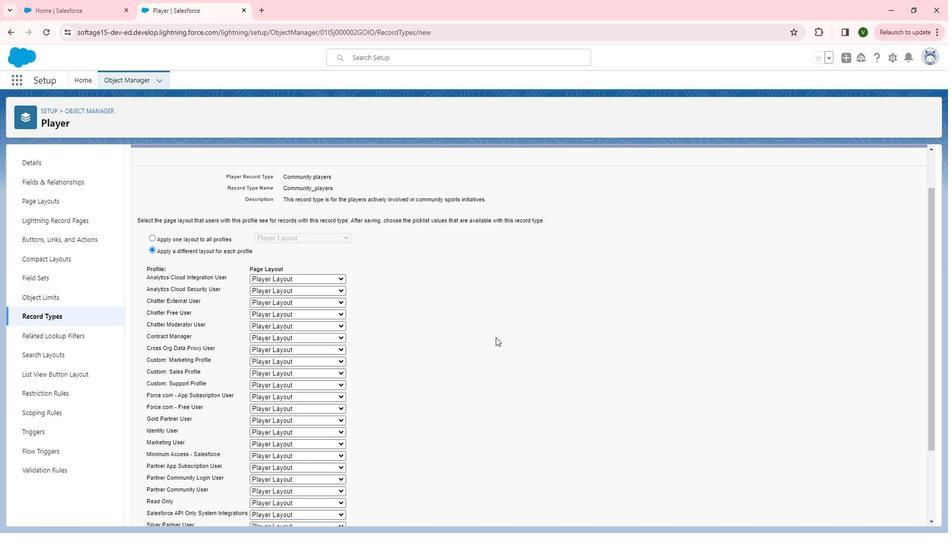 
Action: Mouse scrolled (511, 340) with delta (0, 0)
Screenshot: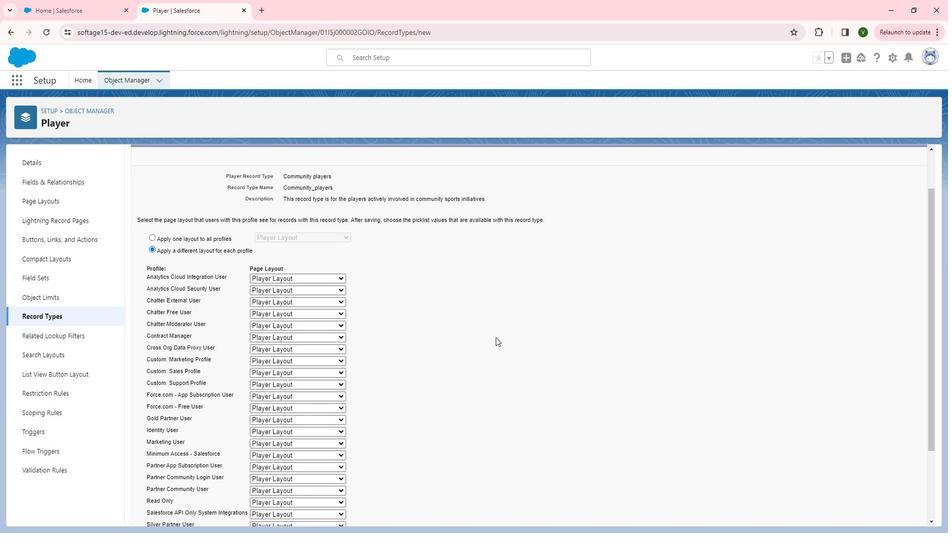 
Action: Mouse scrolled (511, 340) with delta (0, 0)
Screenshot: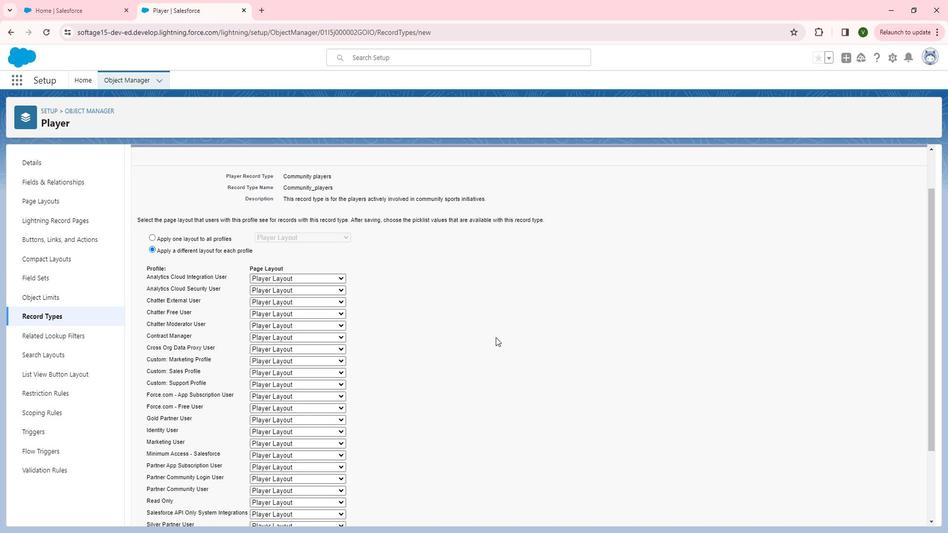 
Action: Mouse moved to (344, 190)
Screenshot: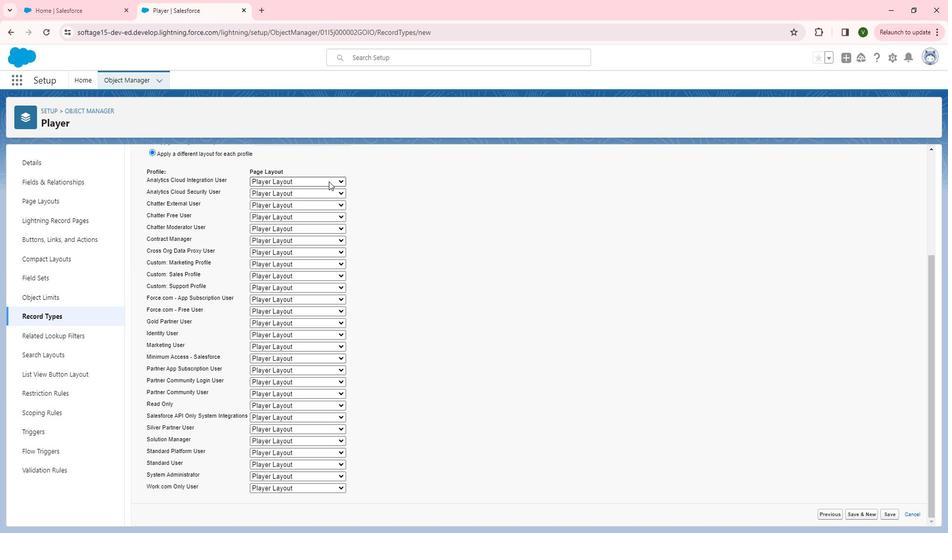 
Action: Mouse pressed left at (344, 190)
Screenshot: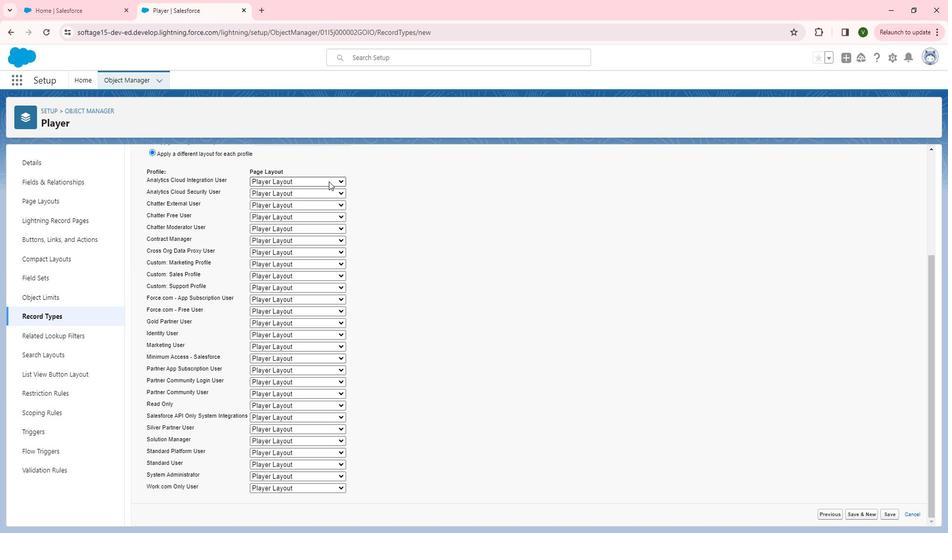 
Action: Mouse moved to (336, 214)
Screenshot: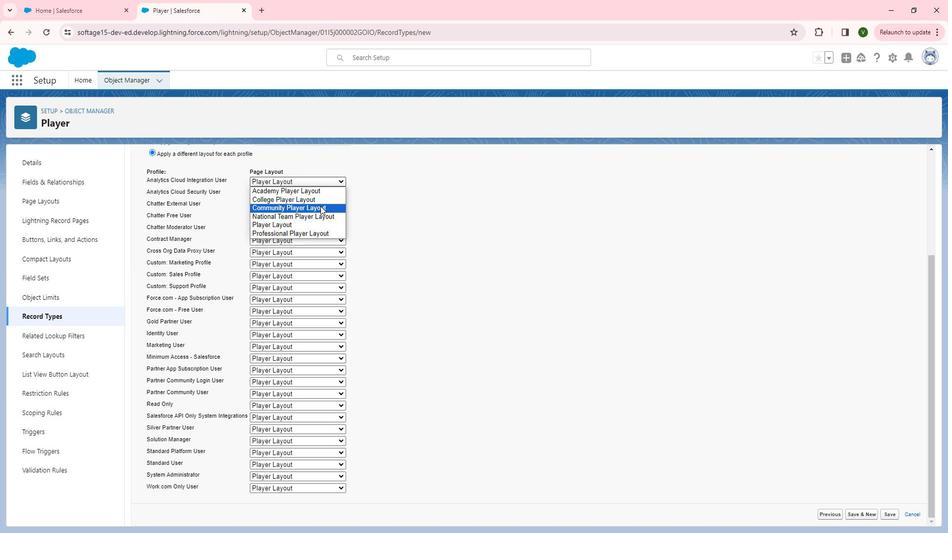 
Action: Mouse pressed left at (336, 214)
Screenshot: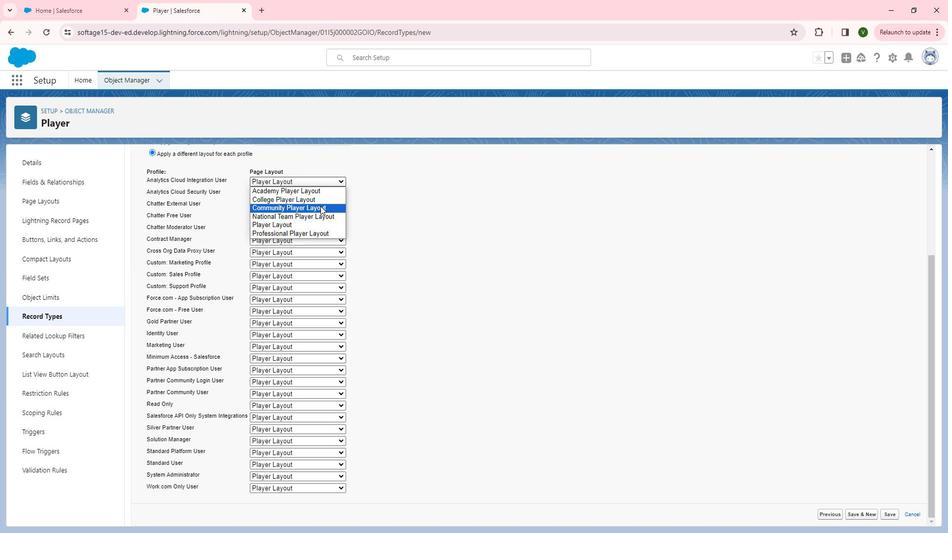 
Action: Mouse moved to (335, 238)
Screenshot: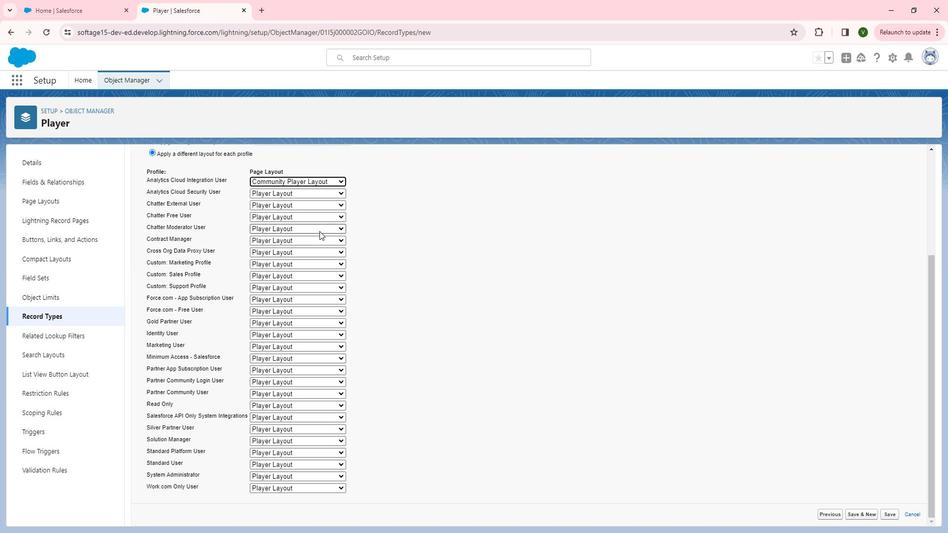 
Action: Mouse pressed left at (335, 238)
Screenshot: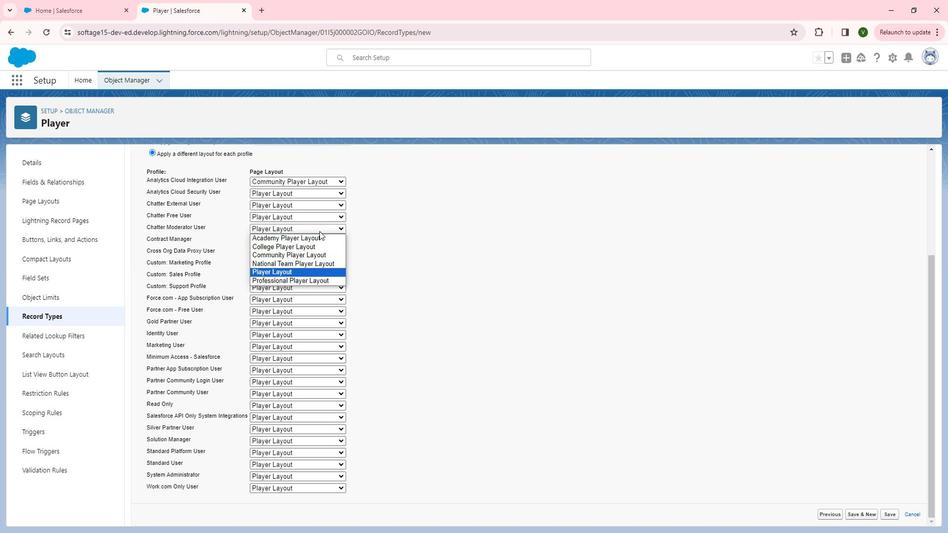 
Action: Mouse moved to (331, 260)
Screenshot: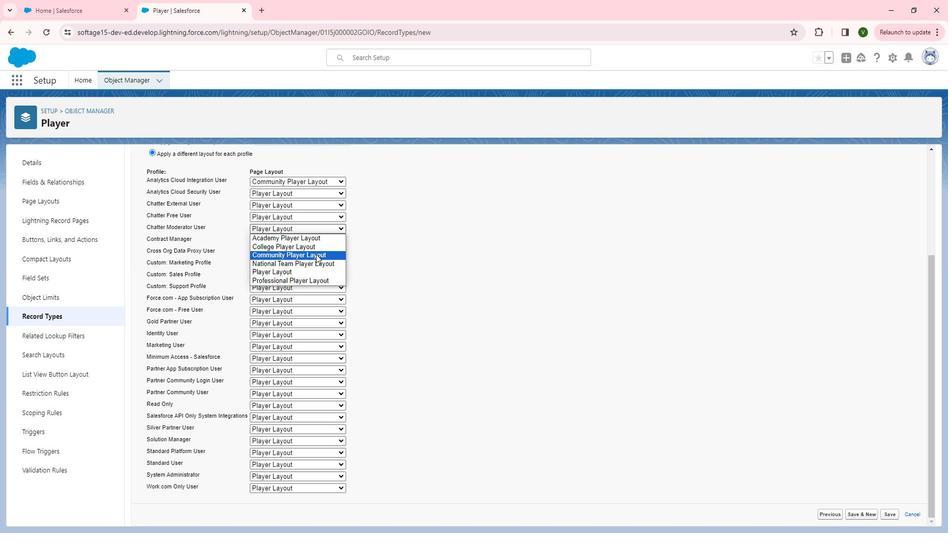 
Action: Mouse pressed left at (331, 260)
Screenshot: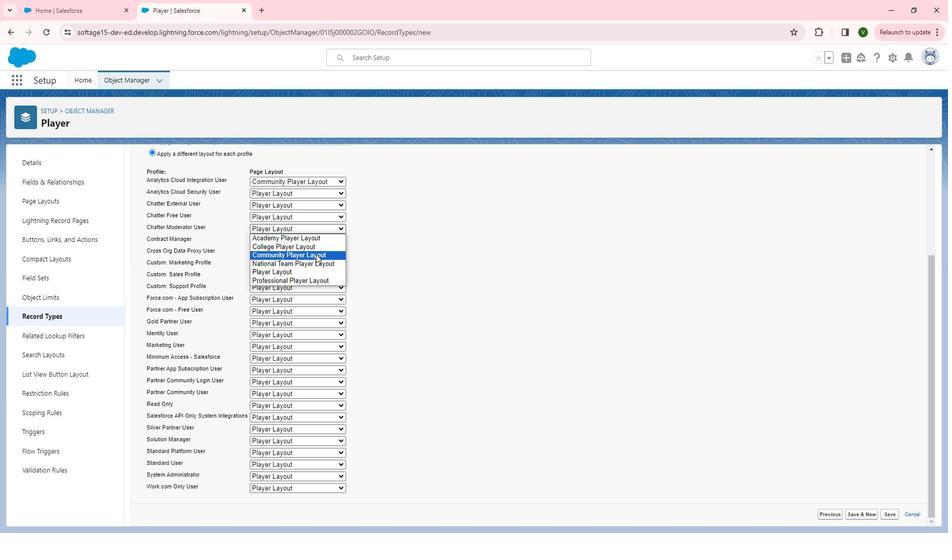 
Action: Mouse moved to (310, 271)
Screenshot: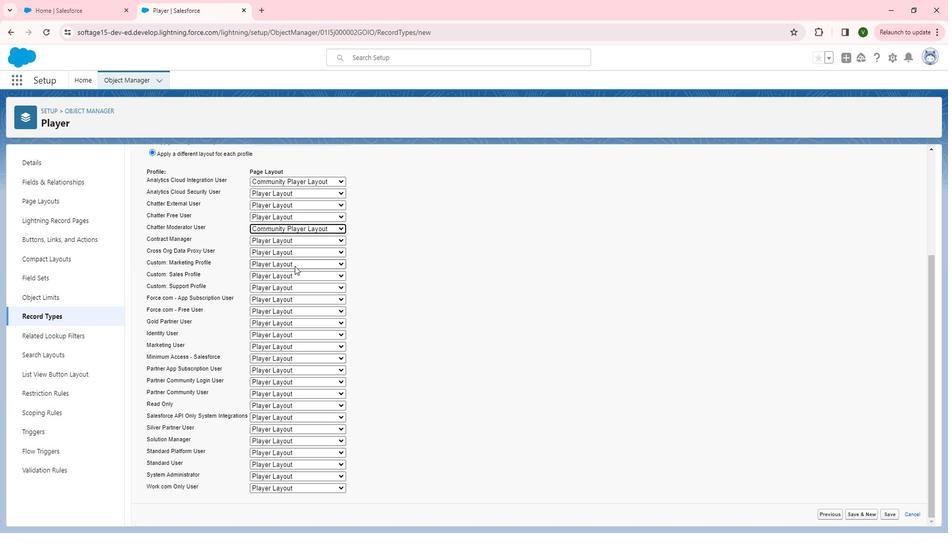 
Action: Mouse pressed left at (310, 271)
Screenshot: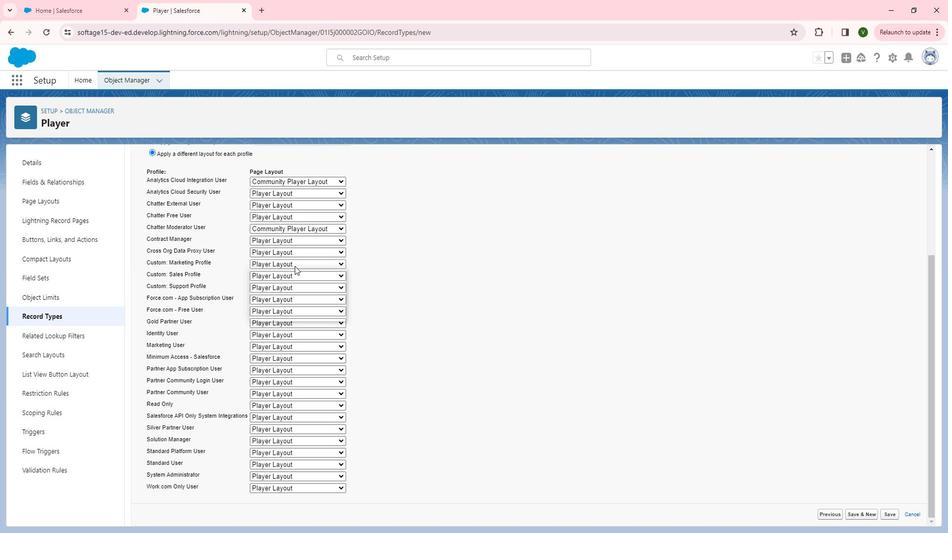 
Action: Mouse moved to (321, 295)
Screenshot: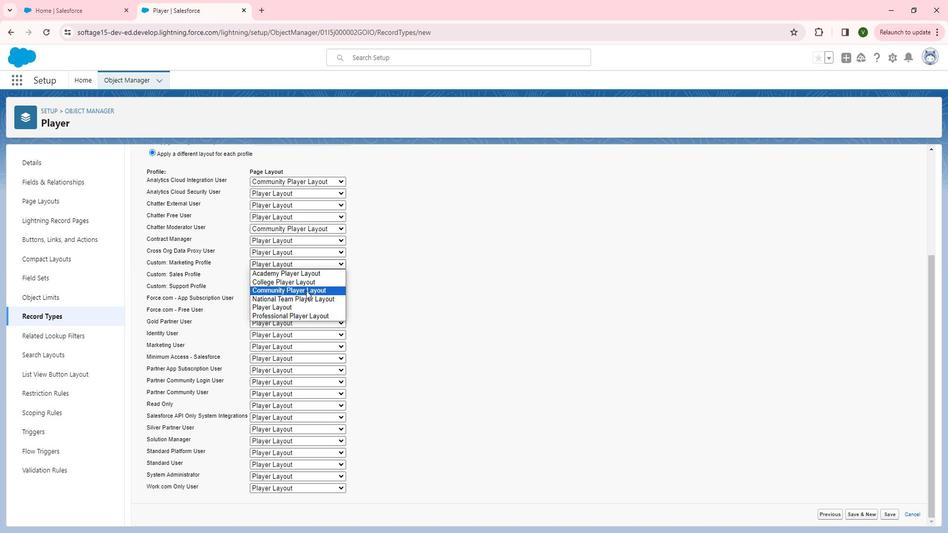 
Action: Mouse pressed left at (321, 295)
Screenshot: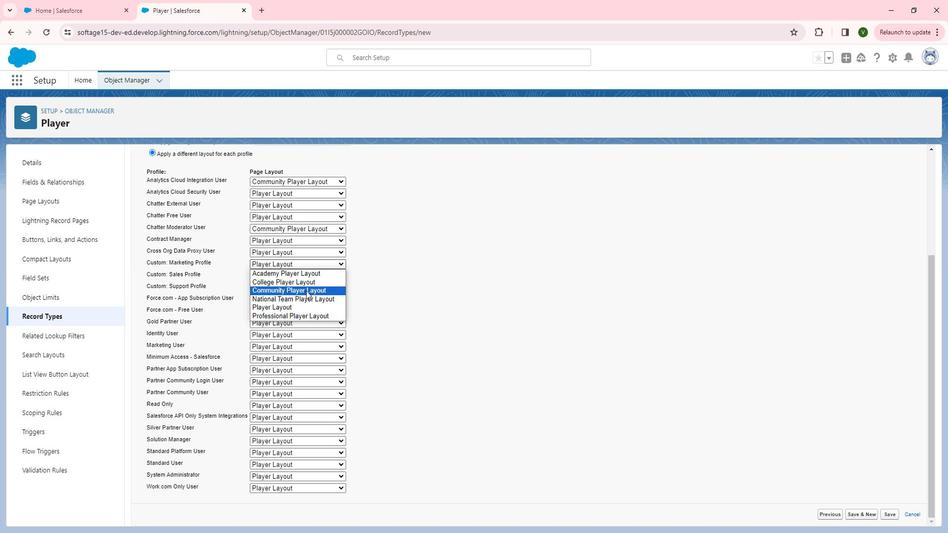 
Action: Mouse moved to (325, 282)
Screenshot: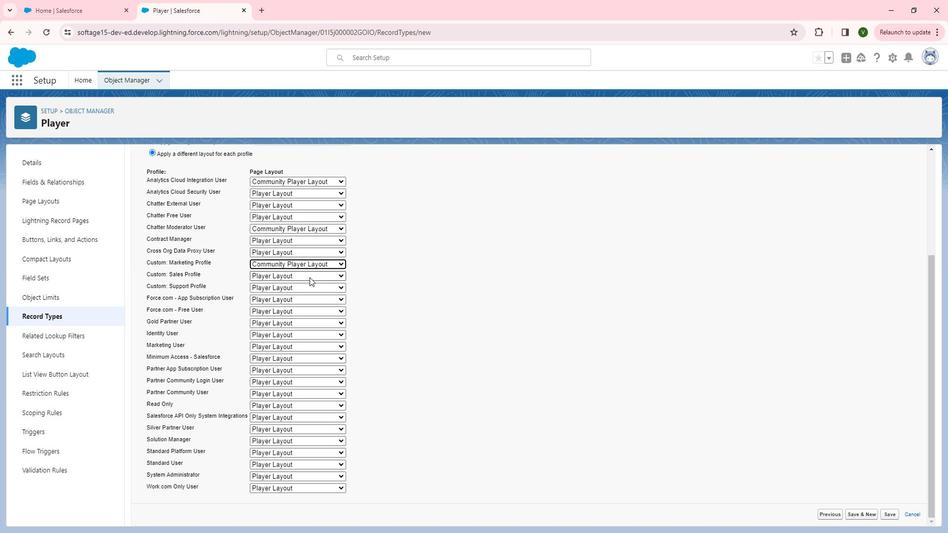 
Action: Mouse pressed left at (325, 282)
Screenshot: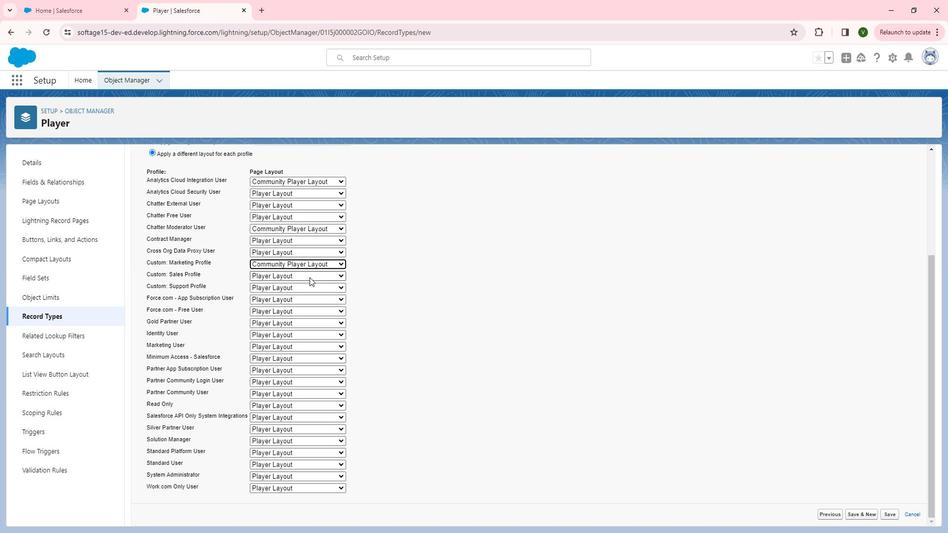 
Action: Mouse moved to (326, 306)
Screenshot: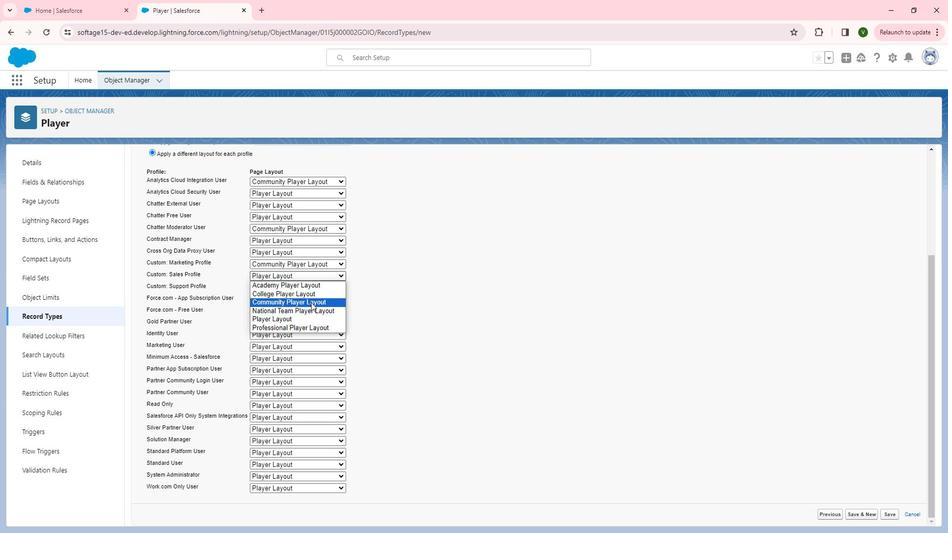 
Action: Mouse pressed left at (326, 306)
Screenshot: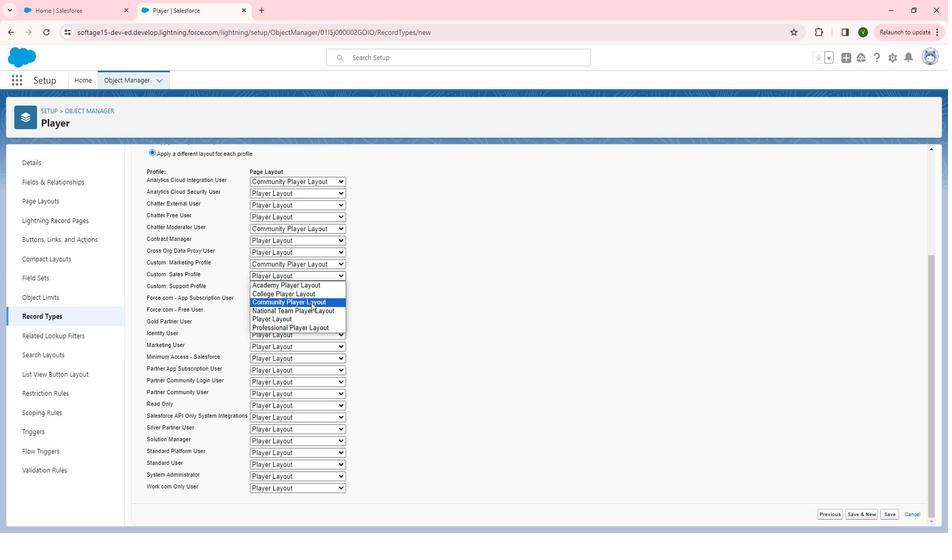 
Action: Mouse moved to (327, 291)
Screenshot: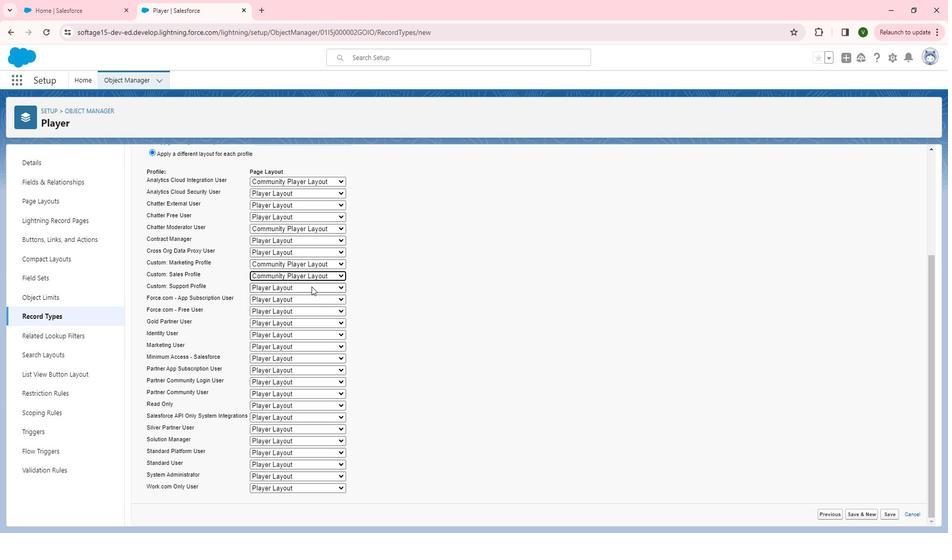 
Action: Mouse pressed left at (327, 291)
Screenshot: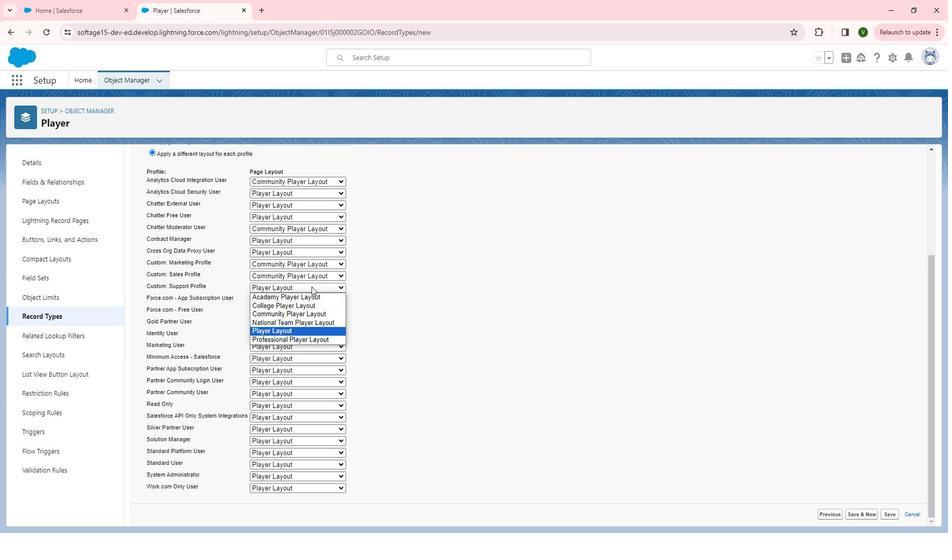 
Action: Mouse moved to (324, 315)
Screenshot: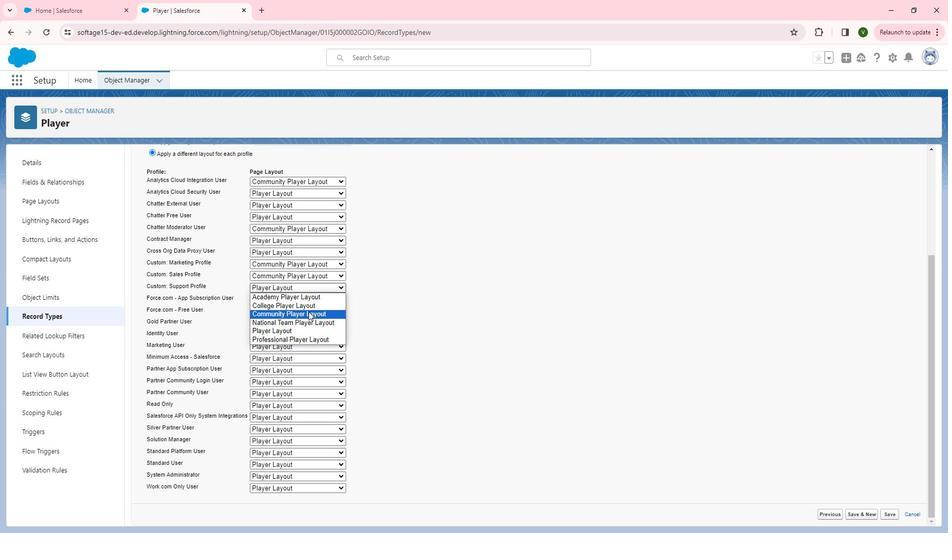 
Action: Mouse pressed left at (324, 315)
Screenshot: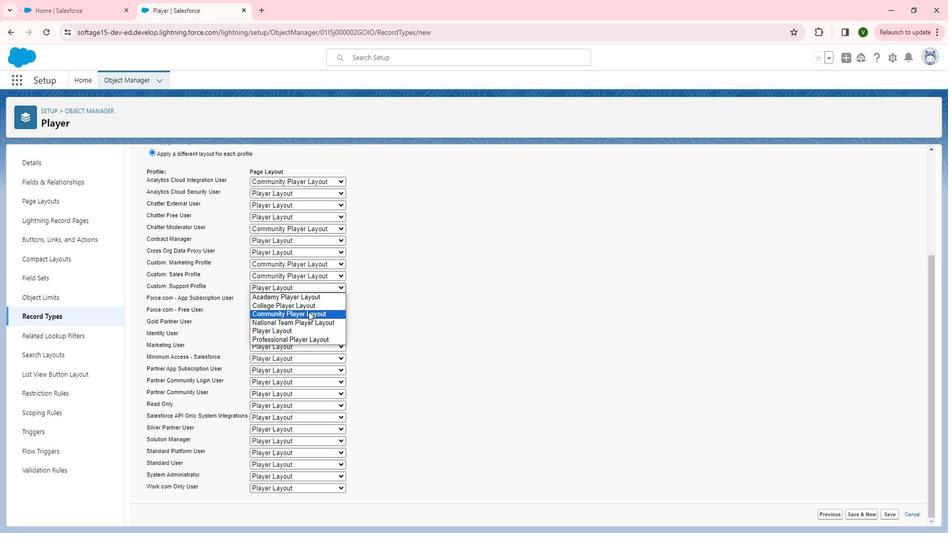 
Action: Mouse moved to (311, 326)
Screenshot: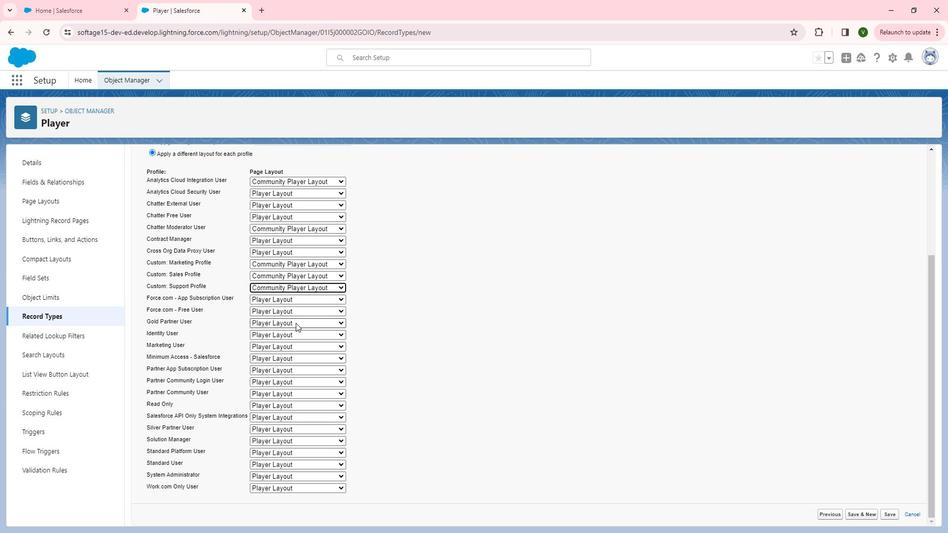
Action: Mouse scrolled (311, 326) with delta (0, 0)
Screenshot: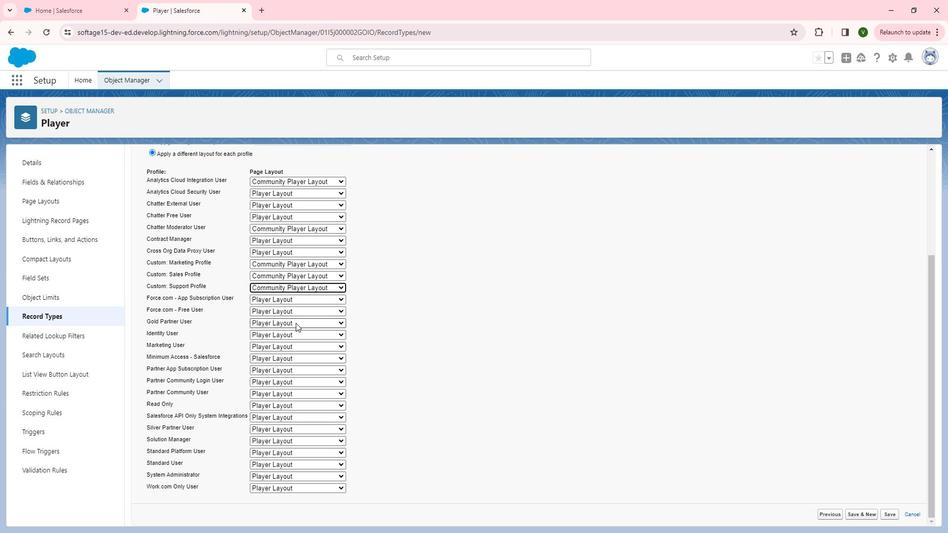 
Action: Mouse moved to (307, 333)
Screenshot: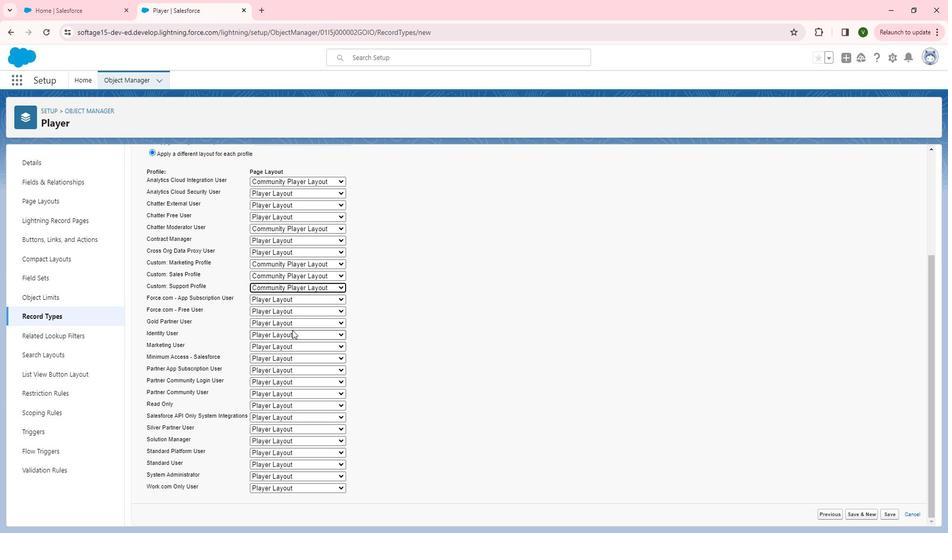 
Action: Mouse pressed left at (307, 333)
Screenshot: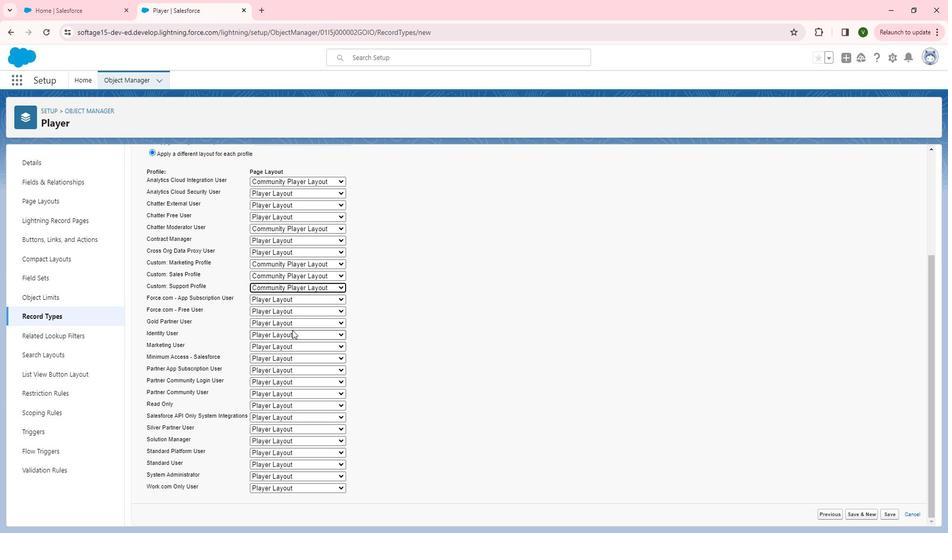 
Action: Mouse moved to (307, 360)
Screenshot: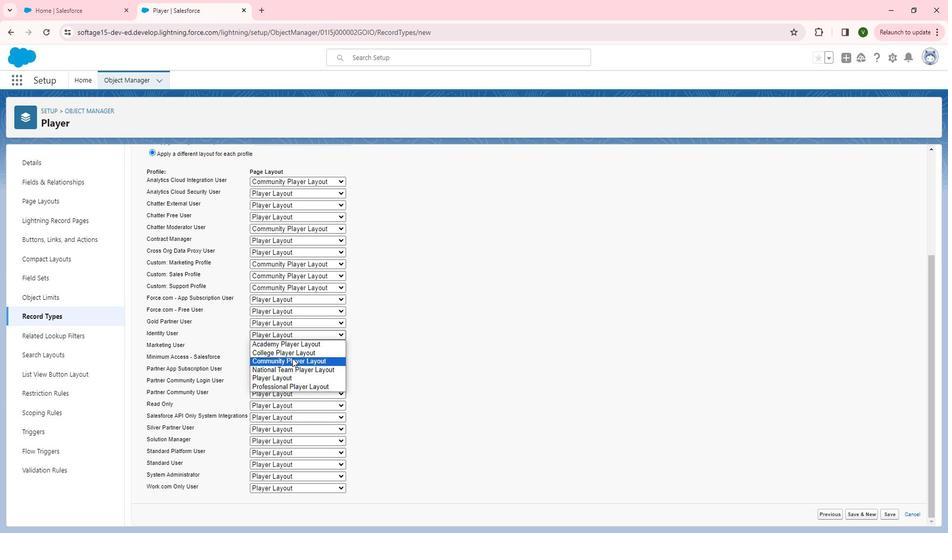 
Action: Mouse pressed left at (307, 360)
Screenshot: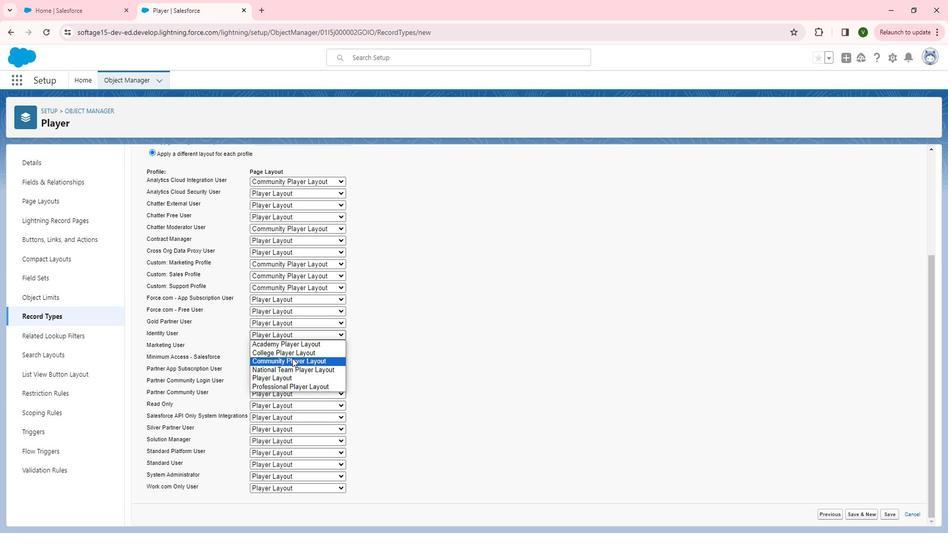 
Action: Mouse moved to (315, 346)
Screenshot: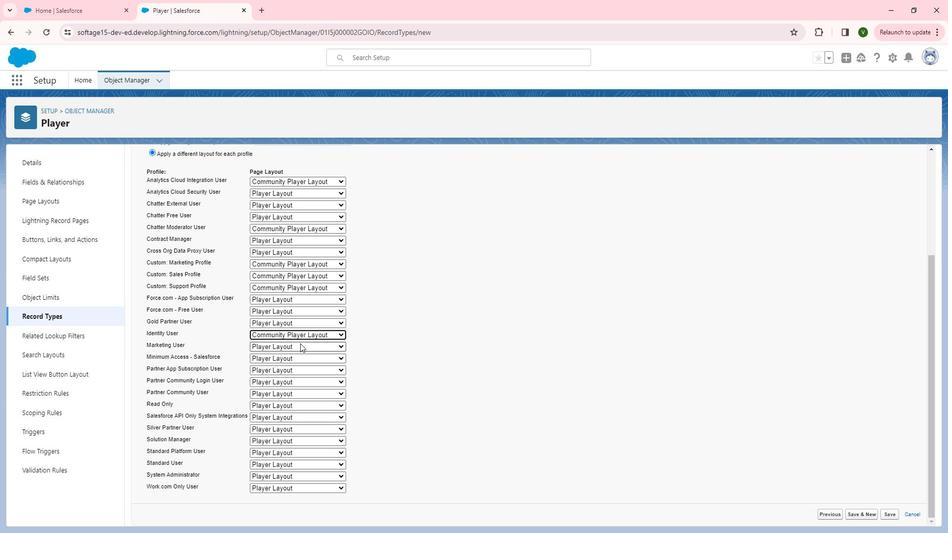 
Action: Mouse pressed left at (315, 346)
Screenshot: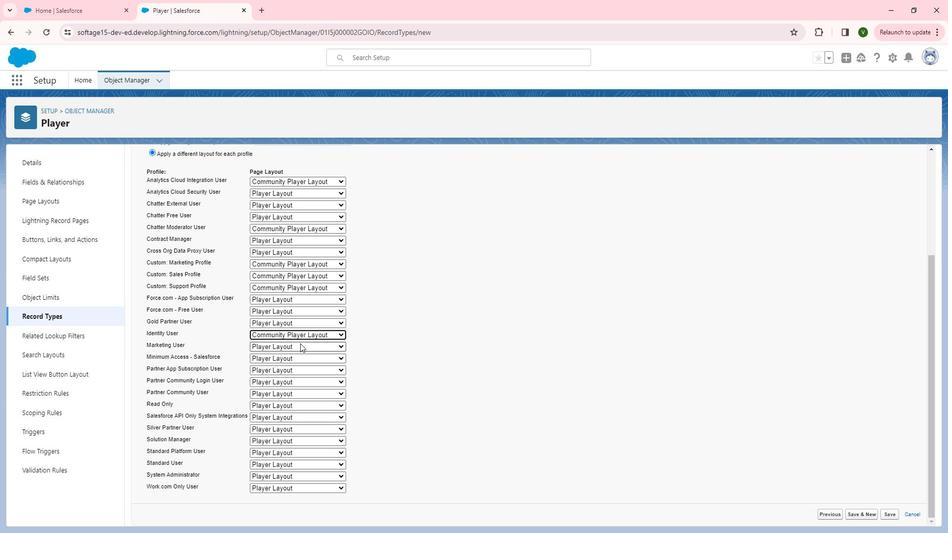 
Action: Mouse moved to (309, 372)
Screenshot: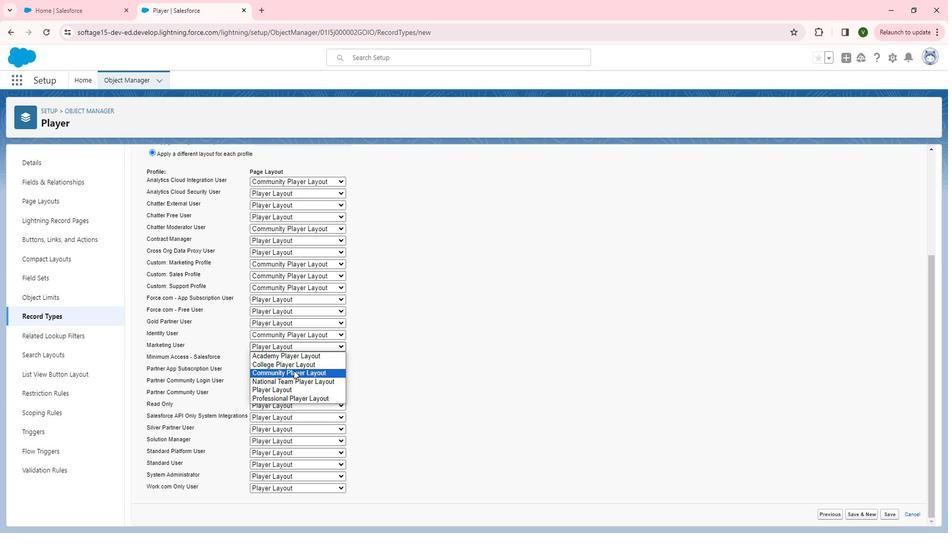 
Action: Mouse pressed left at (309, 372)
Screenshot: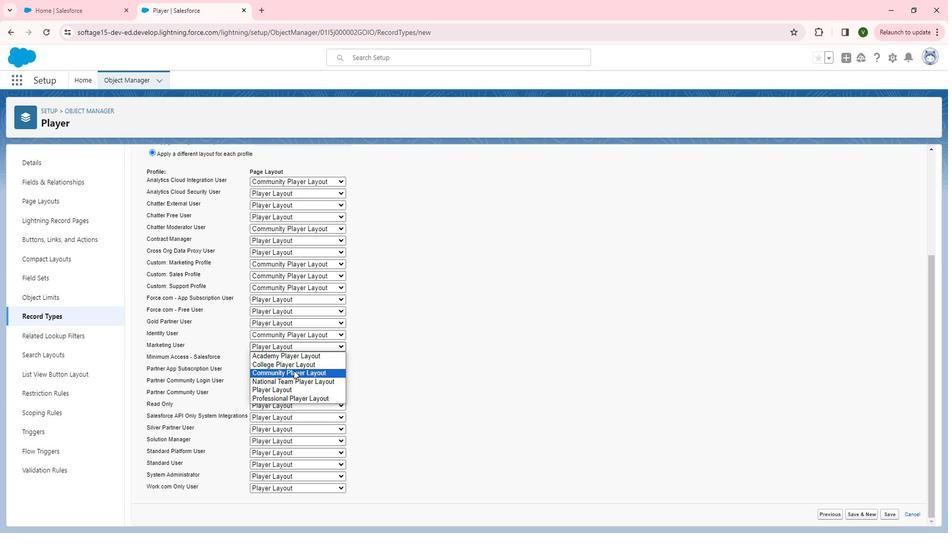 
Action: Mouse moved to (310, 475)
Screenshot: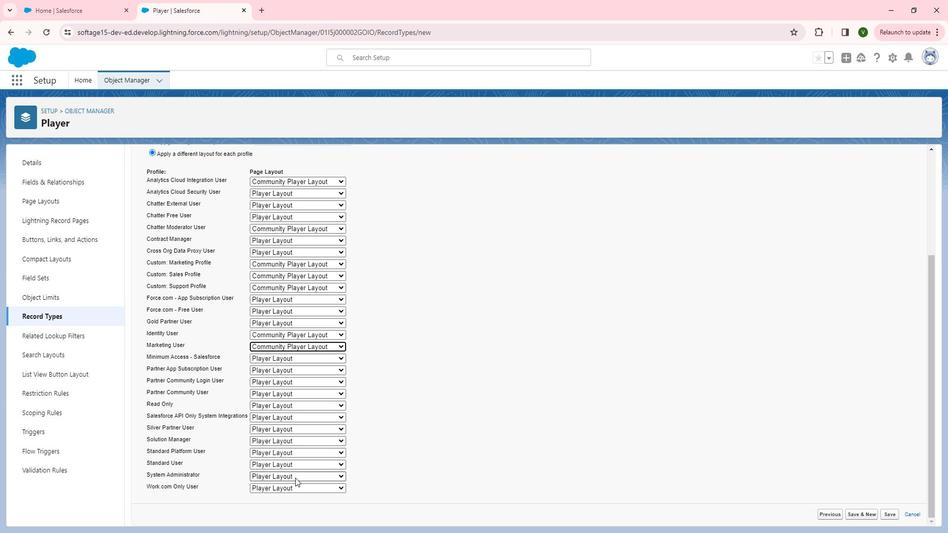 
Action: Mouse pressed left at (310, 475)
Screenshot: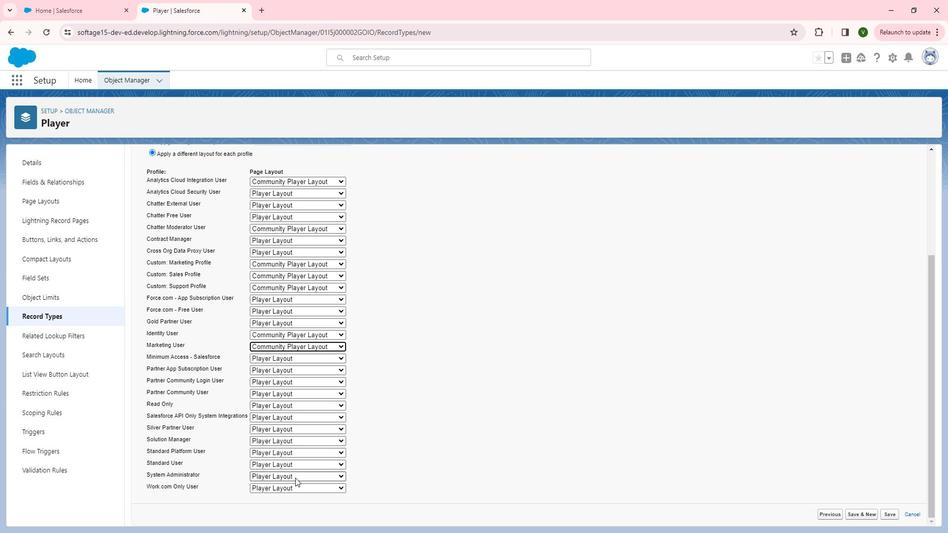 
Action: Mouse moved to (315, 439)
Screenshot: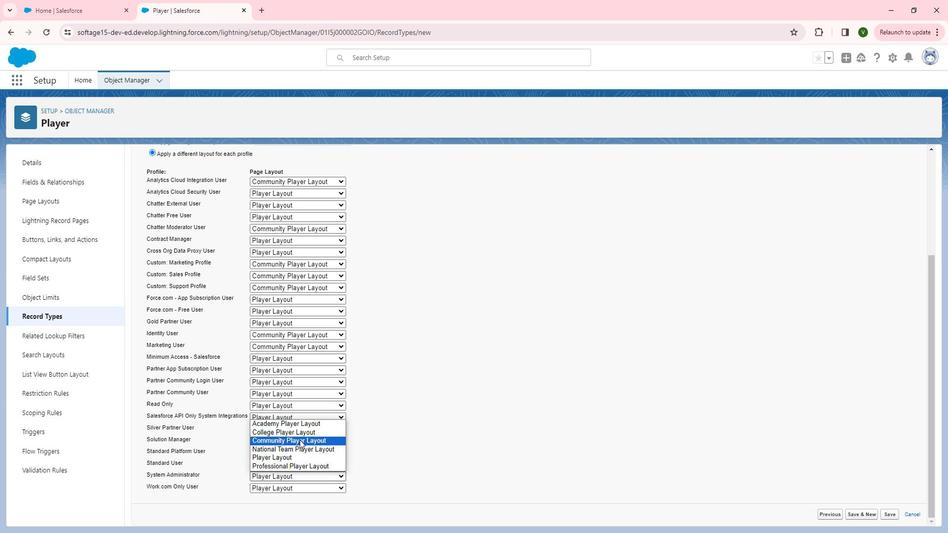 
Action: Mouse pressed left at (315, 439)
Screenshot: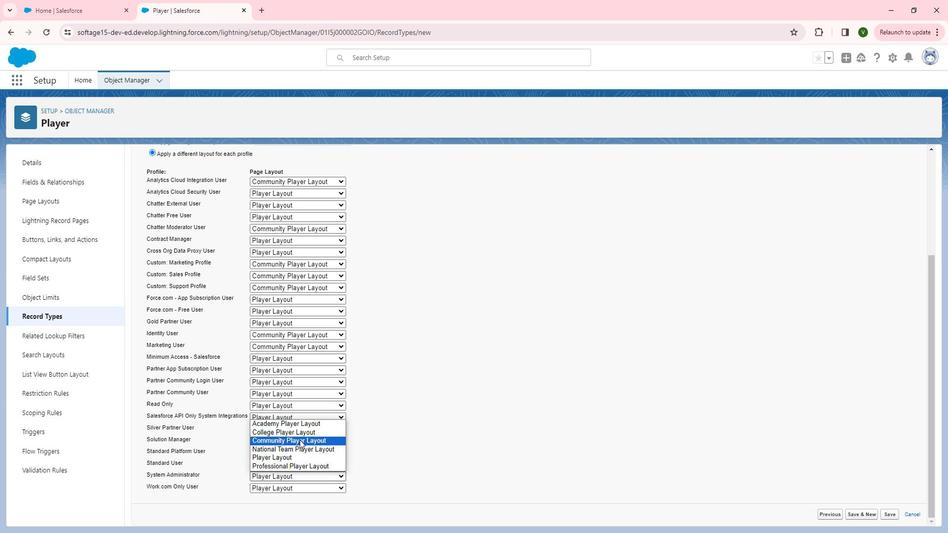 
Action: Mouse moved to (309, 465)
Screenshot: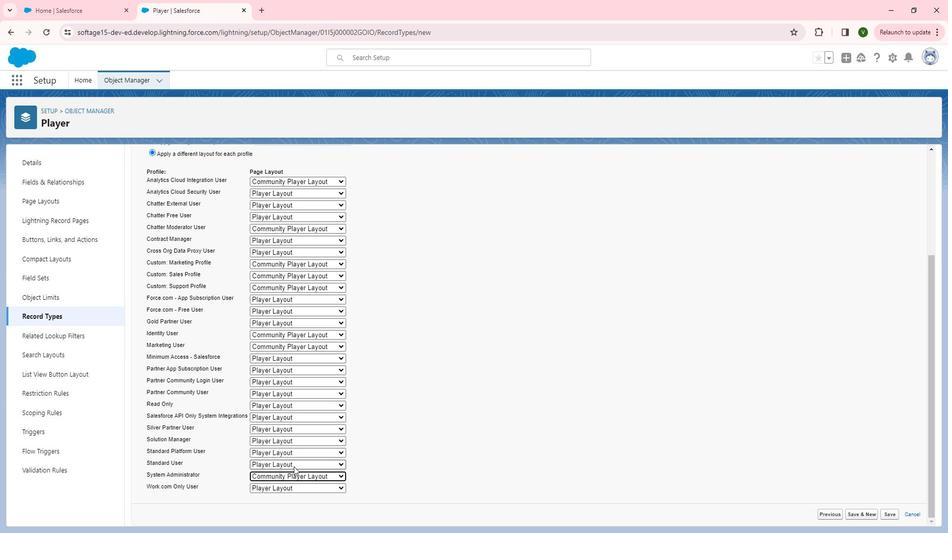 
Action: Mouse pressed left at (309, 465)
Screenshot: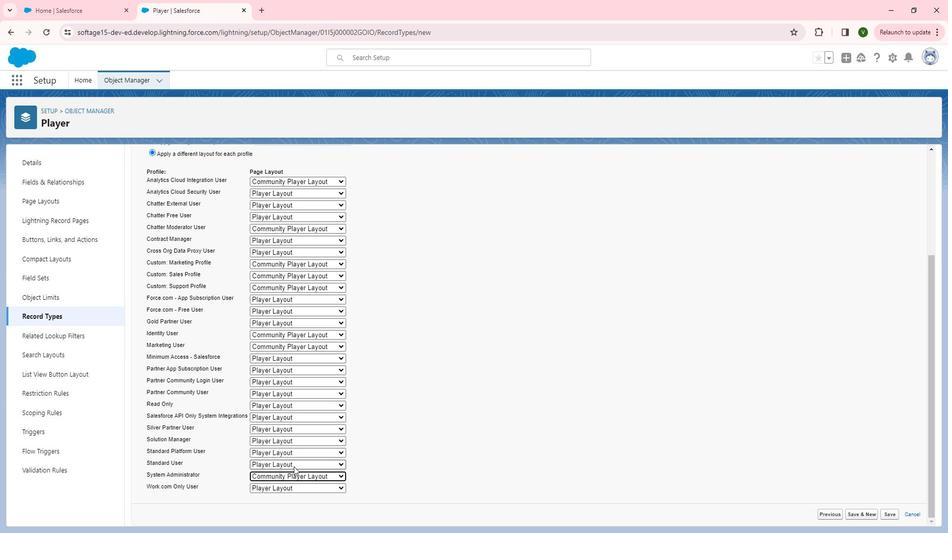
Action: Mouse moved to (301, 487)
Screenshot: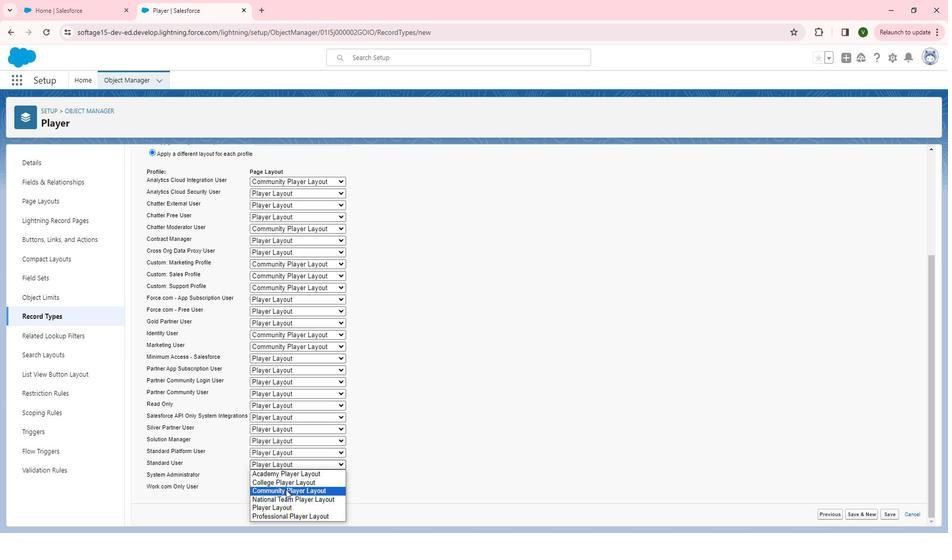 
Action: Mouse pressed left at (301, 487)
Screenshot: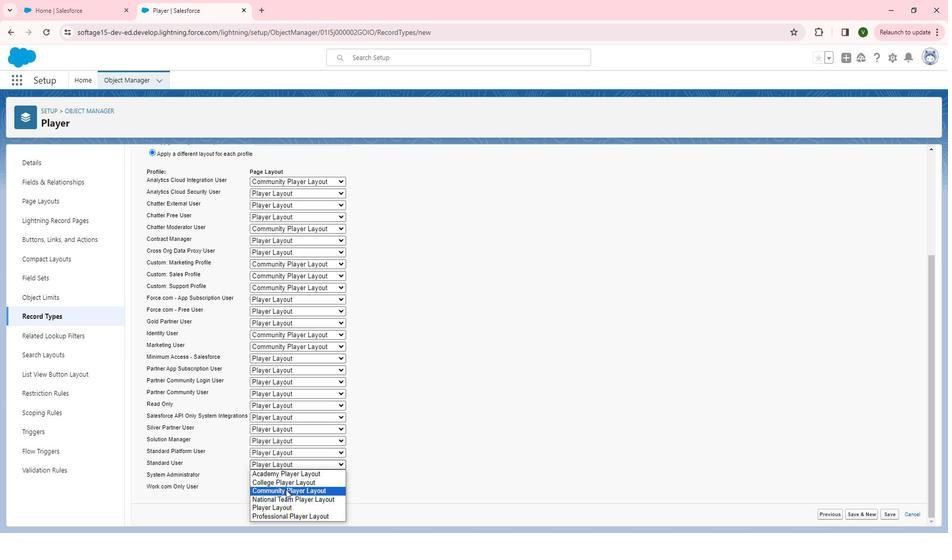 
Action: Mouse moved to (314, 448)
Screenshot: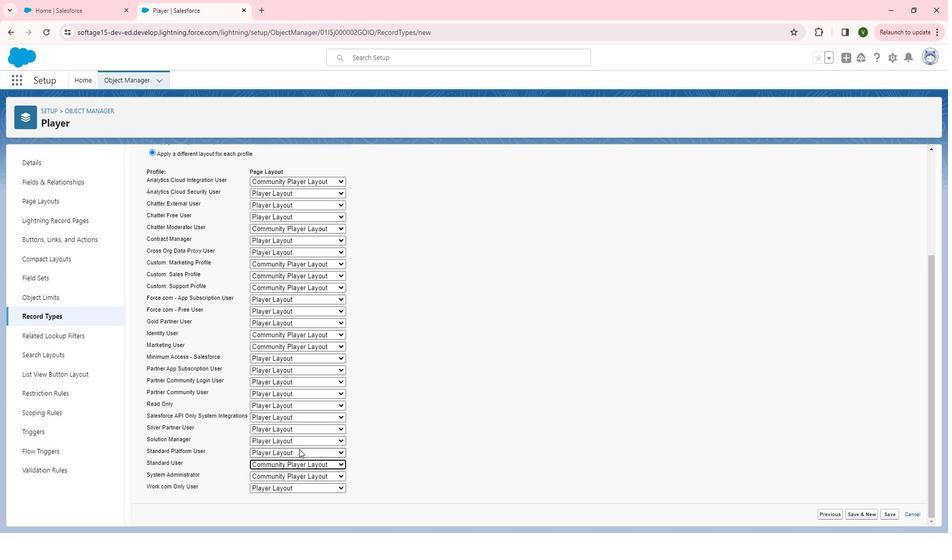 
Action: Mouse pressed left at (314, 448)
Screenshot: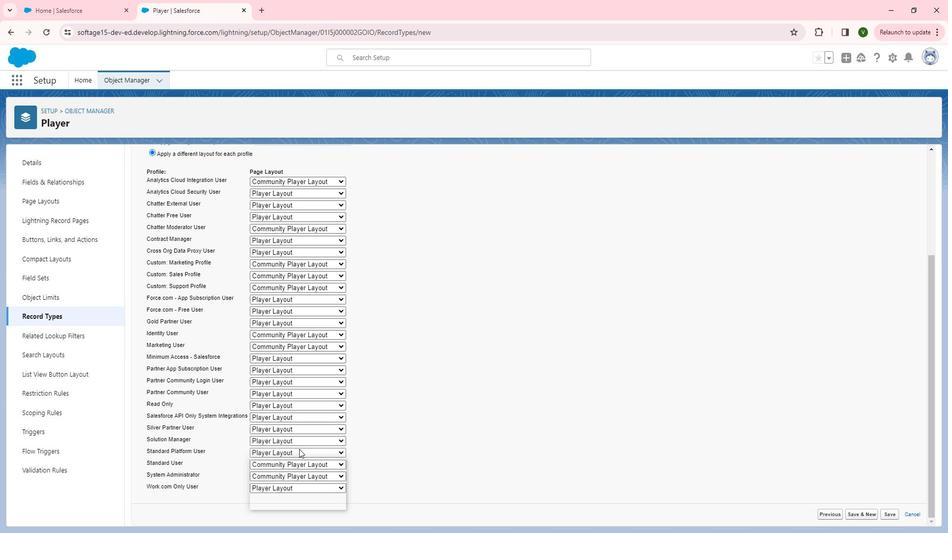 
Action: Mouse moved to (304, 470)
Screenshot: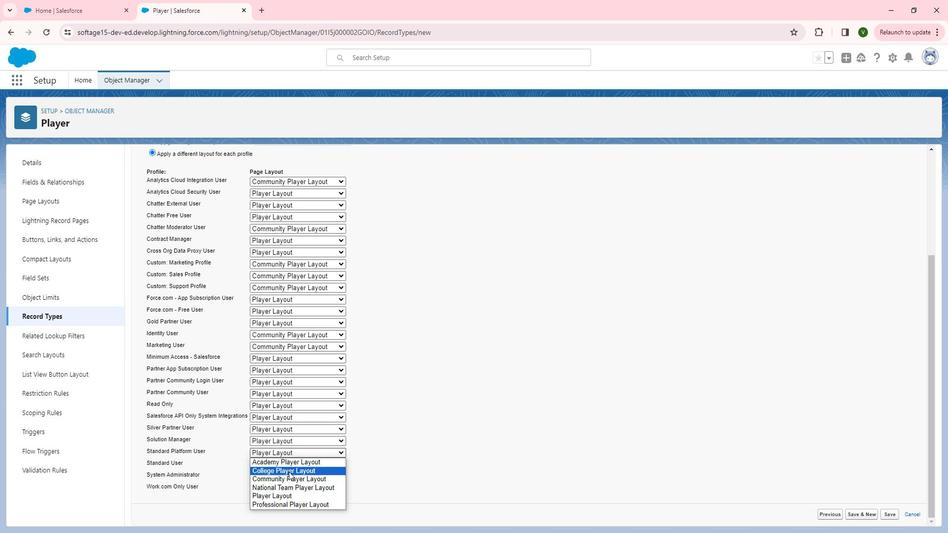 
Action: Mouse pressed left at (304, 470)
Screenshot: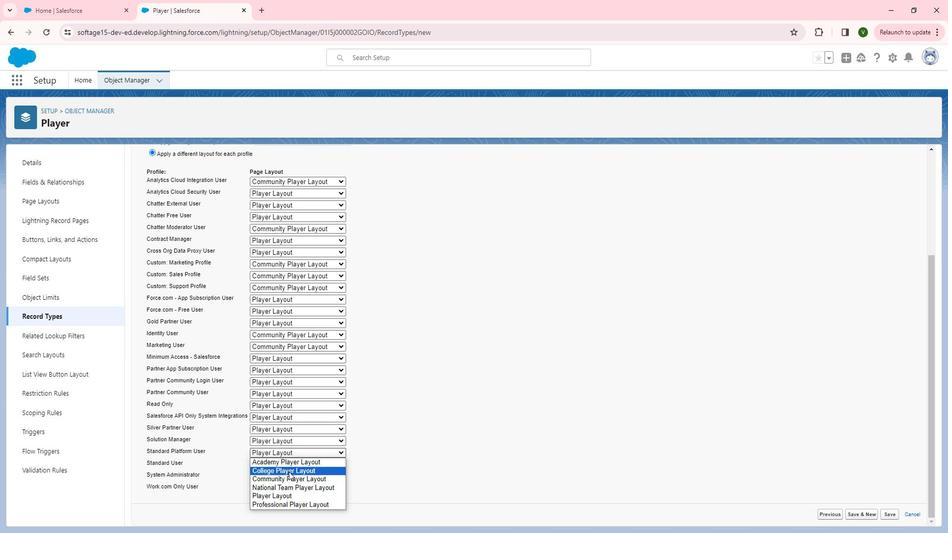 
Action: Mouse moved to (316, 439)
Screenshot: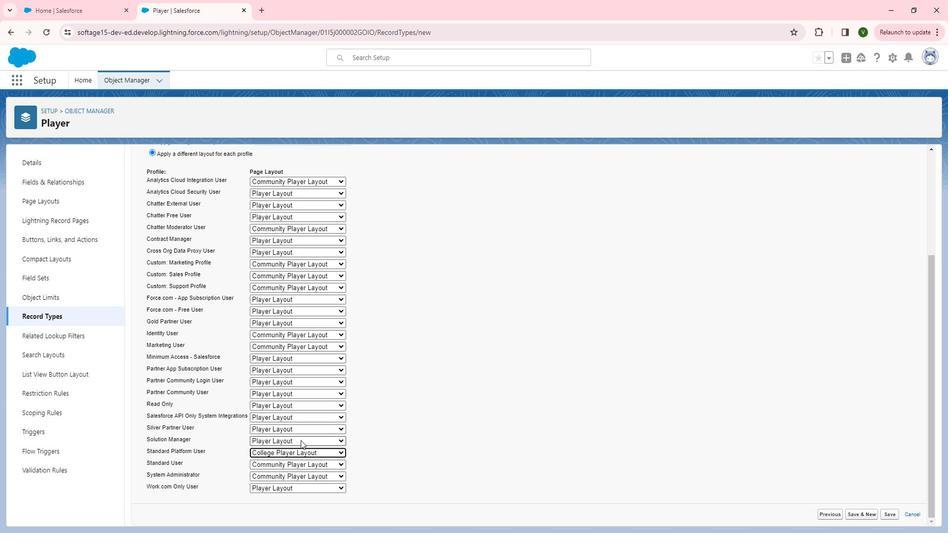 
Action: Mouse pressed left at (316, 439)
Screenshot: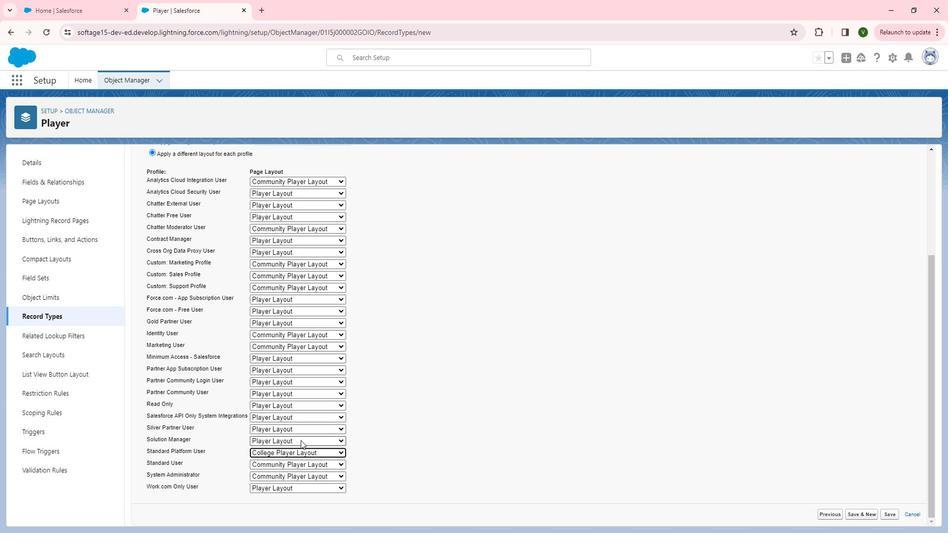 
Action: Mouse moved to (311, 463)
Screenshot: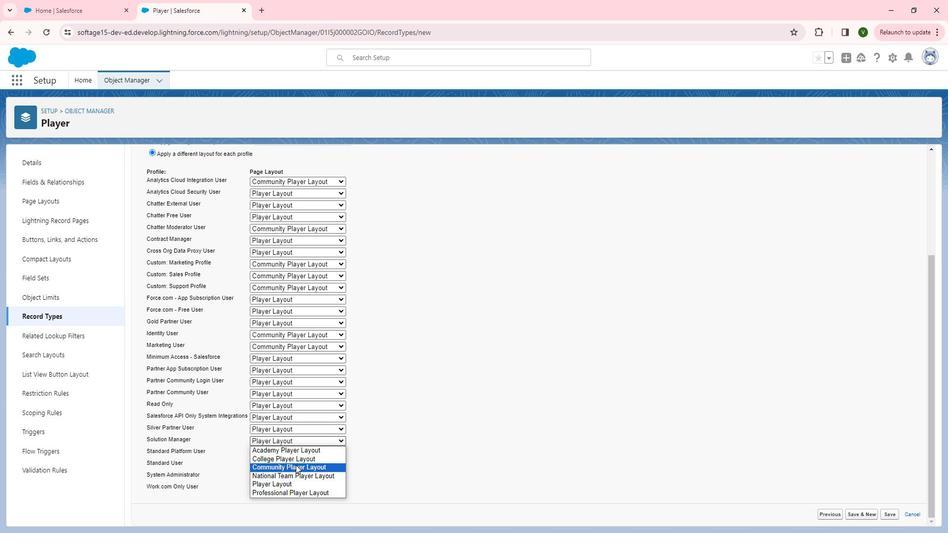 
Action: Mouse pressed left at (311, 463)
Screenshot: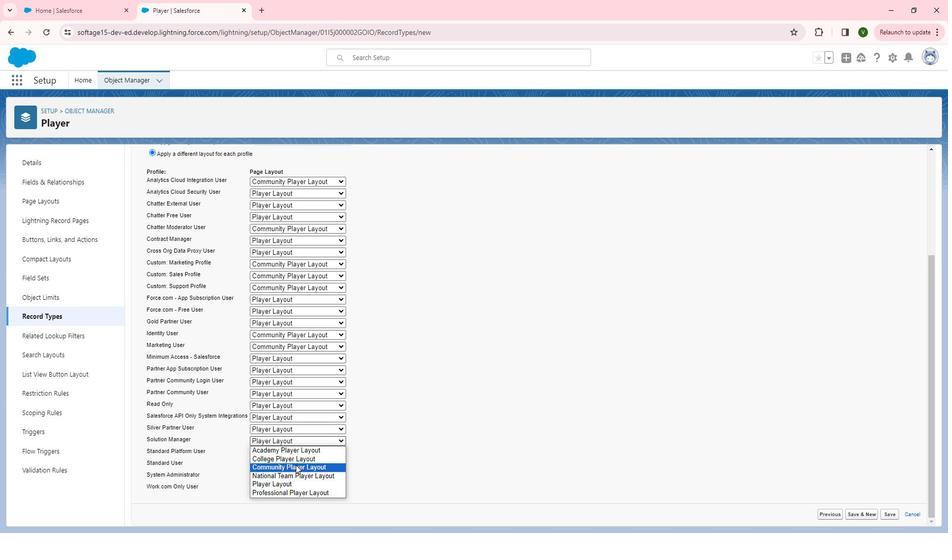 
Action: Mouse moved to (312, 403)
Screenshot: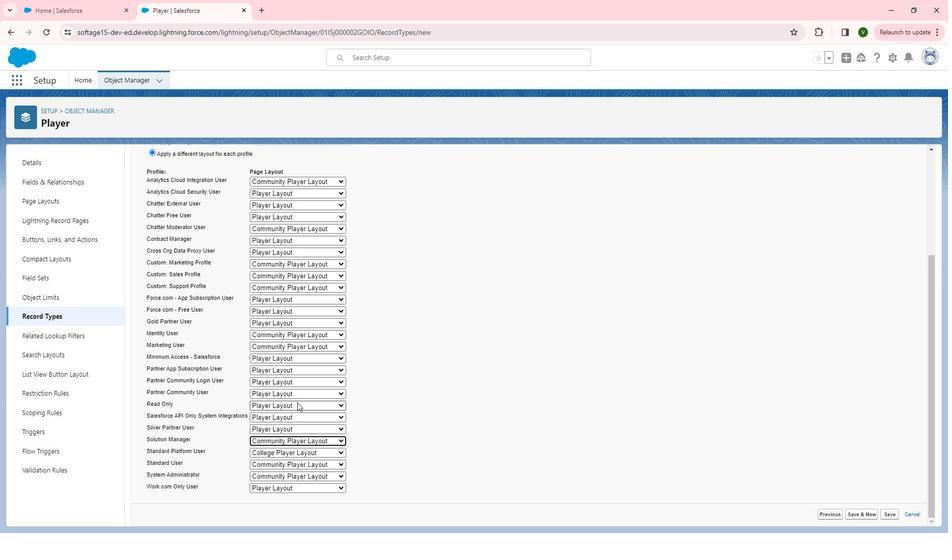 
Action: Mouse pressed left at (312, 403)
Screenshot: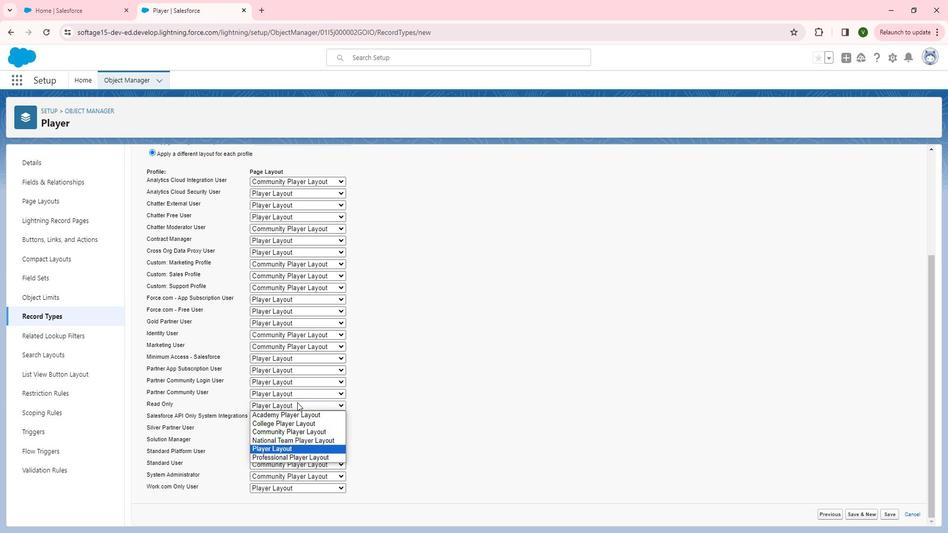 
Action: Mouse moved to (313, 430)
Screenshot: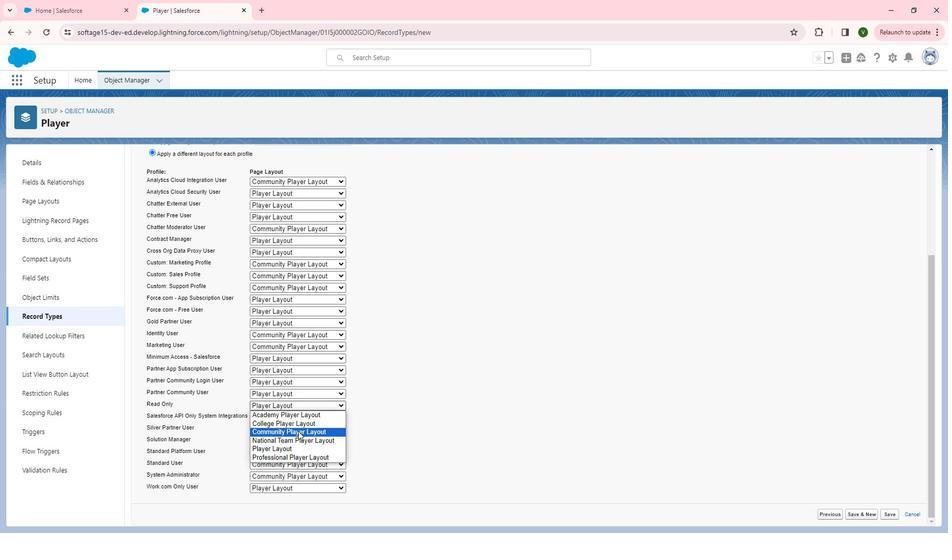 
Action: Mouse pressed left at (313, 430)
Screenshot: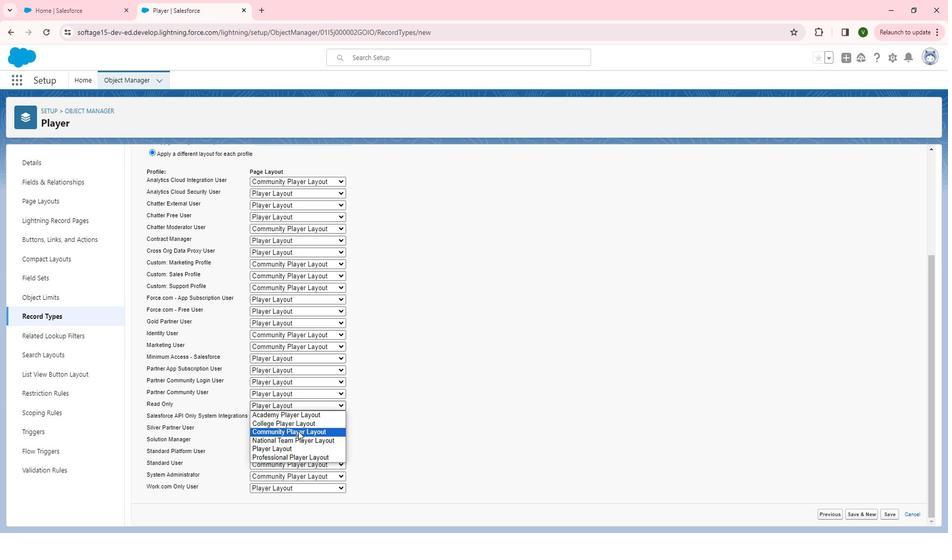 
Action: Mouse moved to (316, 381)
Screenshot: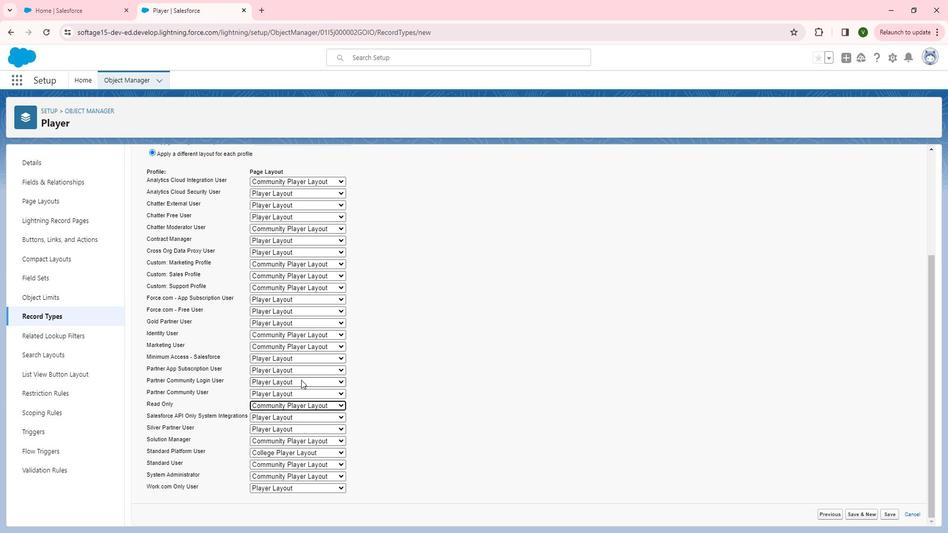 
Action: Mouse pressed left at (316, 381)
Screenshot: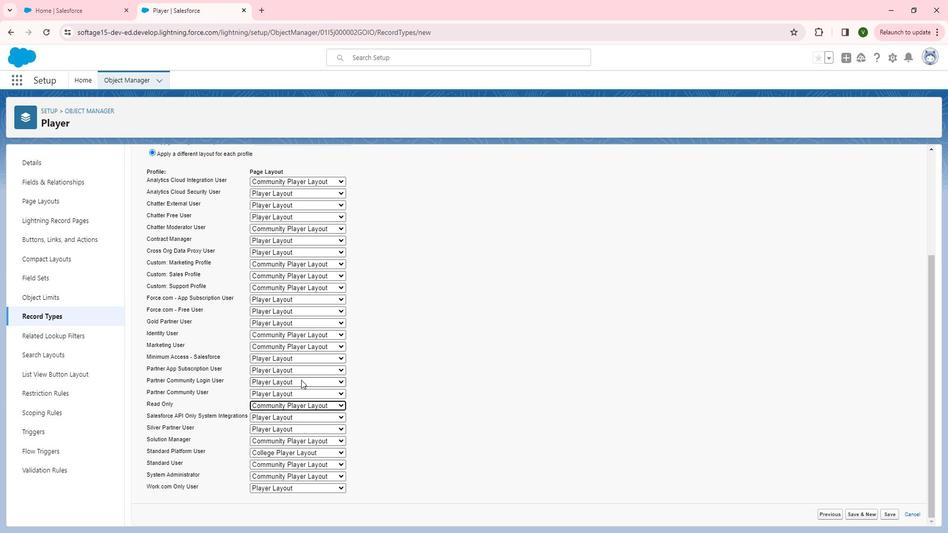 
Action: Mouse moved to (315, 406)
Screenshot: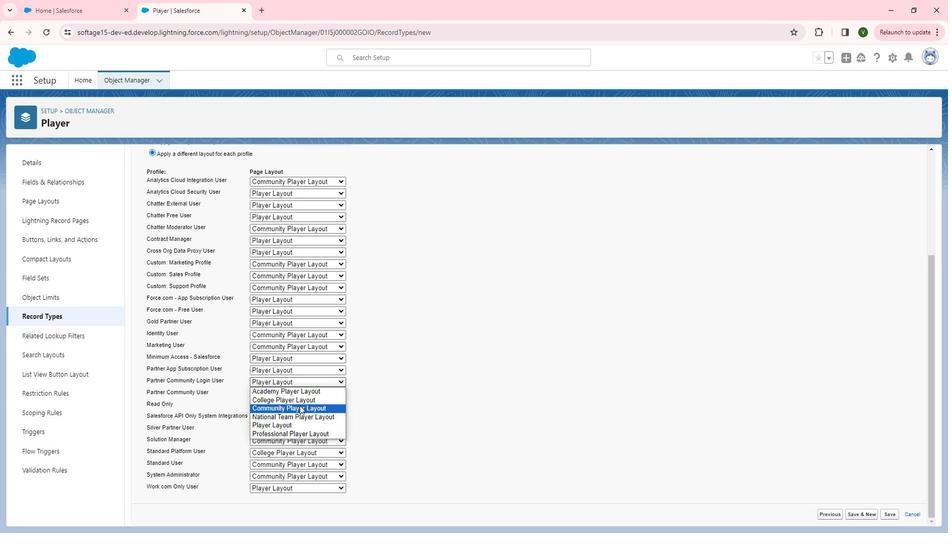 
Action: Mouse pressed left at (315, 406)
Screenshot: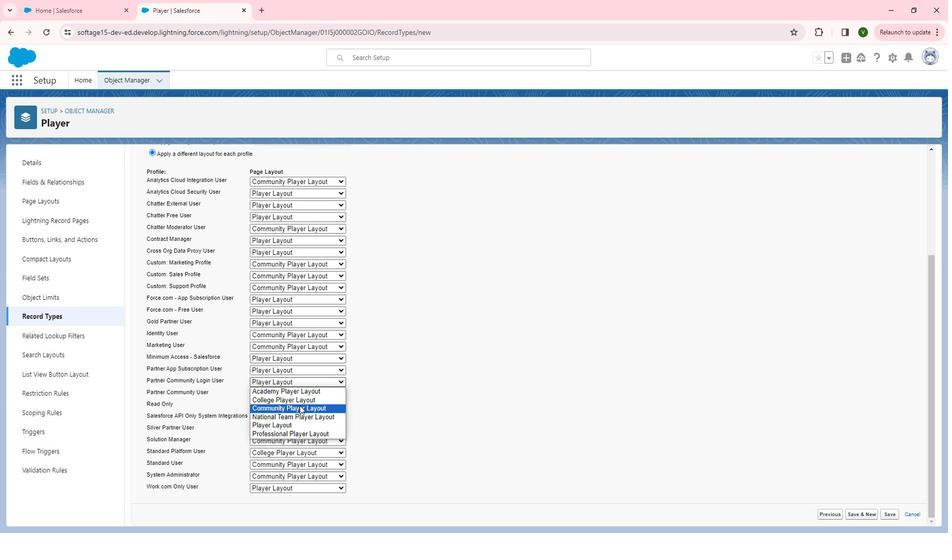 
Action: Mouse moved to (313, 370)
Screenshot: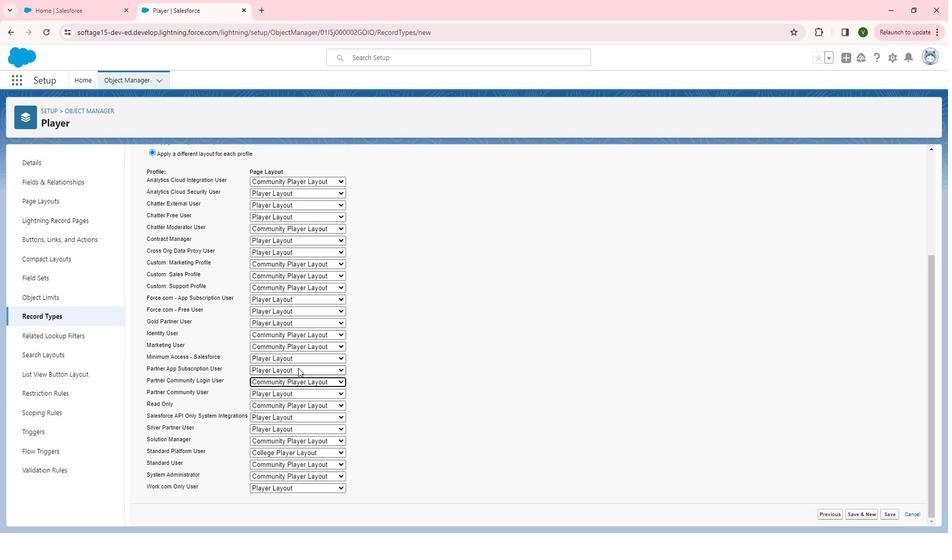 
Action: Mouse pressed left at (313, 370)
Screenshot: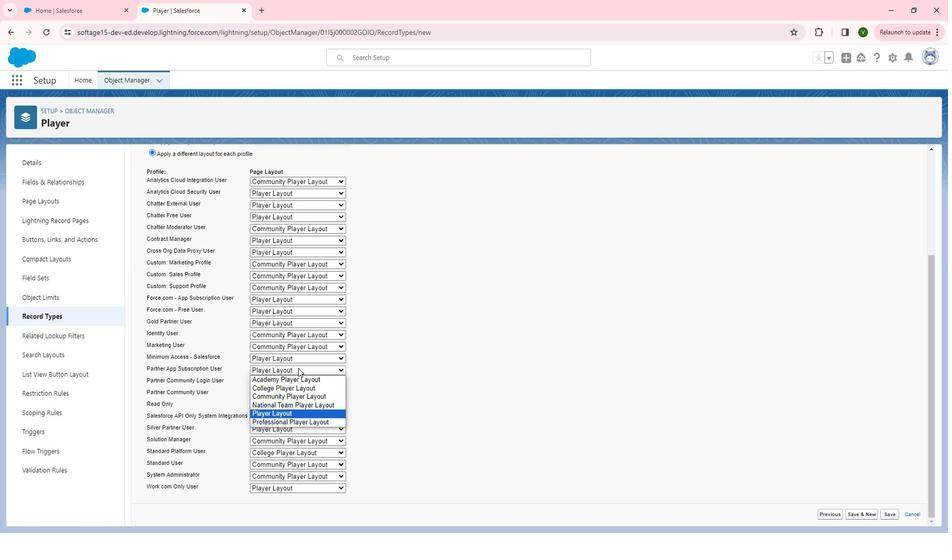 
Action: Mouse moved to (306, 395)
Screenshot: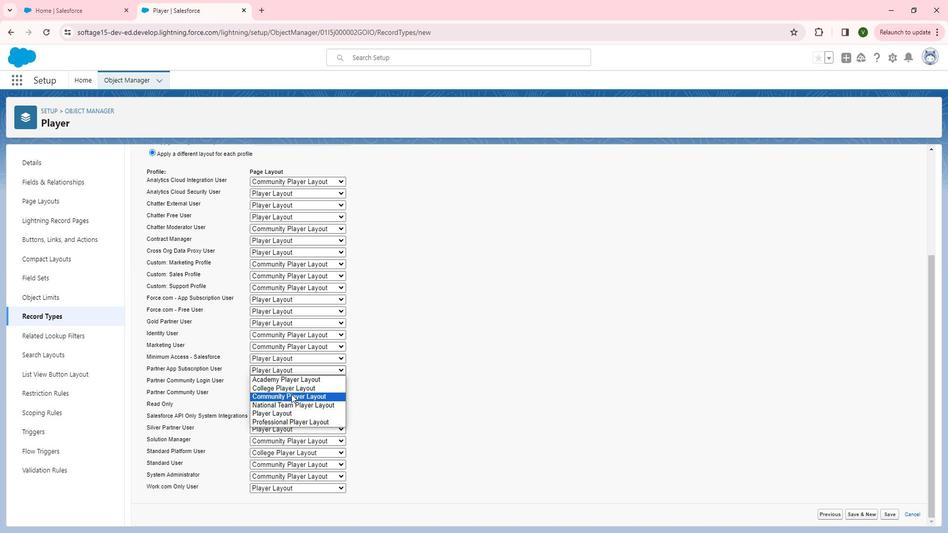 
Action: Mouse pressed left at (306, 395)
Screenshot: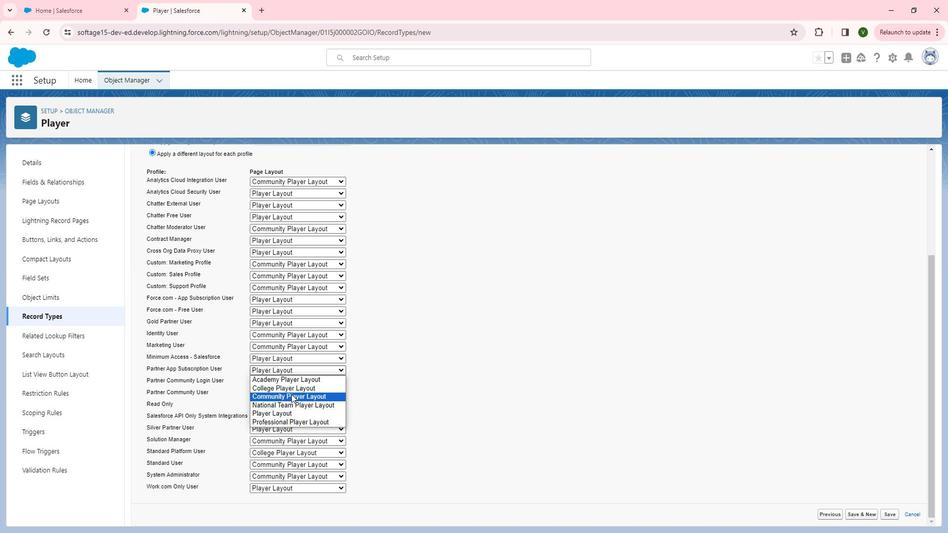
Action: Mouse moved to (449, 402)
Screenshot: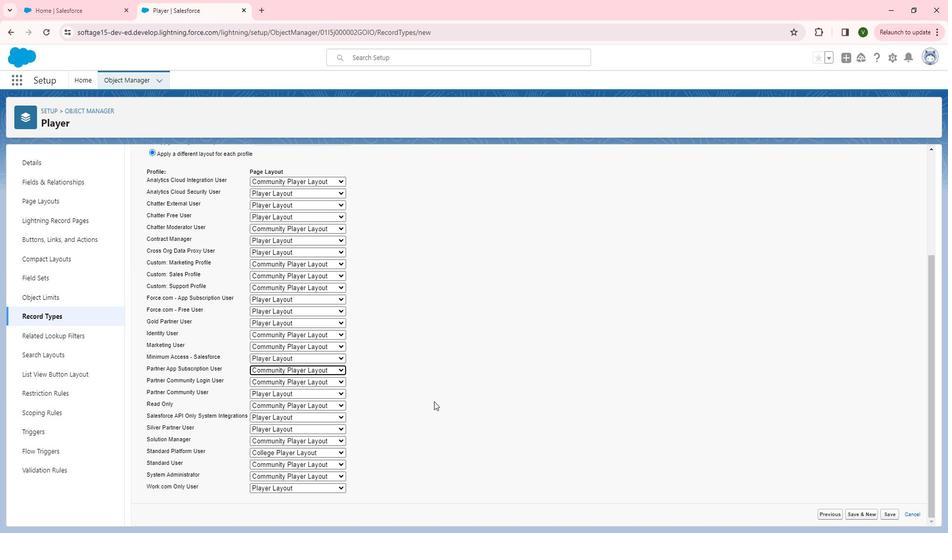 
Action: Mouse pressed left at (449, 402)
Screenshot: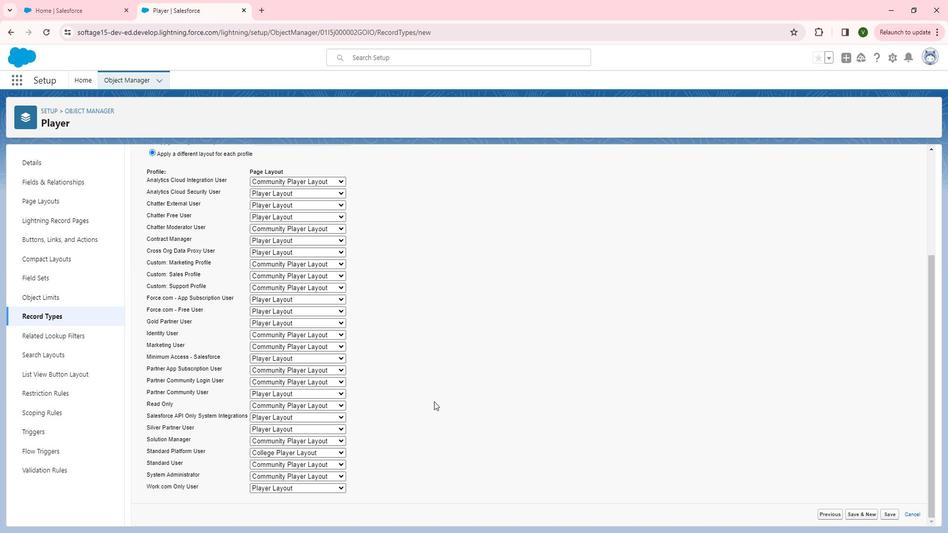 
Action: Mouse moved to (903, 512)
Screenshot: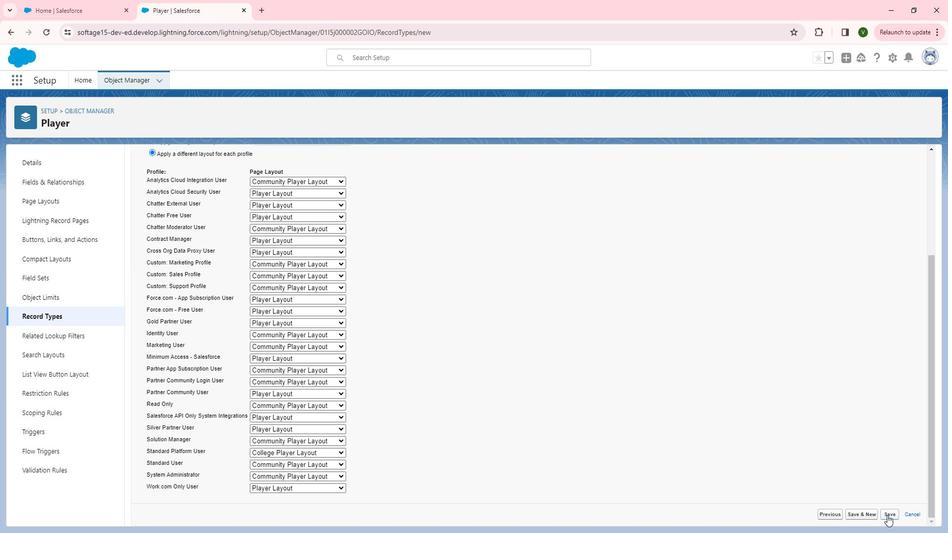 
Action: Mouse pressed left at (903, 512)
Screenshot: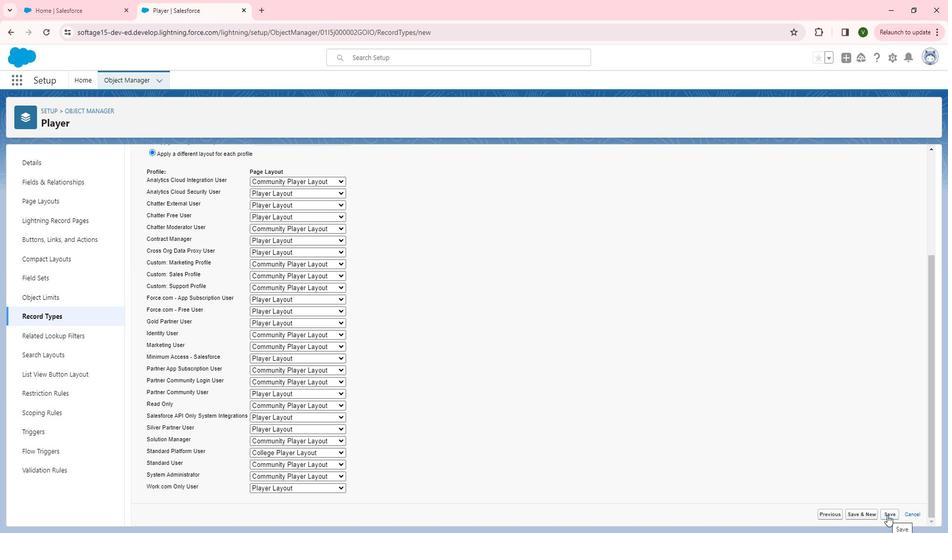 
Action: Mouse moved to (159, 347)
Screenshot: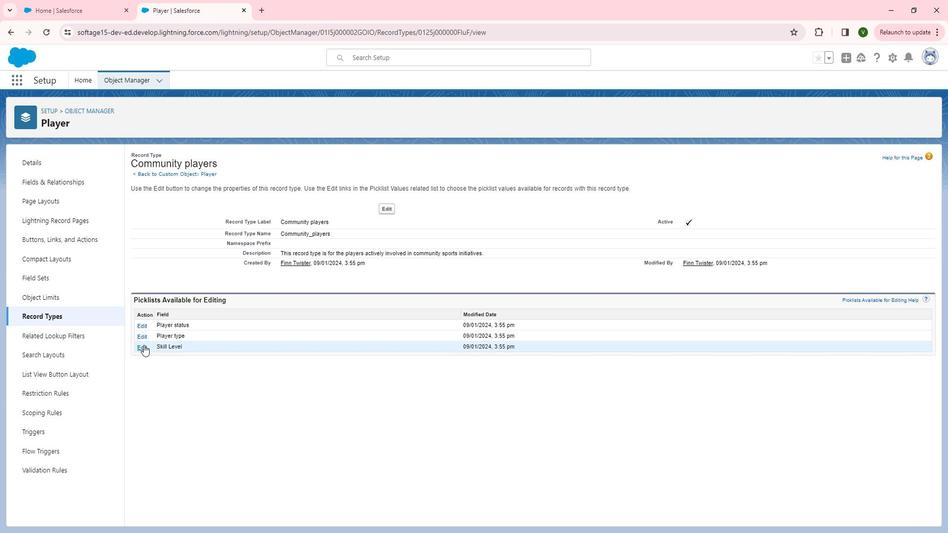 
Action: Mouse pressed left at (159, 347)
Screenshot: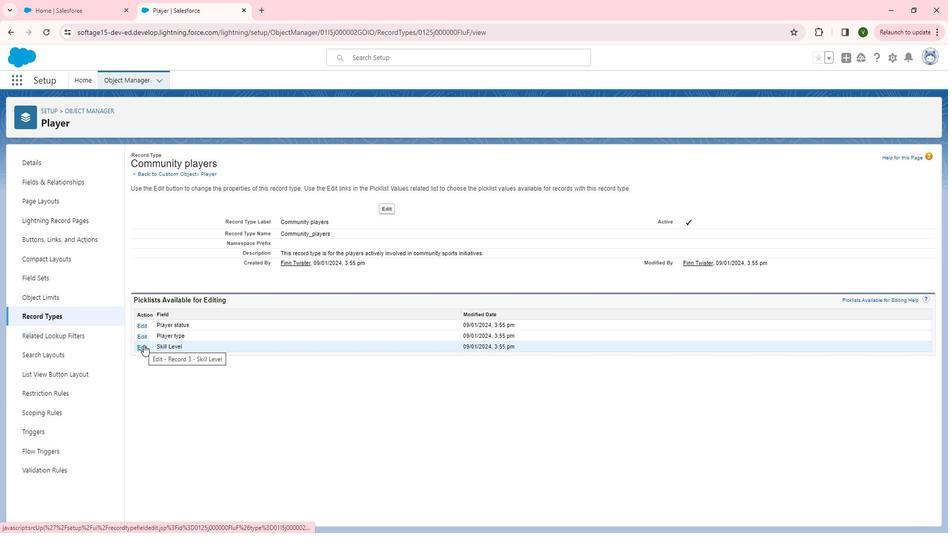 
Action: Mouse moved to (240, 290)
Screenshot: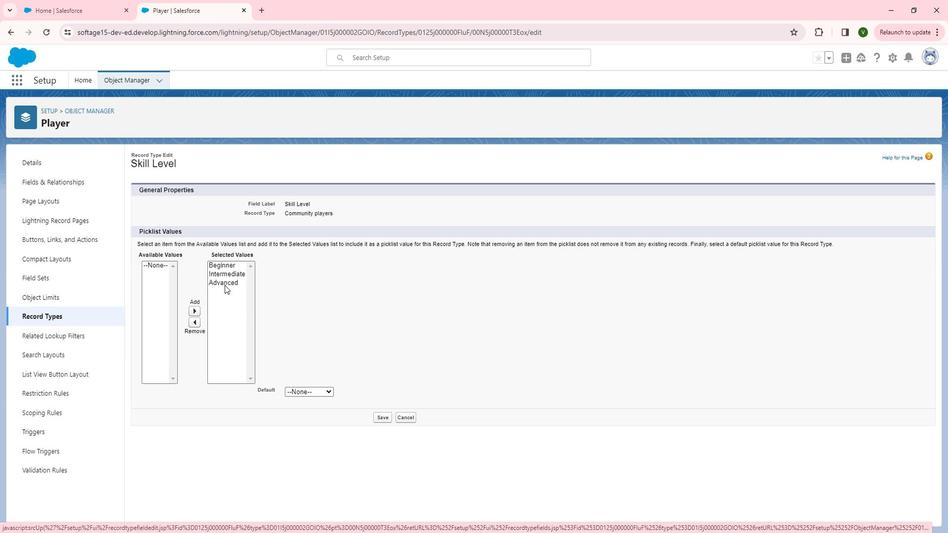 
Action: Mouse pressed left at (240, 290)
Screenshot: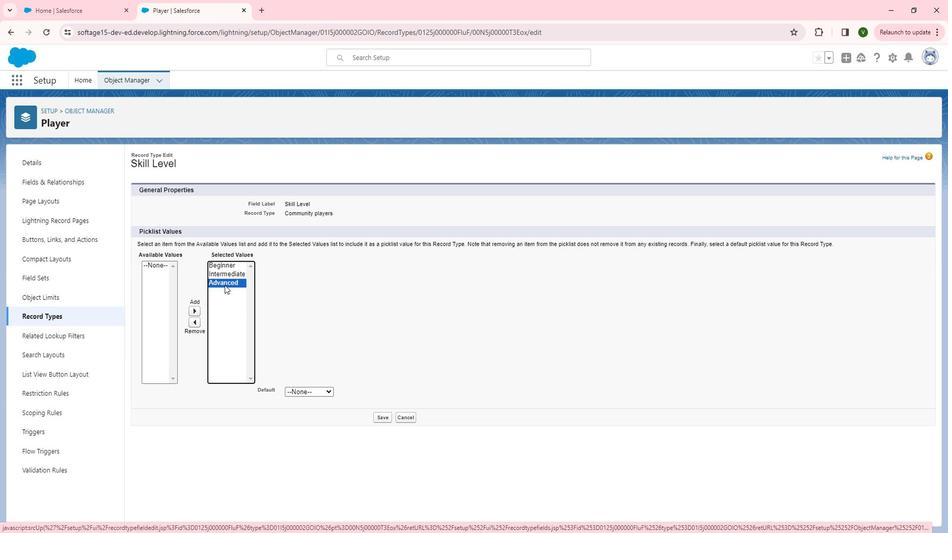 
Action: Mouse moved to (212, 327)
Screenshot: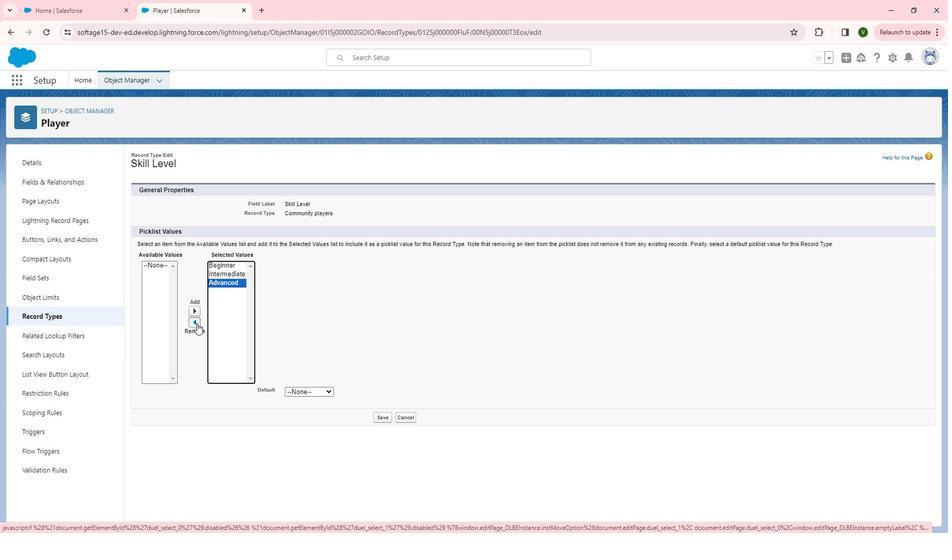 
Action: Mouse pressed left at (212, 327)
Screenshot: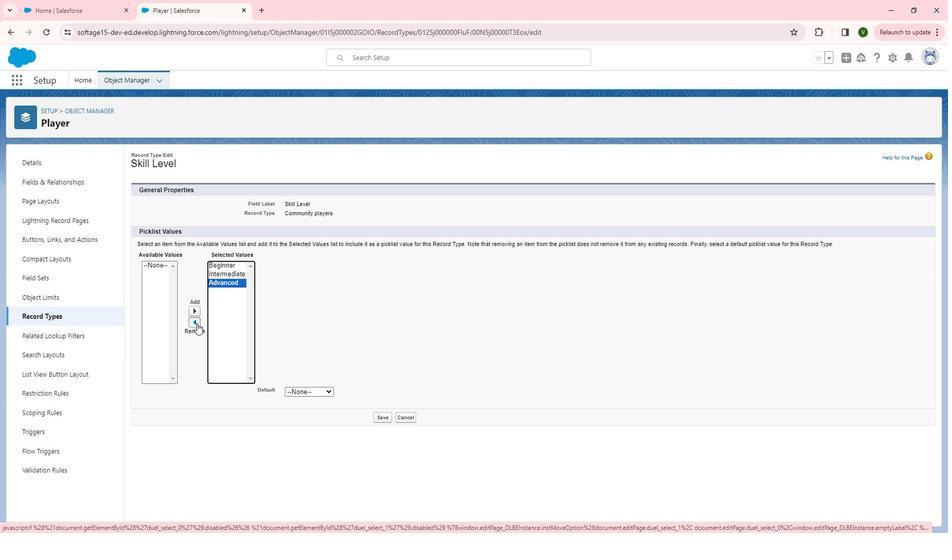 
Action: Mouse moved to (396, 415)
Screenshot: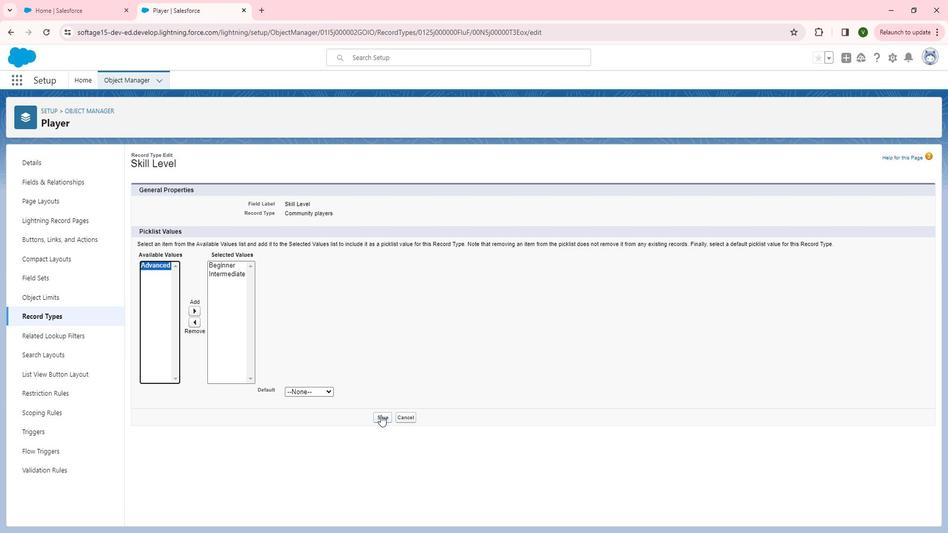 
Action: Mouse pressed left at (396, 415)
Screenshot: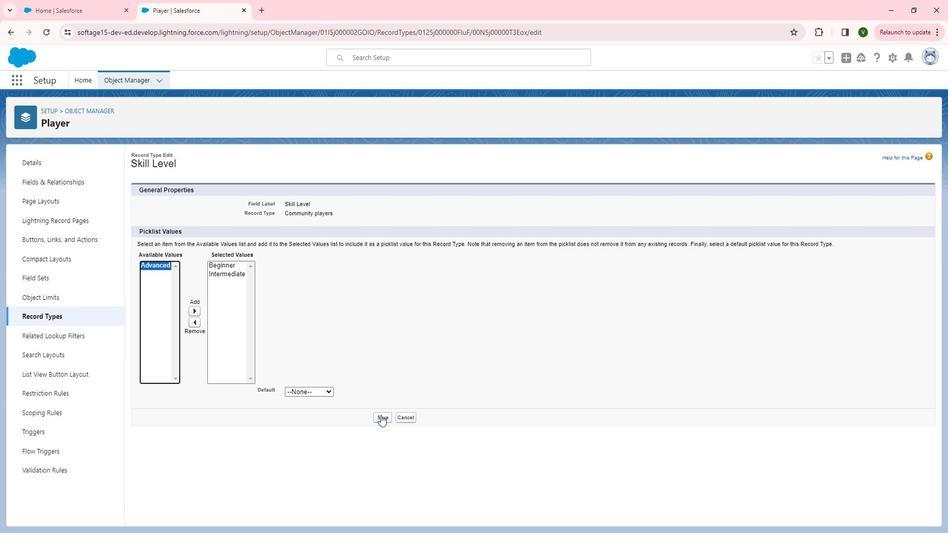 
Action: Mouse moved to (159, 326)
Screenshot: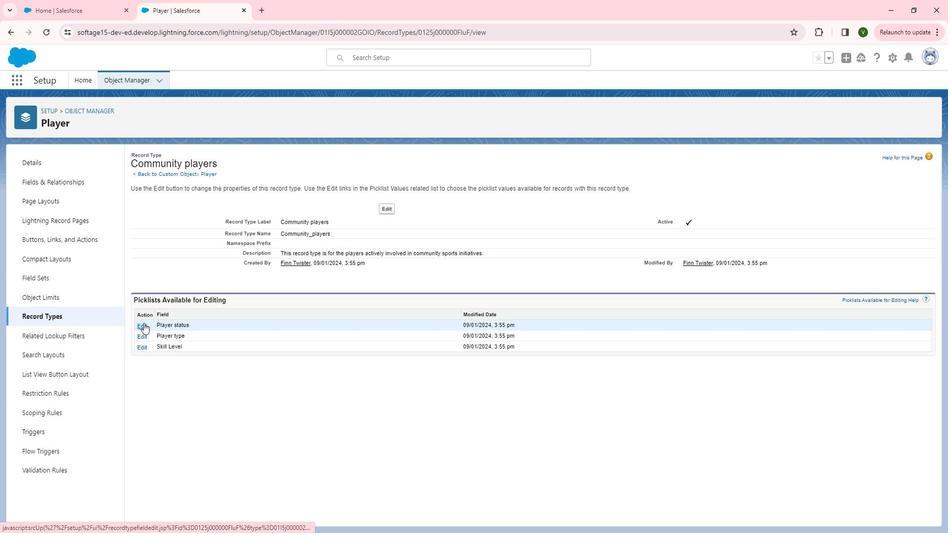 
Action: Mouse pressed left at (159, 326)
Screenshot: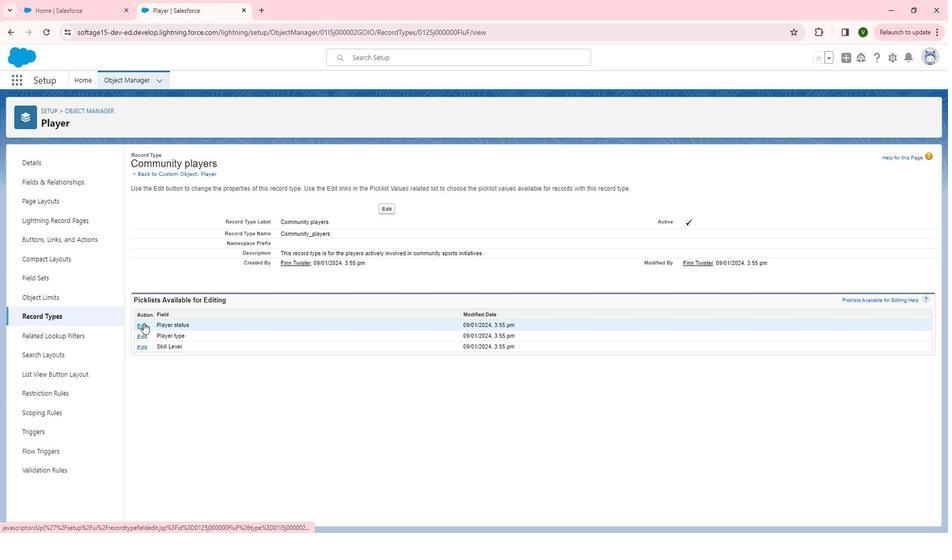 
Action: Mouse moved to (235, 295)
Screenshot: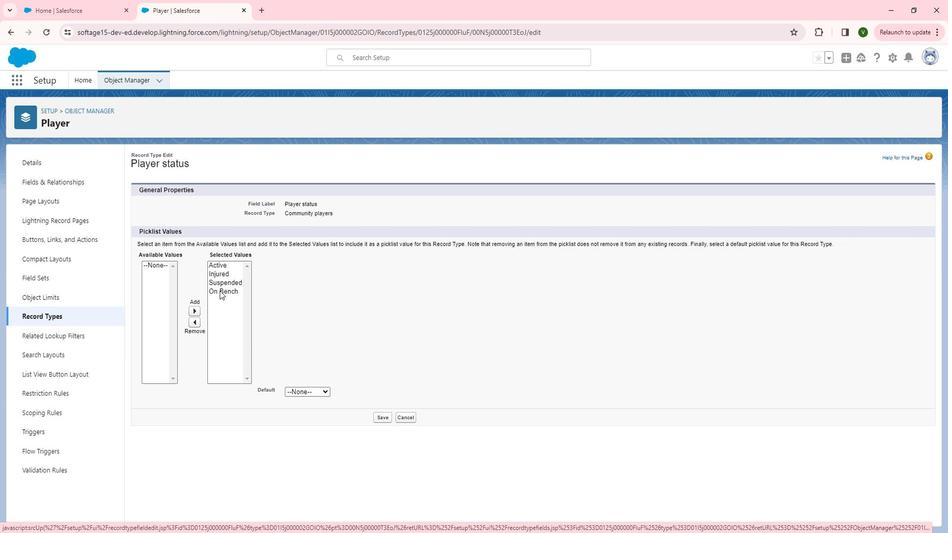 
Action: Mouse pressed left at (235, 295)
Screenshot: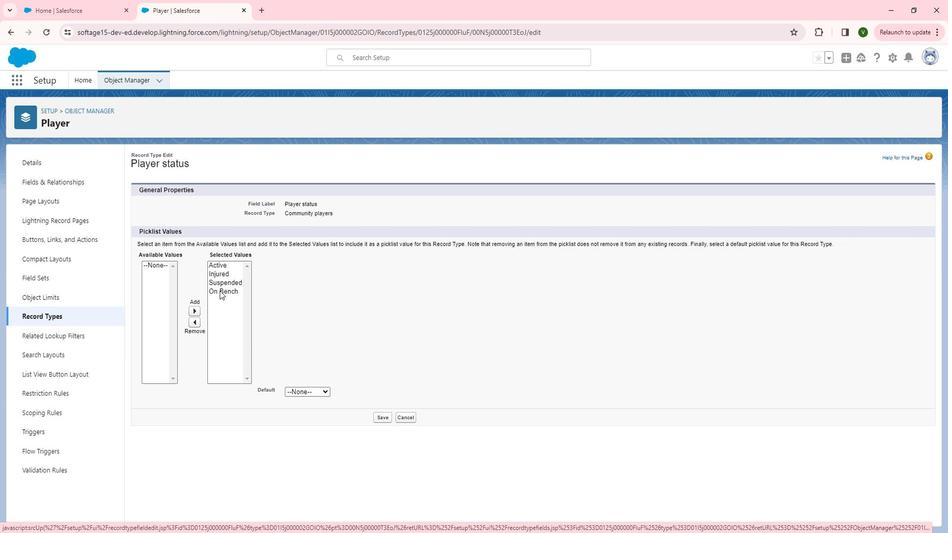 
Action: Mouse moved to (214, 325)
Screenshot: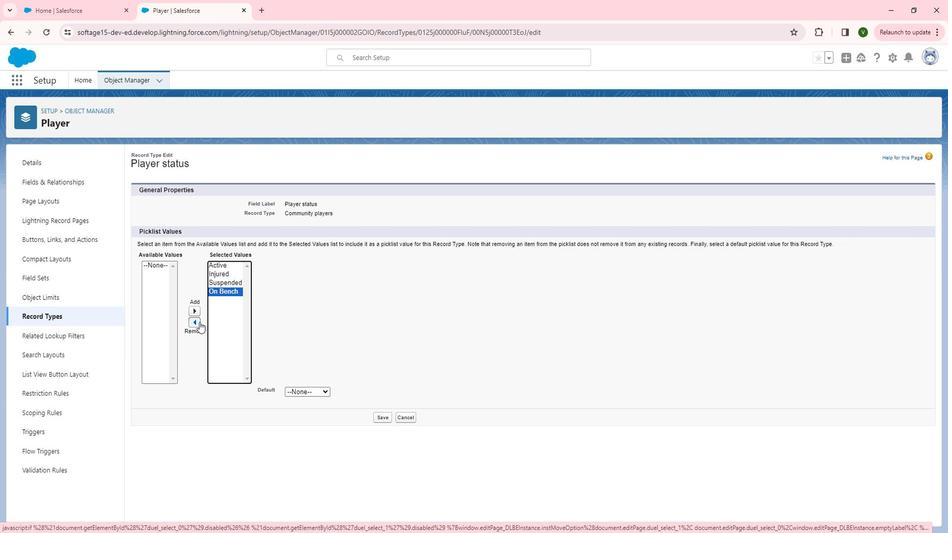 
Action: Mouse pressed left at (214, 325)
Screenshot: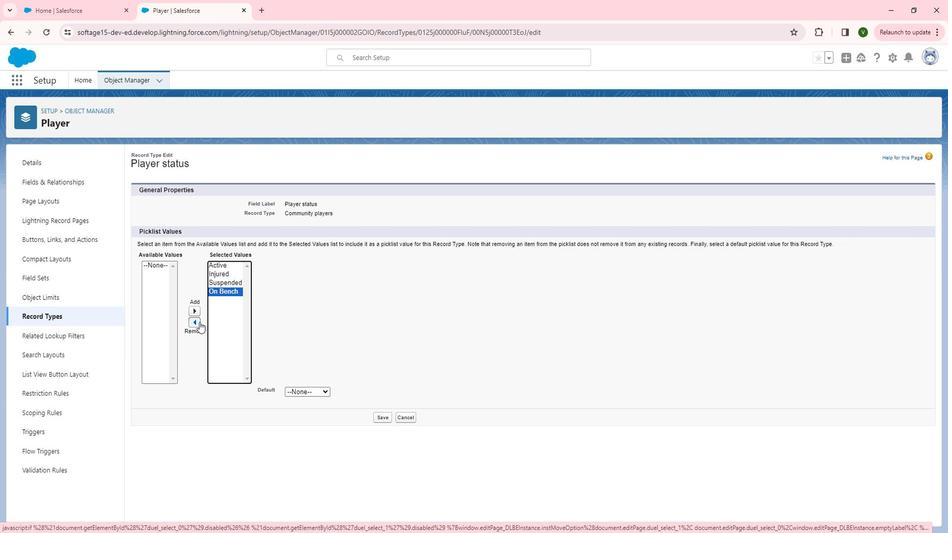 
Action: Mouse moved to (243, 290)
Screenshot: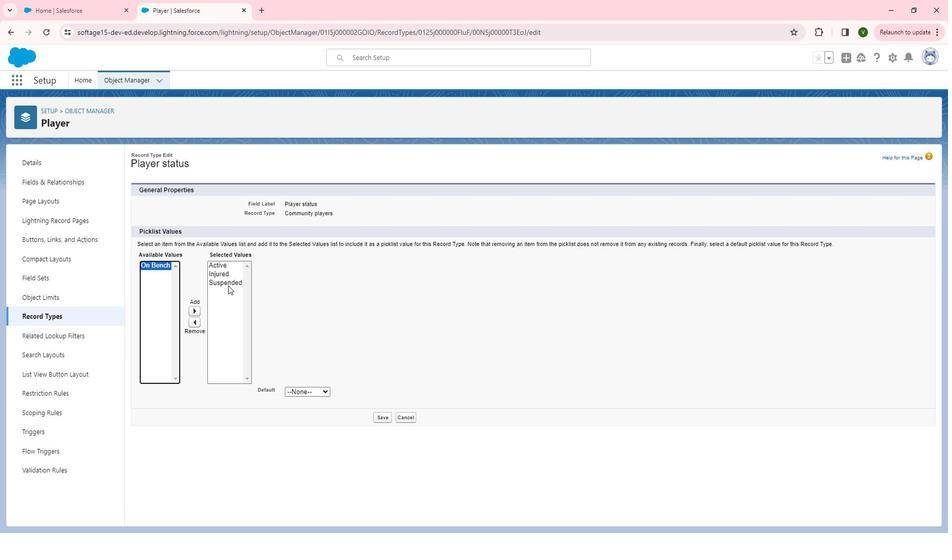 
Action: Mouse pressed left at (243, 290)
Screenshot: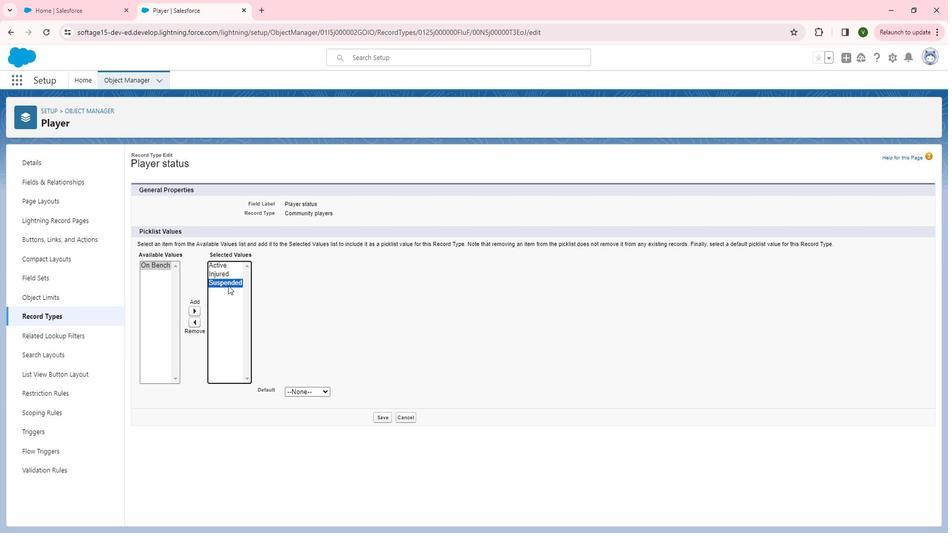 
Action: Mouse moved to (214, 324)
Screenshot: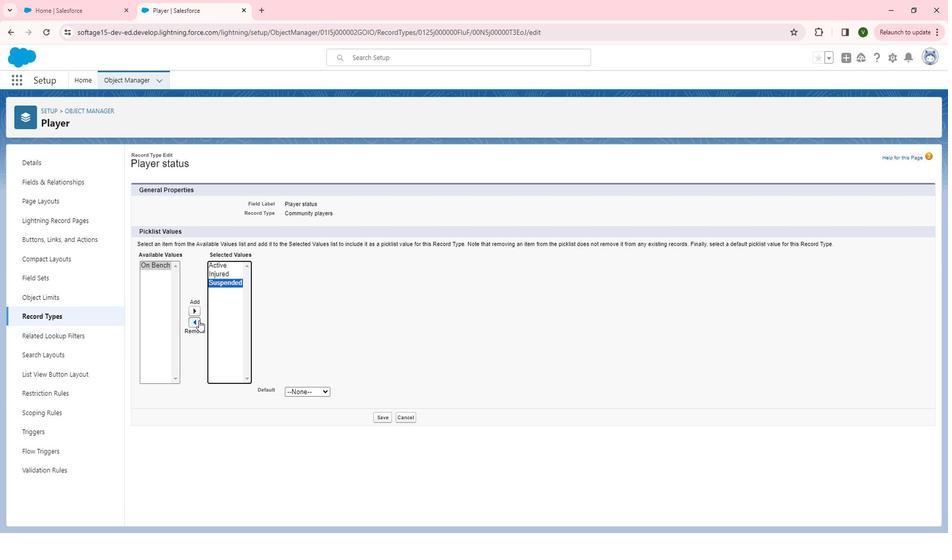 
Action: Mouse pressed left at (214, 324)
Screenshot: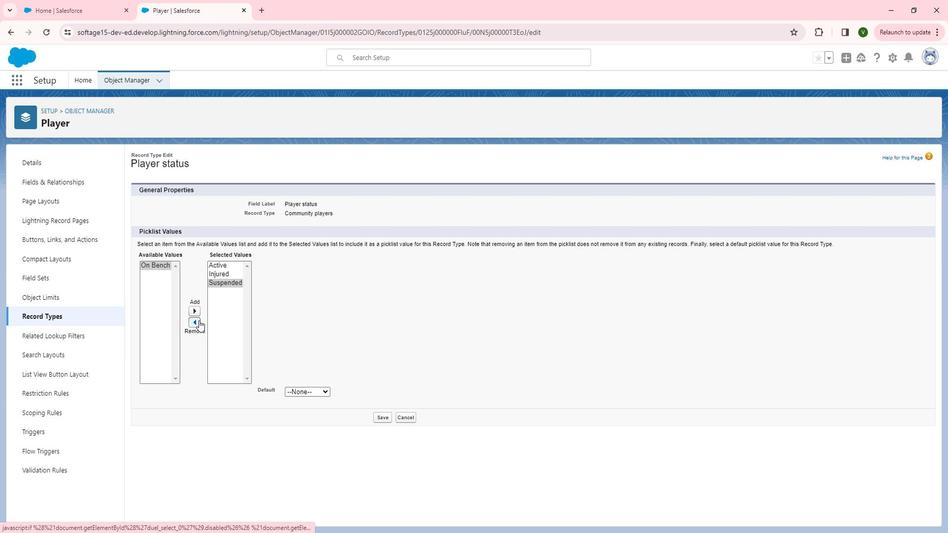 
Action: Mouse moved to (398, 415)
Screenshot: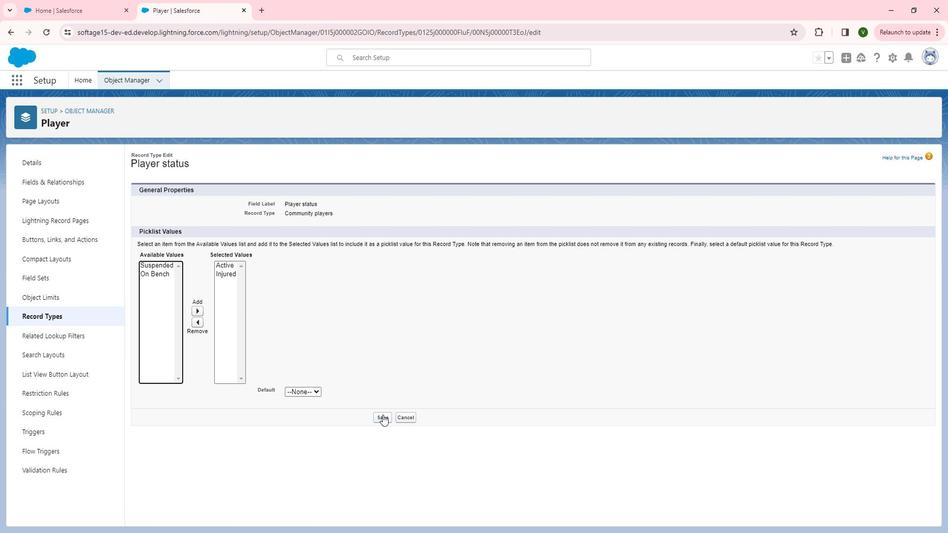 
Action: Mouse pressed left at (398, 415)
Screenshot: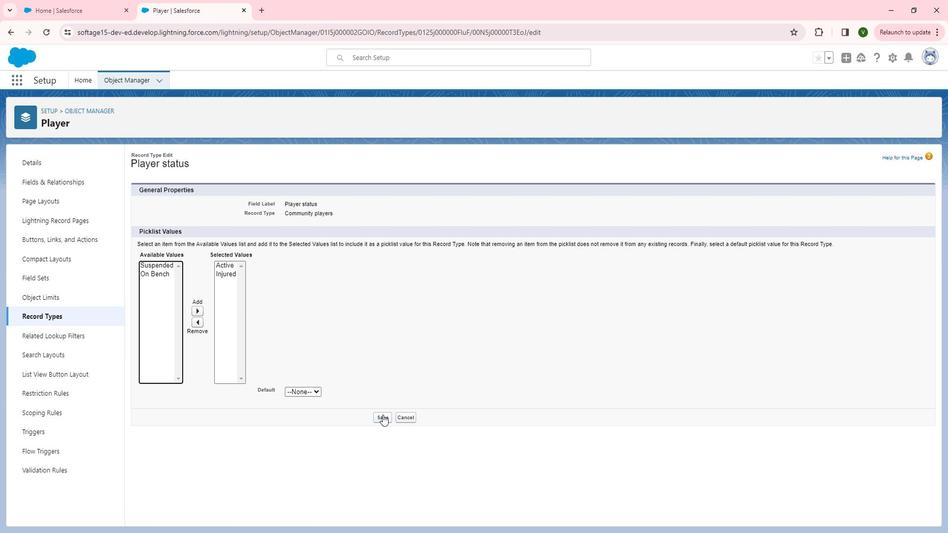 
Action: Mouse moved to (160, 340)
Screenshot: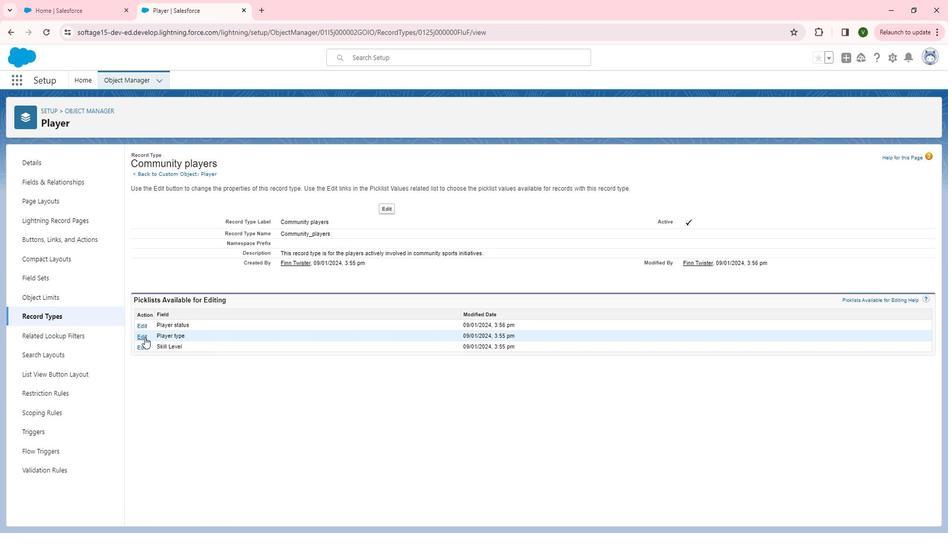 
Action: Mouse pressed left at (160, 340)
Screenshot: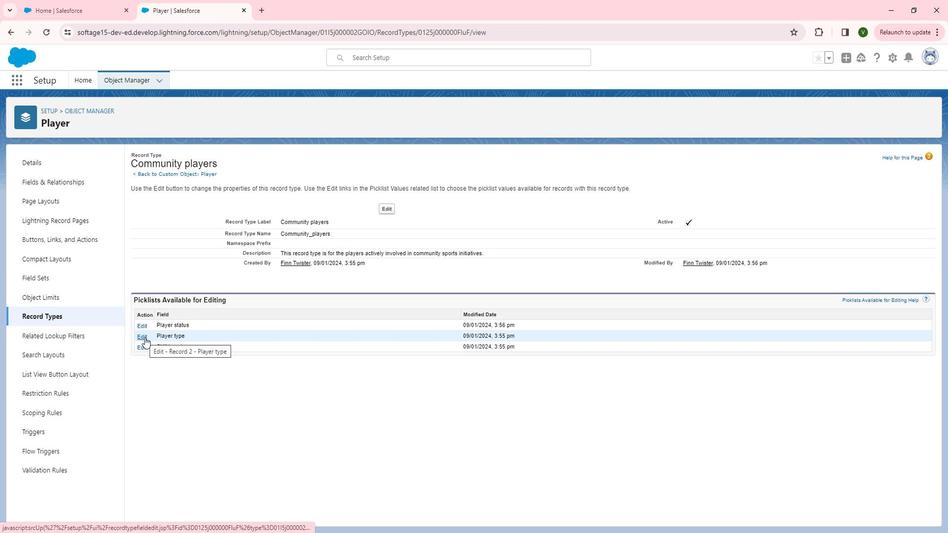 
Action: Mouse moved to (244, 269)
Screenshot: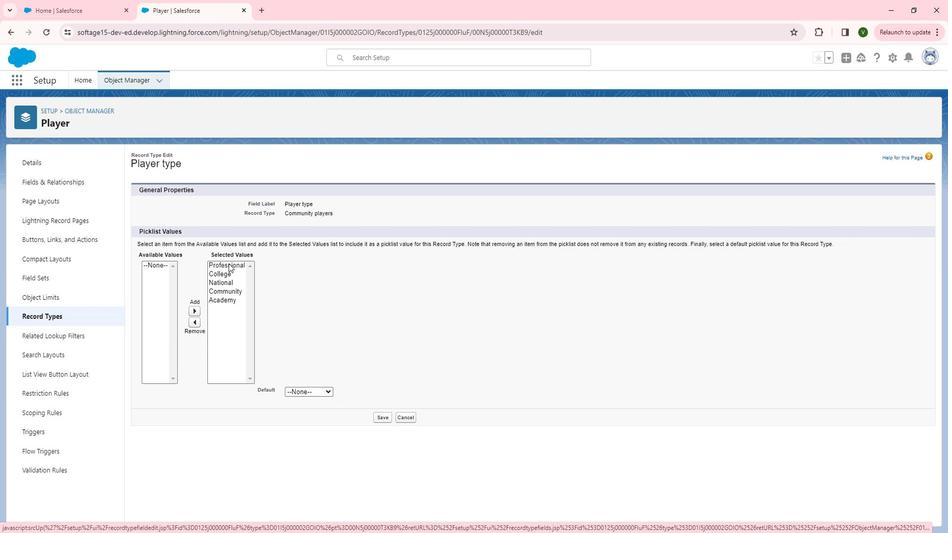 
Action: Mouse pressed left at (244, 269)
Screenshot: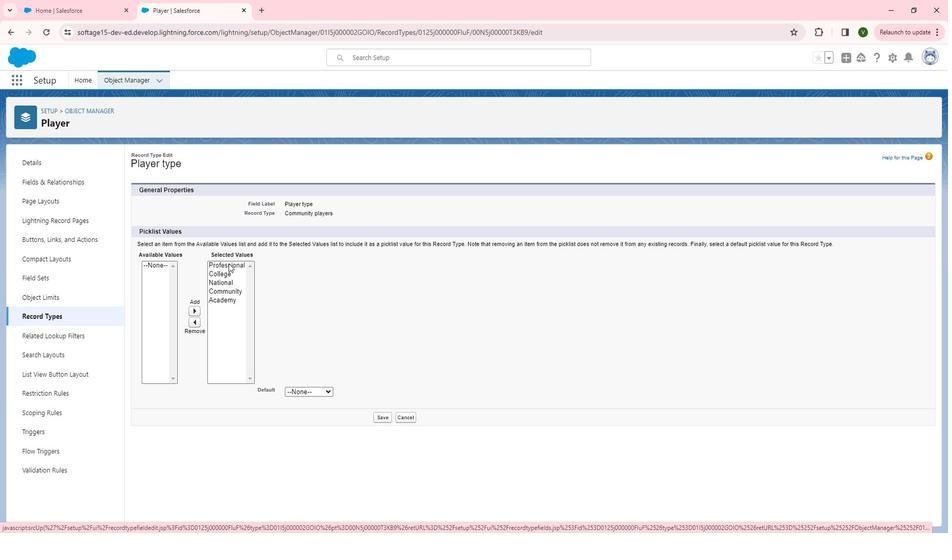 
Action: Mouse moved to (212, 327)
Screenshot: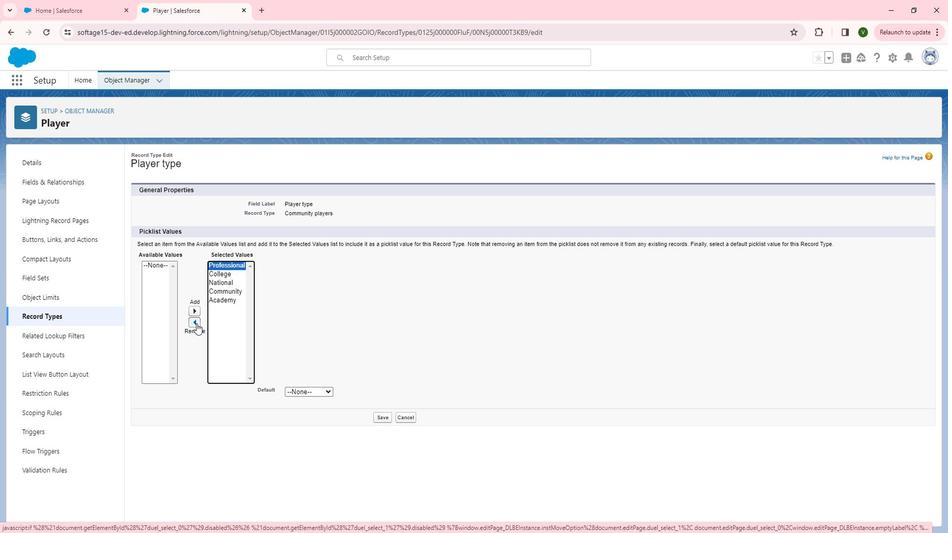 
Action: Mouse pressed left at (212, 327)
Screenshot: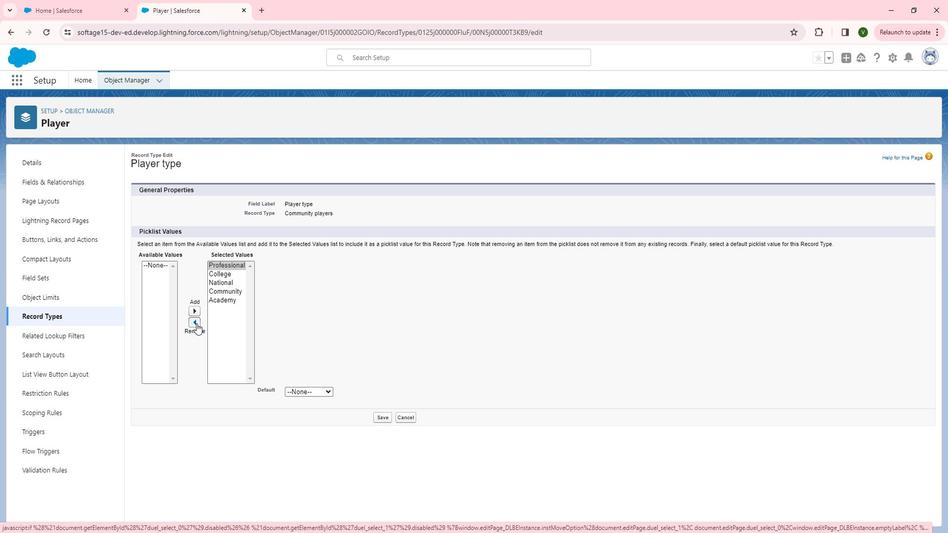 
Action: Mouse moved to (244, 268)
Screenshot: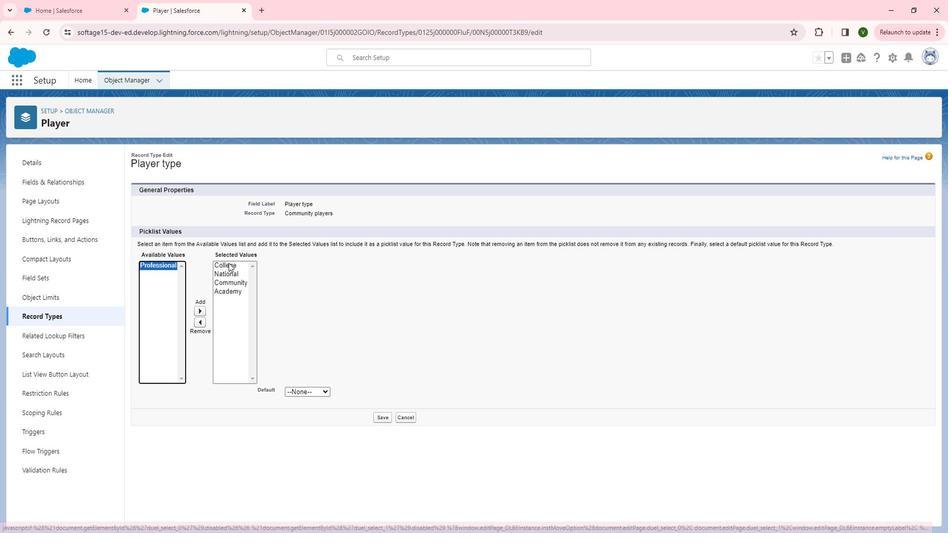 
Action: Mouse pressed left at (244, 268)
Screenshot: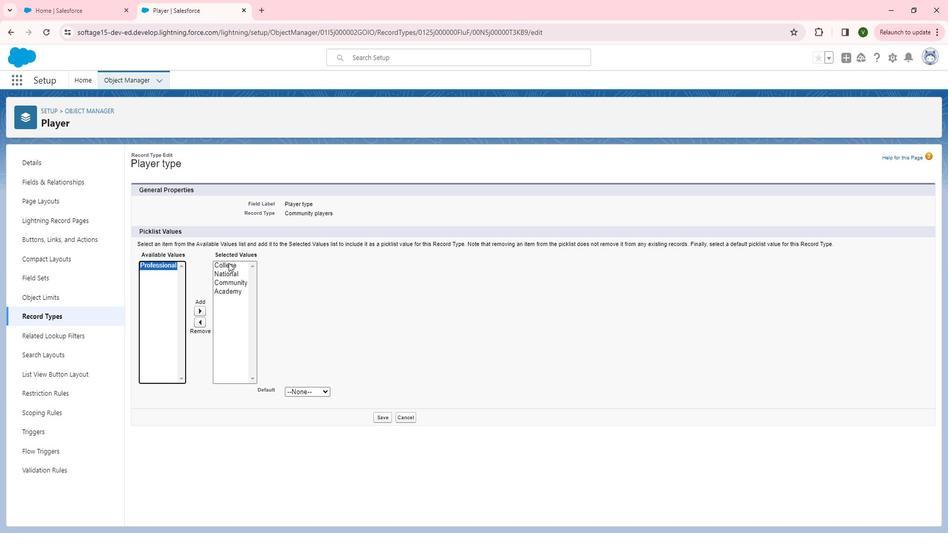 
Action: Mouse moved to (217, 324)
Screenshot: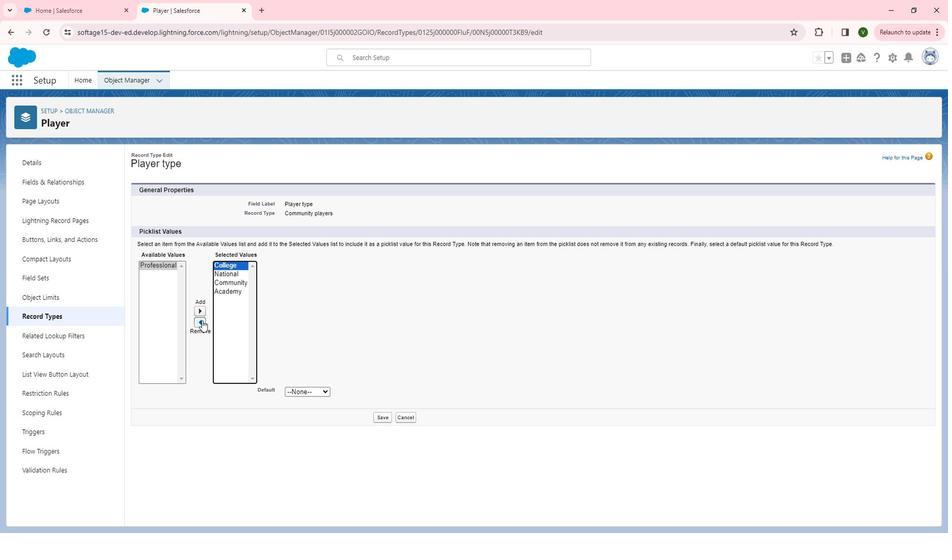 
Action: Mouse pressed left at (217, 324)
Screenshot: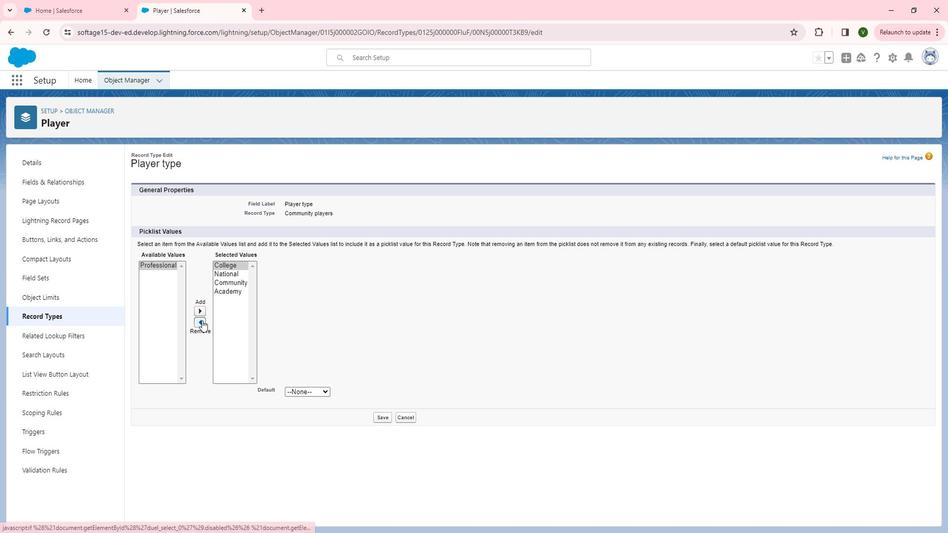 
Action: Mouse moved to (249, 266)
Screenshot: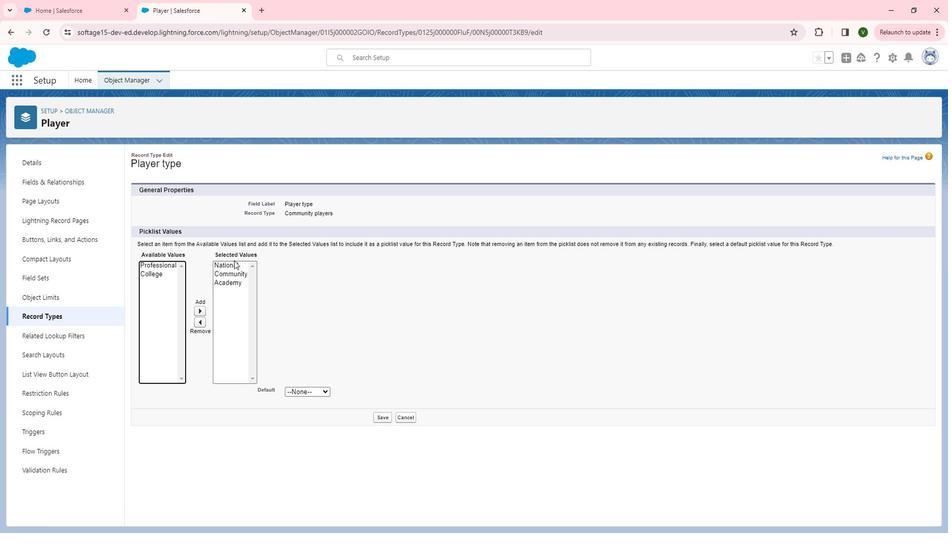 
Action: Mouse pressed left at (249, 266)
Screenshot: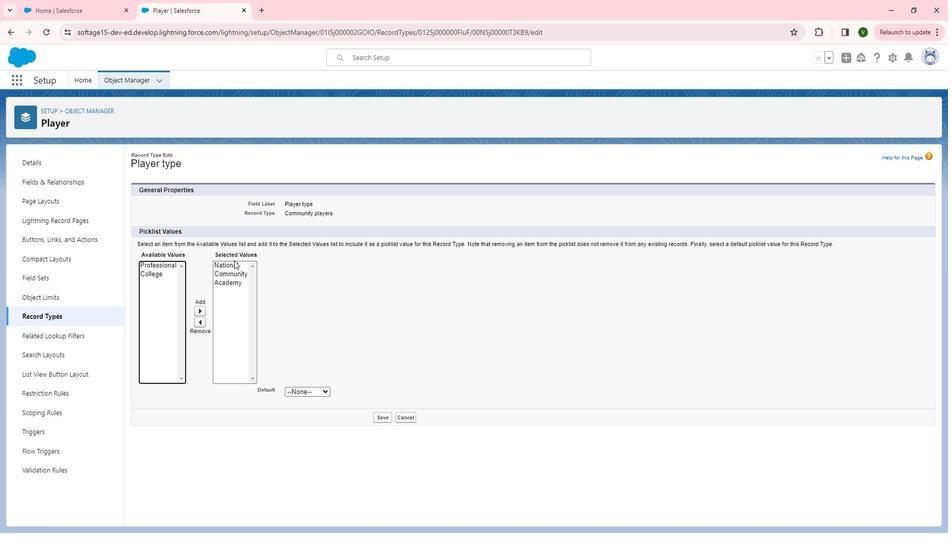 
Action: Mouse moved to (251, 271)
Screenshot: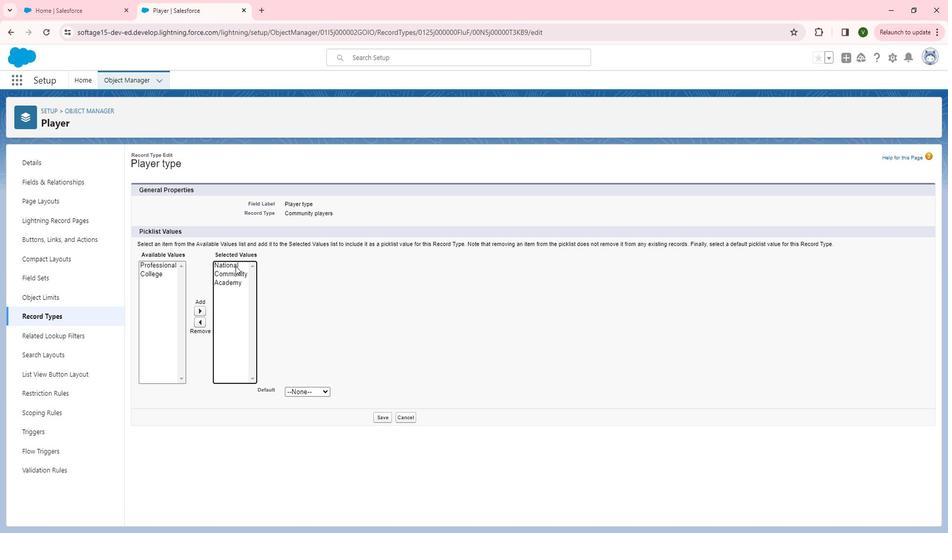 
Action: Mouse pressed left at (251, 271)
Screenshot: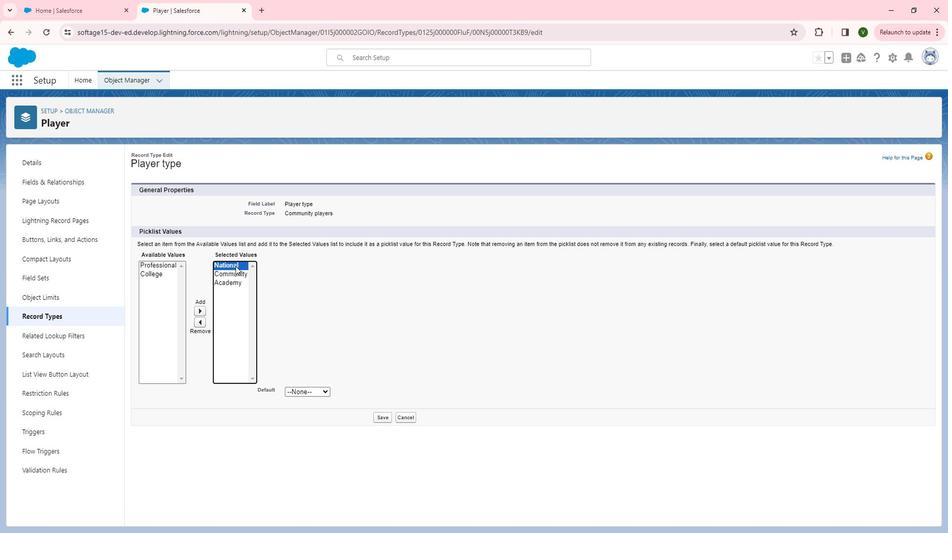 
Action: Mouse moved to (246, 287)
Screenshot: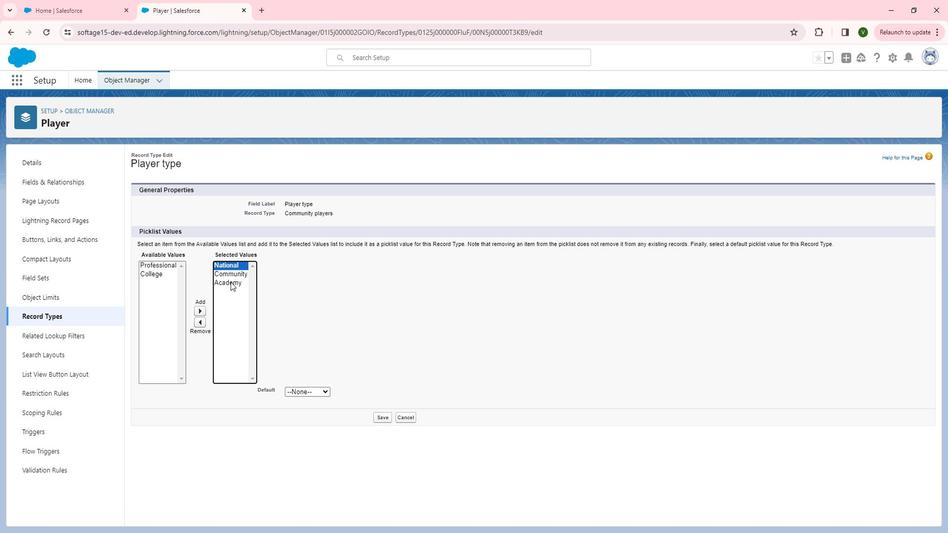 
Action: Mouse pressed left at (246, 287)
Screenshot: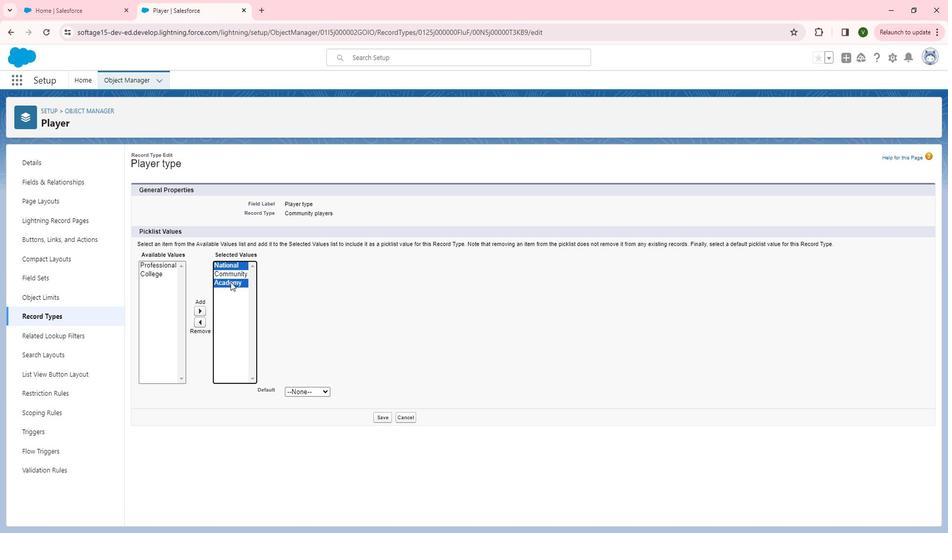 
Action: Mouse moved to (218, 323)
Screenshot: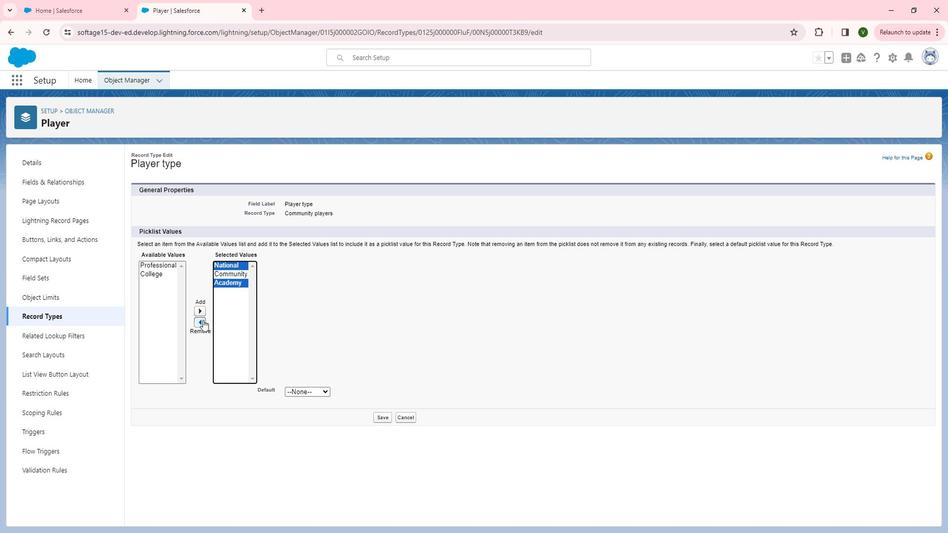 
Action: Mouse pressed left at (218, 323)
Screenshot: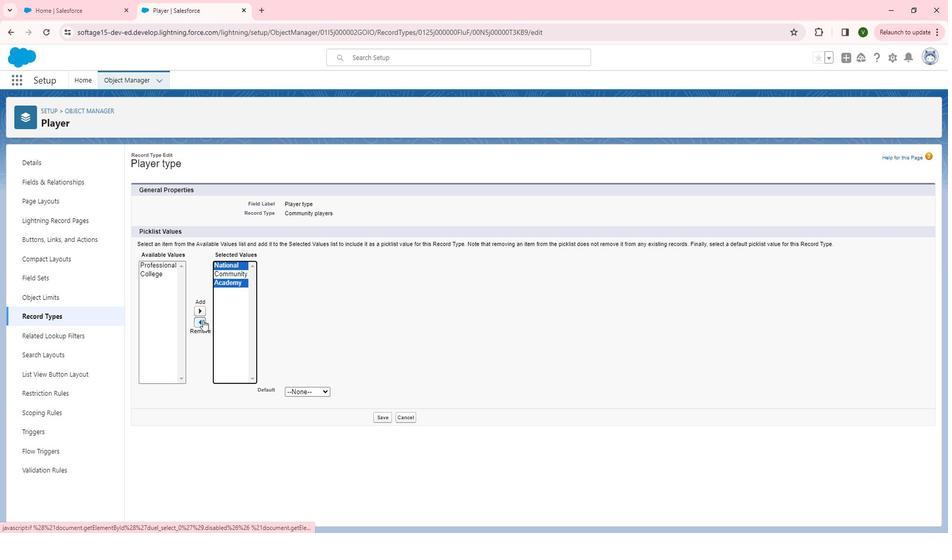 
Action: Mouse moved to (396, 415)
Screenshot: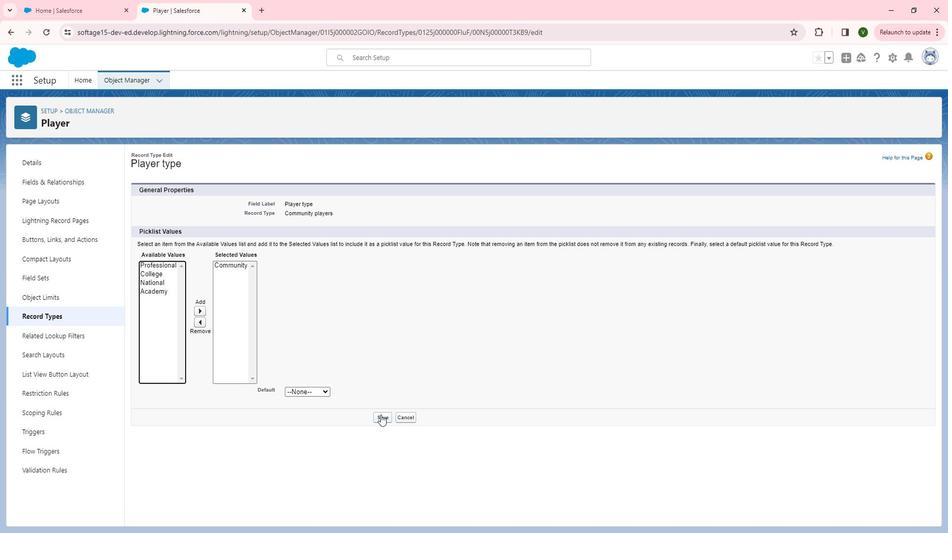 
Action: Mouse pressed left at (396, 415)
Screenshot: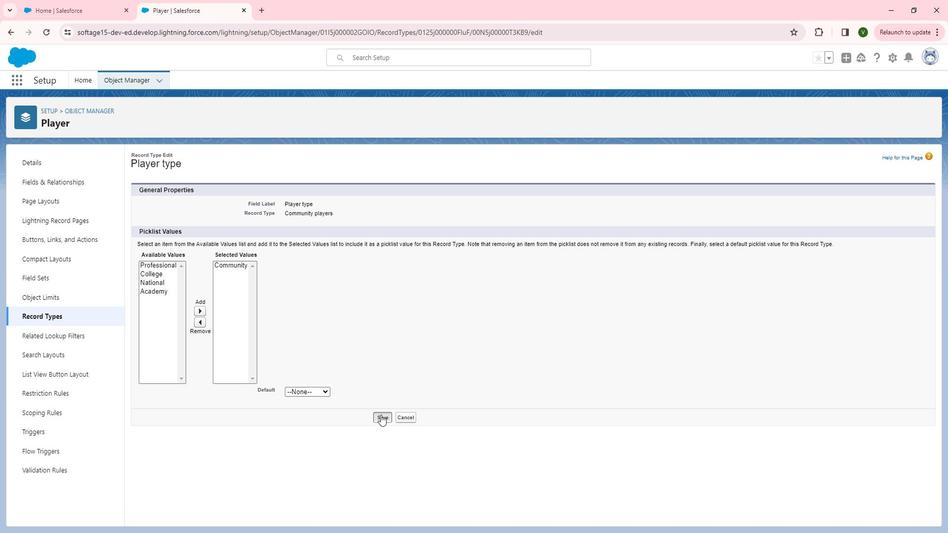 
Action: Mouse moved to (62, 318)
Screenshot: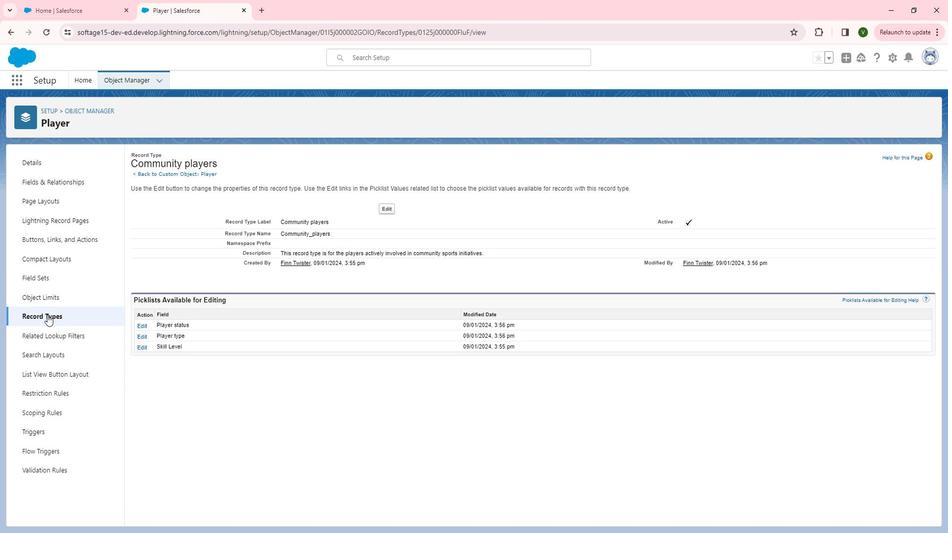 
Action: Mouse pressed left at (62, 318)
Screenshot: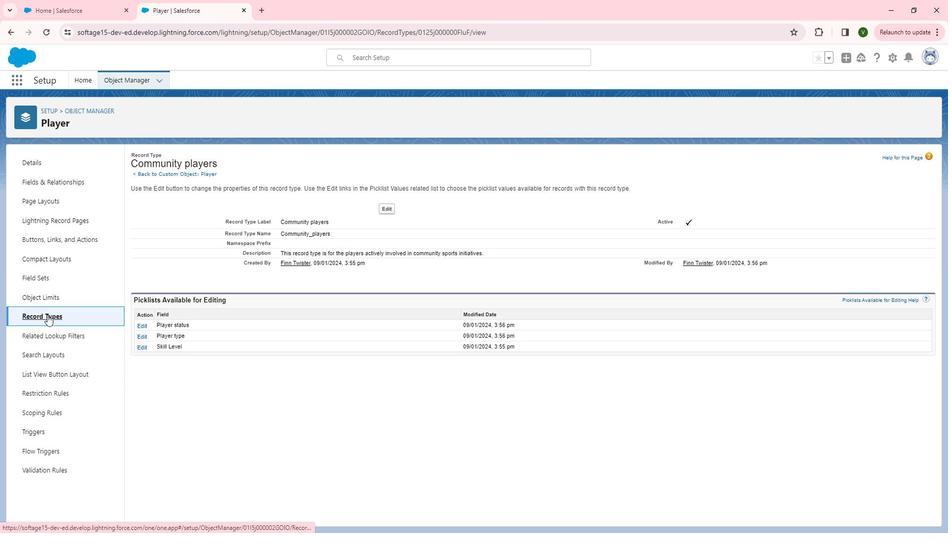 
Action: Mouse moved to (858, 167)
Screenshot: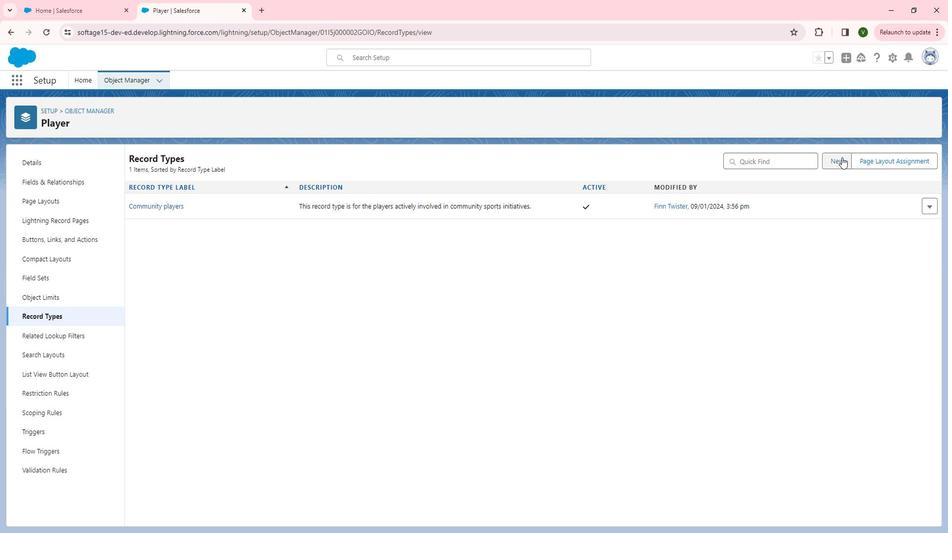 
Action: Mouse pressed left at (858, 167)
Screenshot: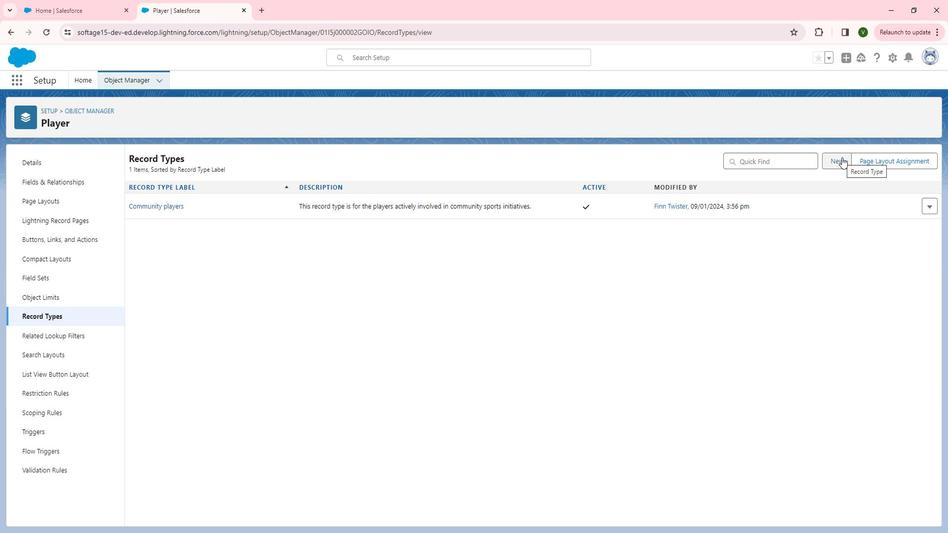 
Action: Mouse moved to (326, 262)
Screenshot: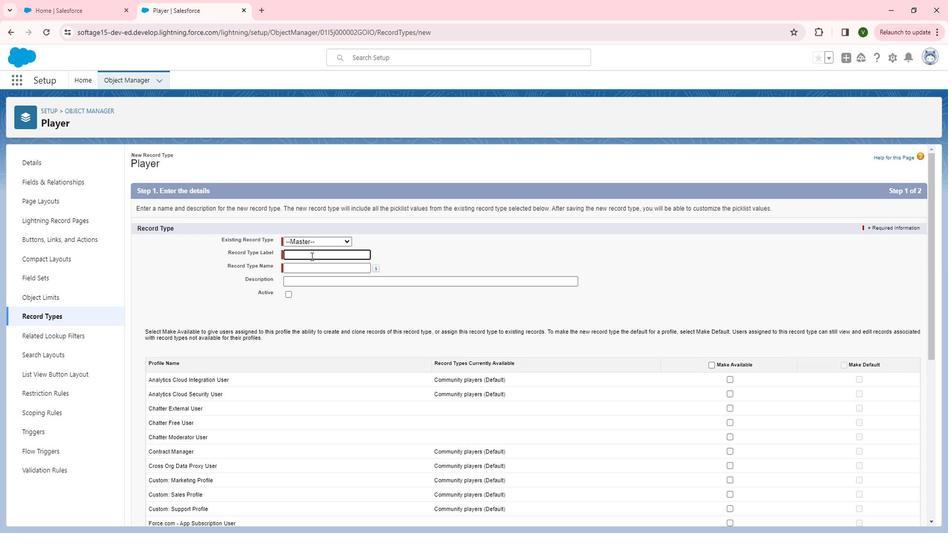 
Action: Mouse pressed left at (326, 262)
Screenshot: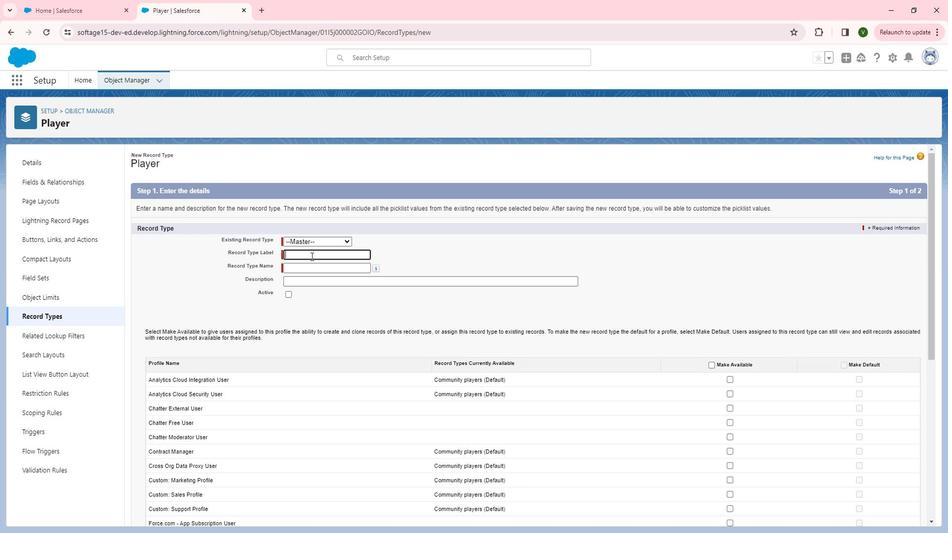 
Action: Key pressed <Key.shift>Academy<Key.space><Key.shift><Key.shift><Key.shift>Players
Screenshot: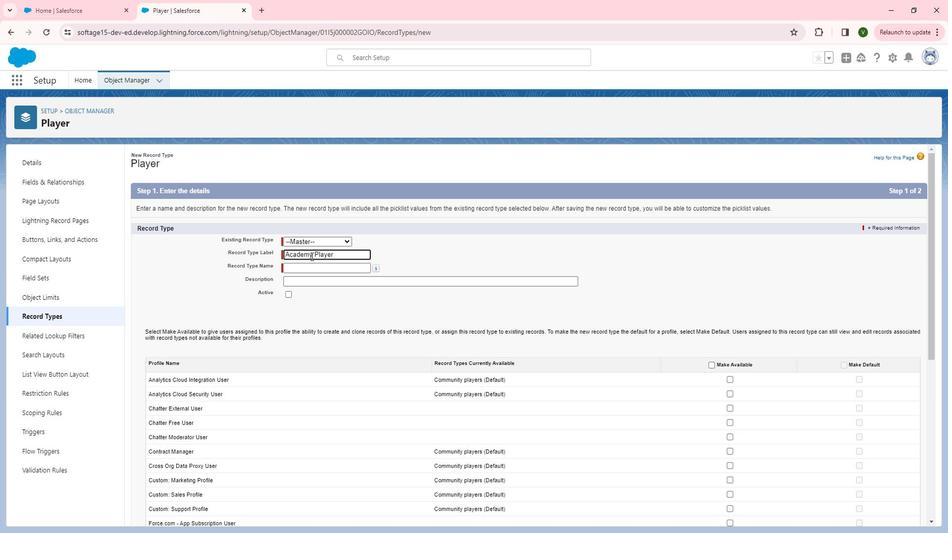 
Action: Mouse moved to (334, 270)
Screenshot: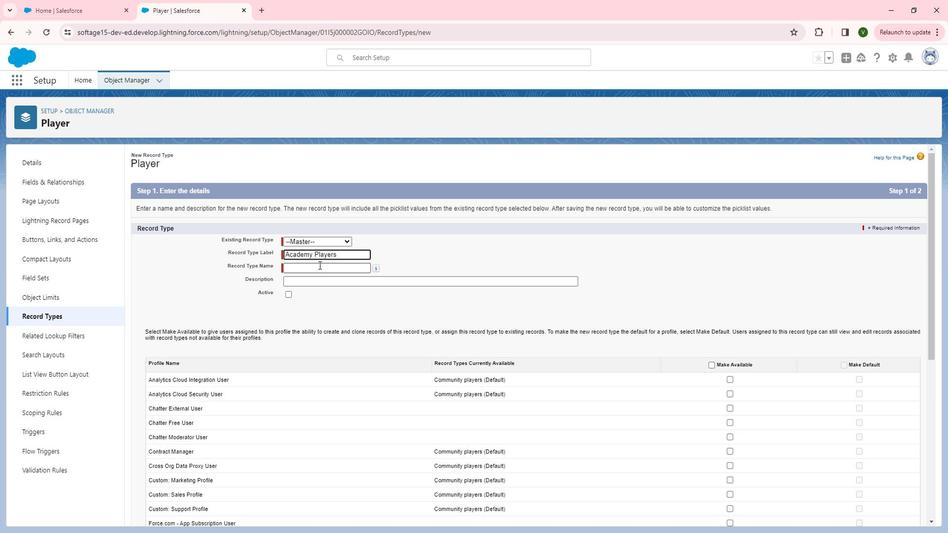 
Action: Mouse pressed left at (334, 270)
Screenshot: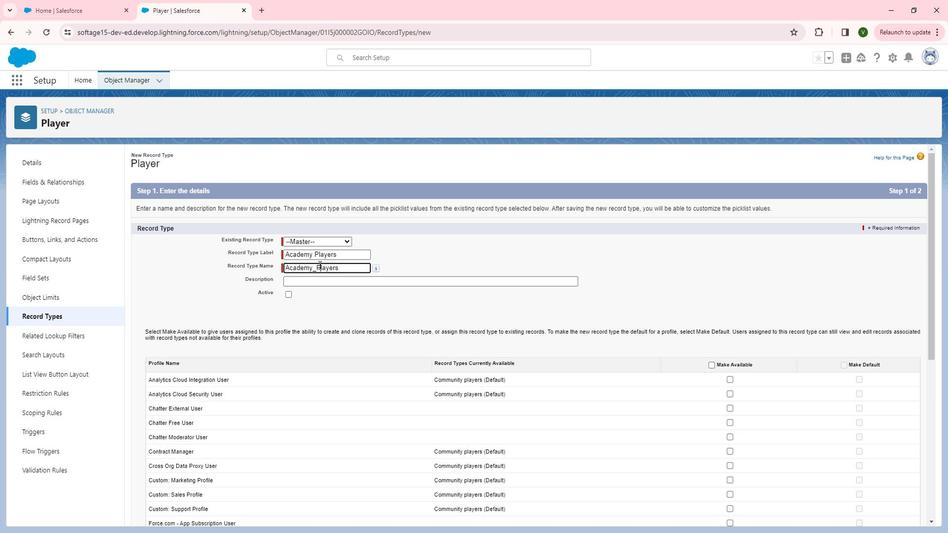 
Action: Mouse moved to (349, 285)
Screenshot: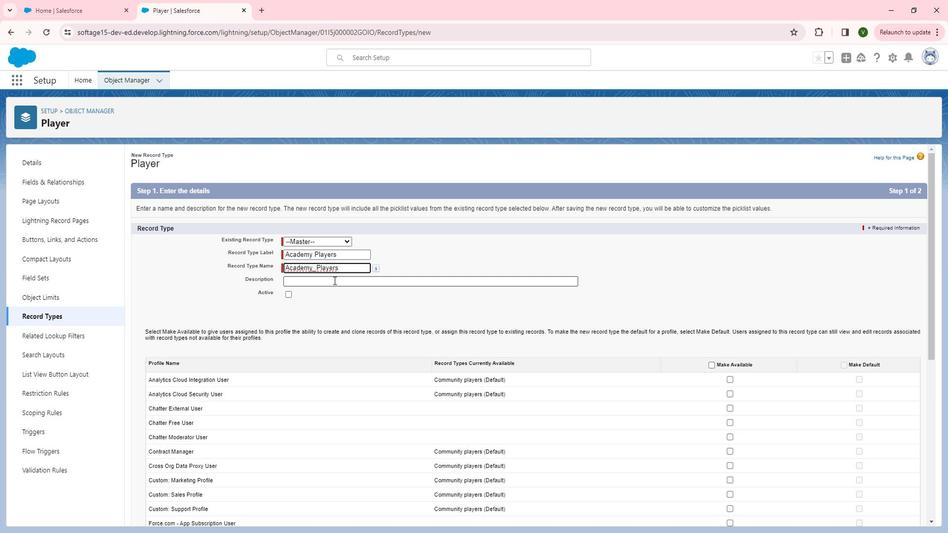 
Action: Mouse pressed left at (349, 285)
Screenshot: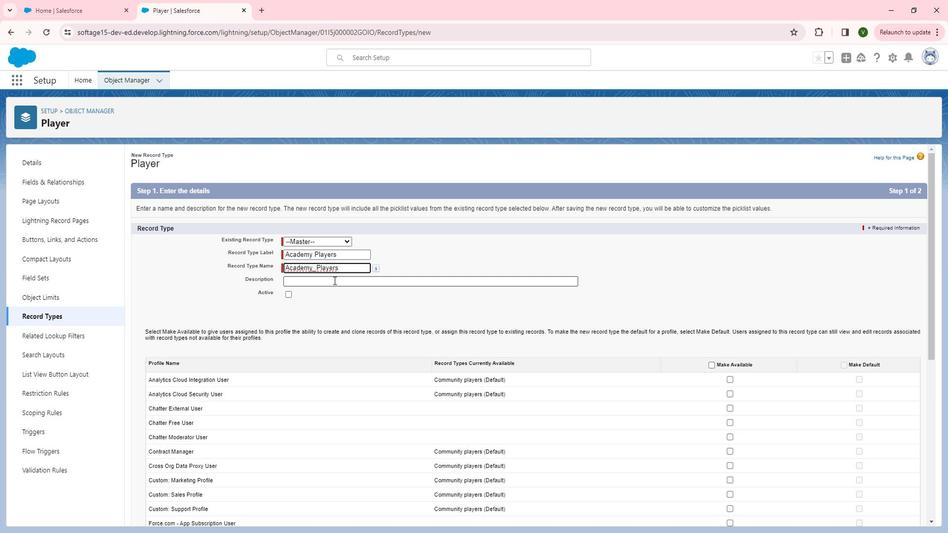 
Action: Key pressed <Key.shift>This<Key.space>record<Key.space>type<Key.space>id<Key.backspace>s<Key.space>for<Key.space>players<Key.space>enrolled<Key.space>in<Key.space>sports<Key.space>academies<Key.space>for<Key.space>skill<Key.space>development.
Screenshot: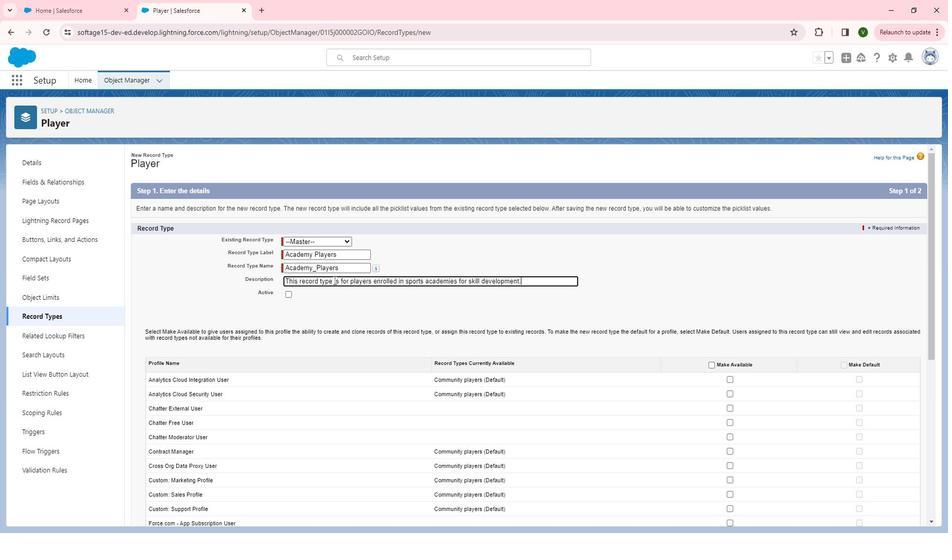 
Action: Mouse moved to (304, 299)
Screenshot: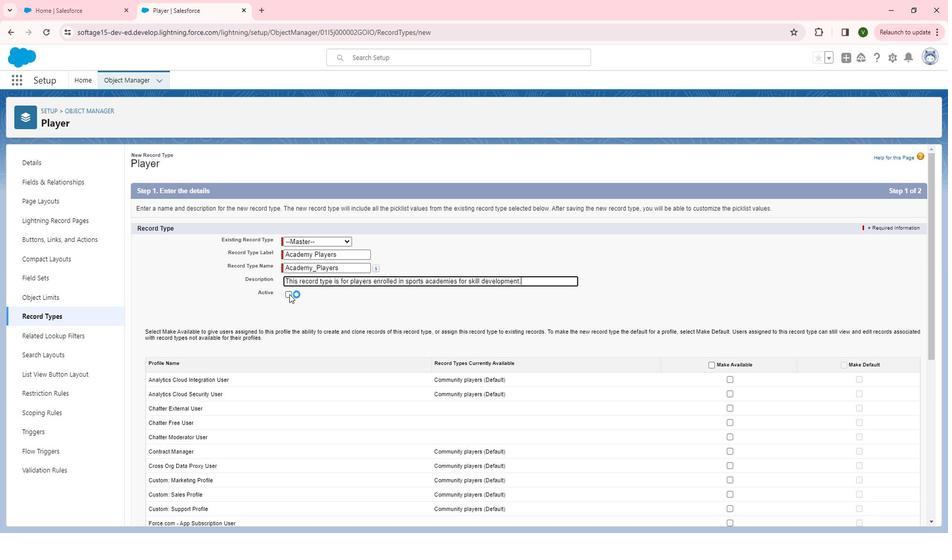 
Action: Mouse pressed left at (304, 299)
Screenshot: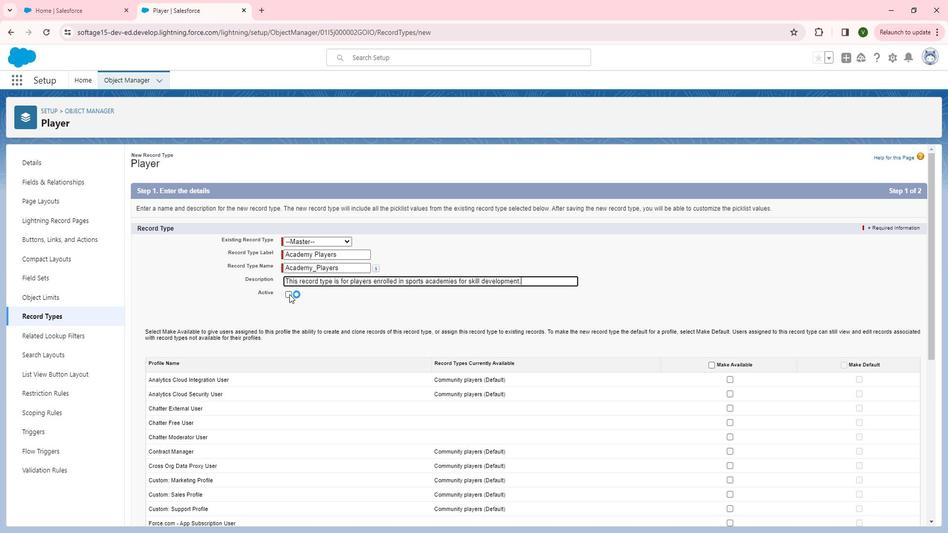 
Action: Mouse moved to (728, 367)
Screenshot: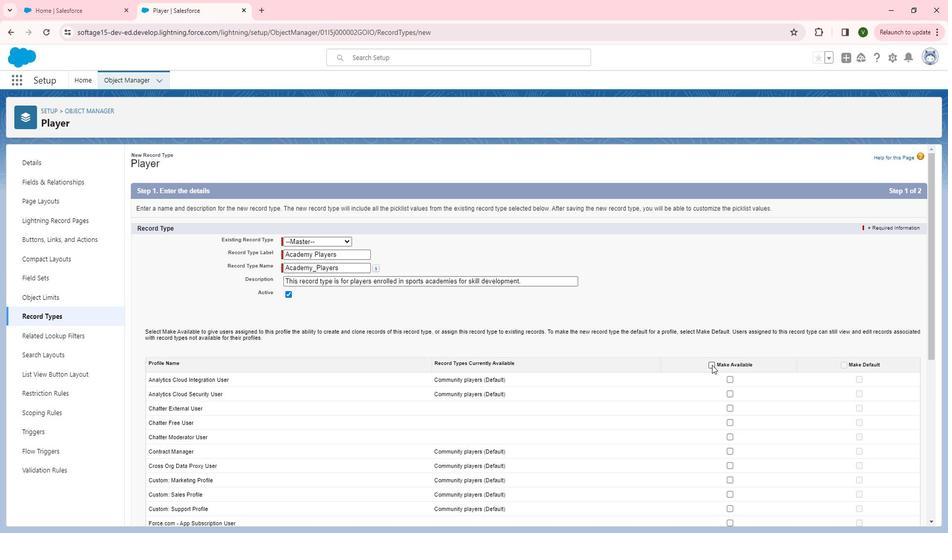 
Action: Mouse pressed left at (728, 367)
Screenshot: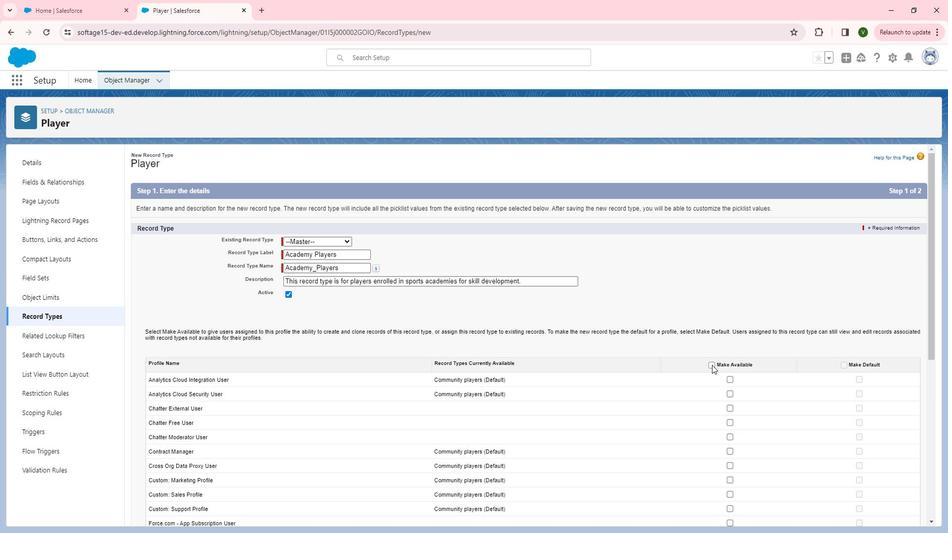 
Action: Mouse moved to (746, 381)
Screenshot: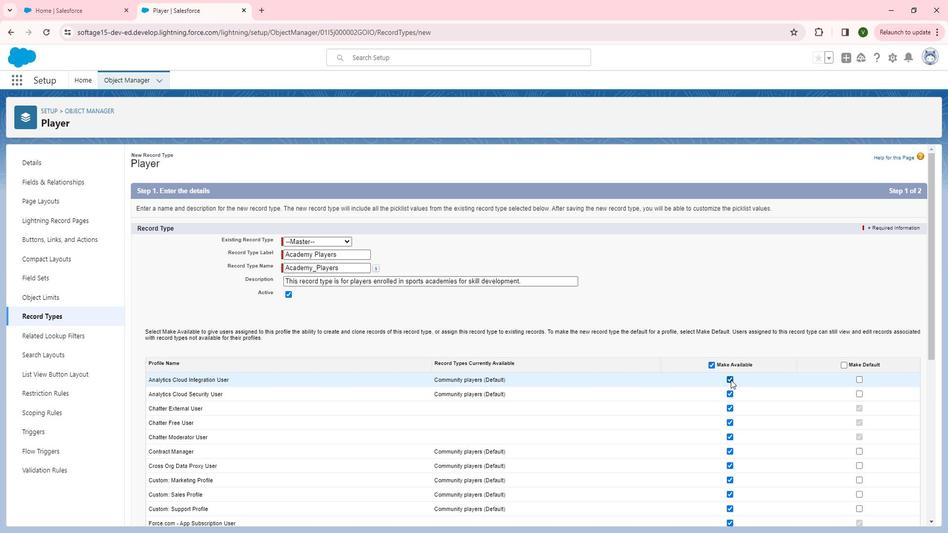 
Action: Mouse pressed left at (746, 381)
Screenshot: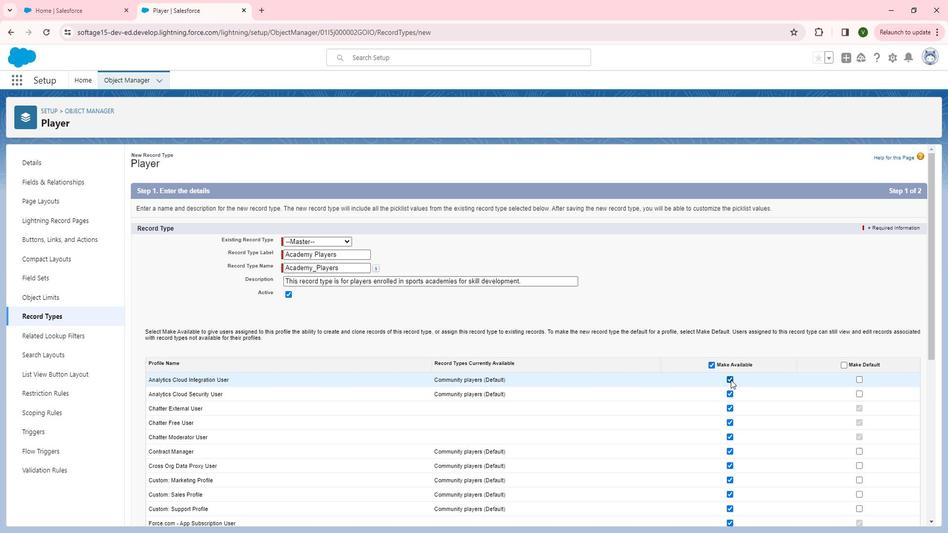 
Action: Mouse moved to (744, 394)
